 Task: Set up alerts for new listings in Washington, DC, that match specific criteria like 4 beds, a backyard, and an attached garage.
Action: Key pressed w<Key.caps_lock>ASHINGTON
Screenshot: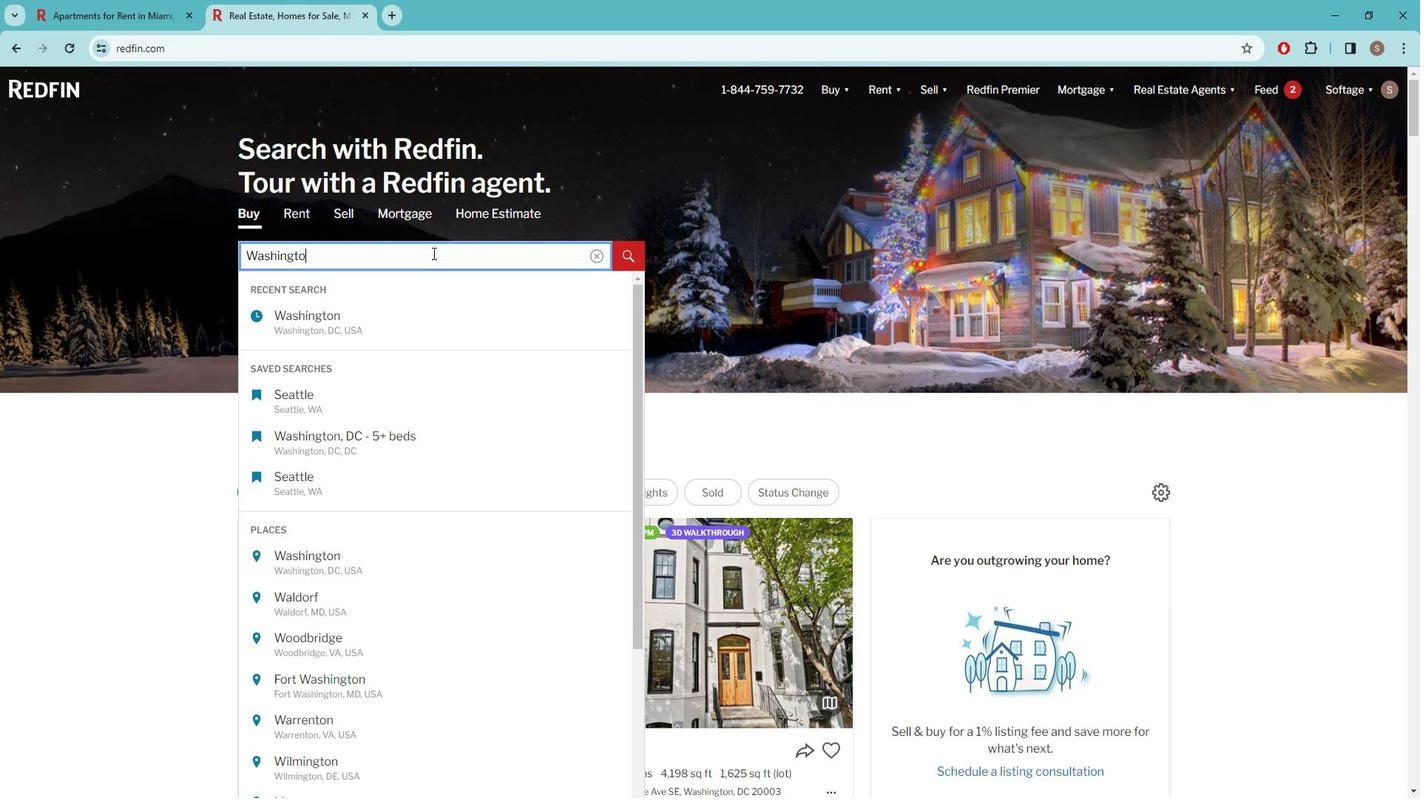 
Action: Mouse moved to (351, 315)
Screenshot: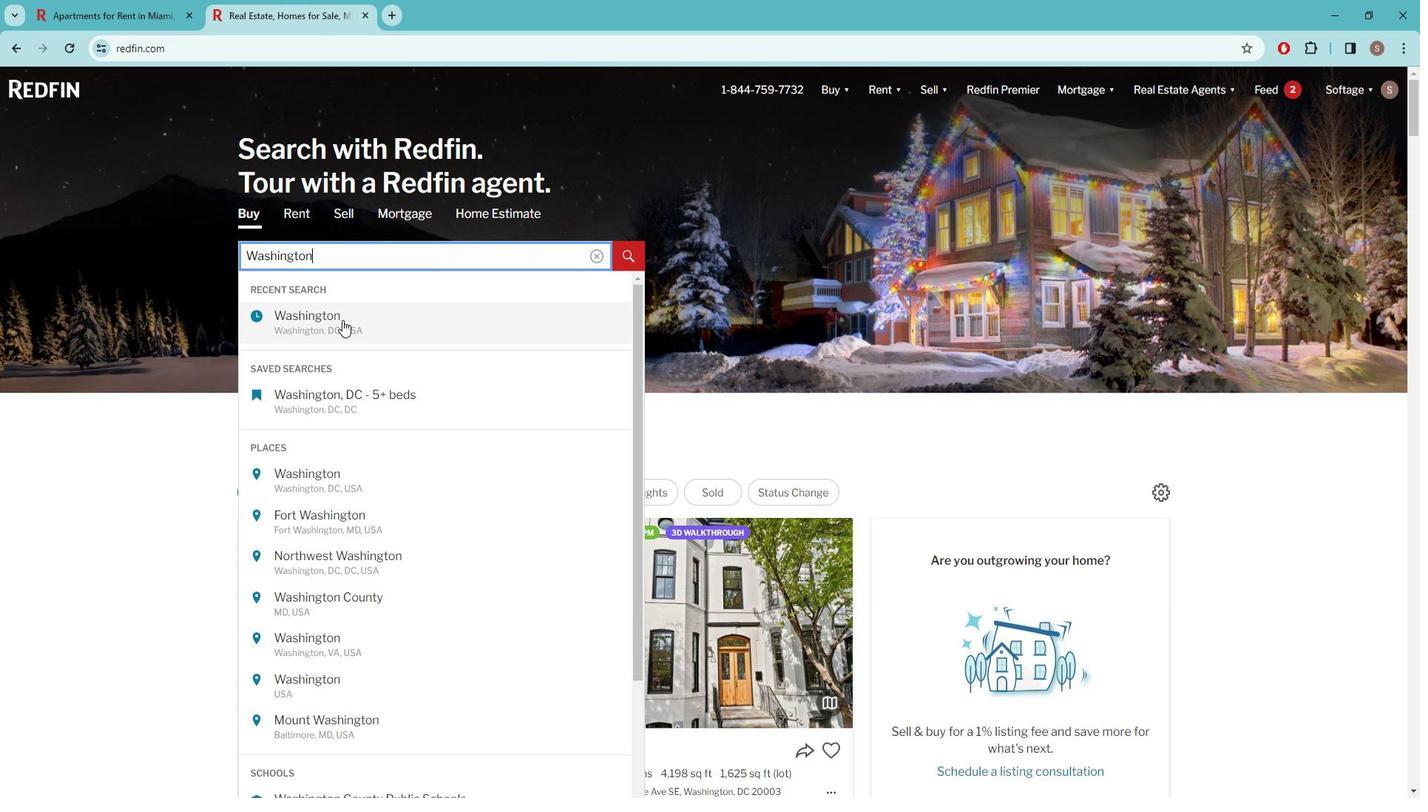 
Action: Mouse pressed left at (351, 315)
Screenshot: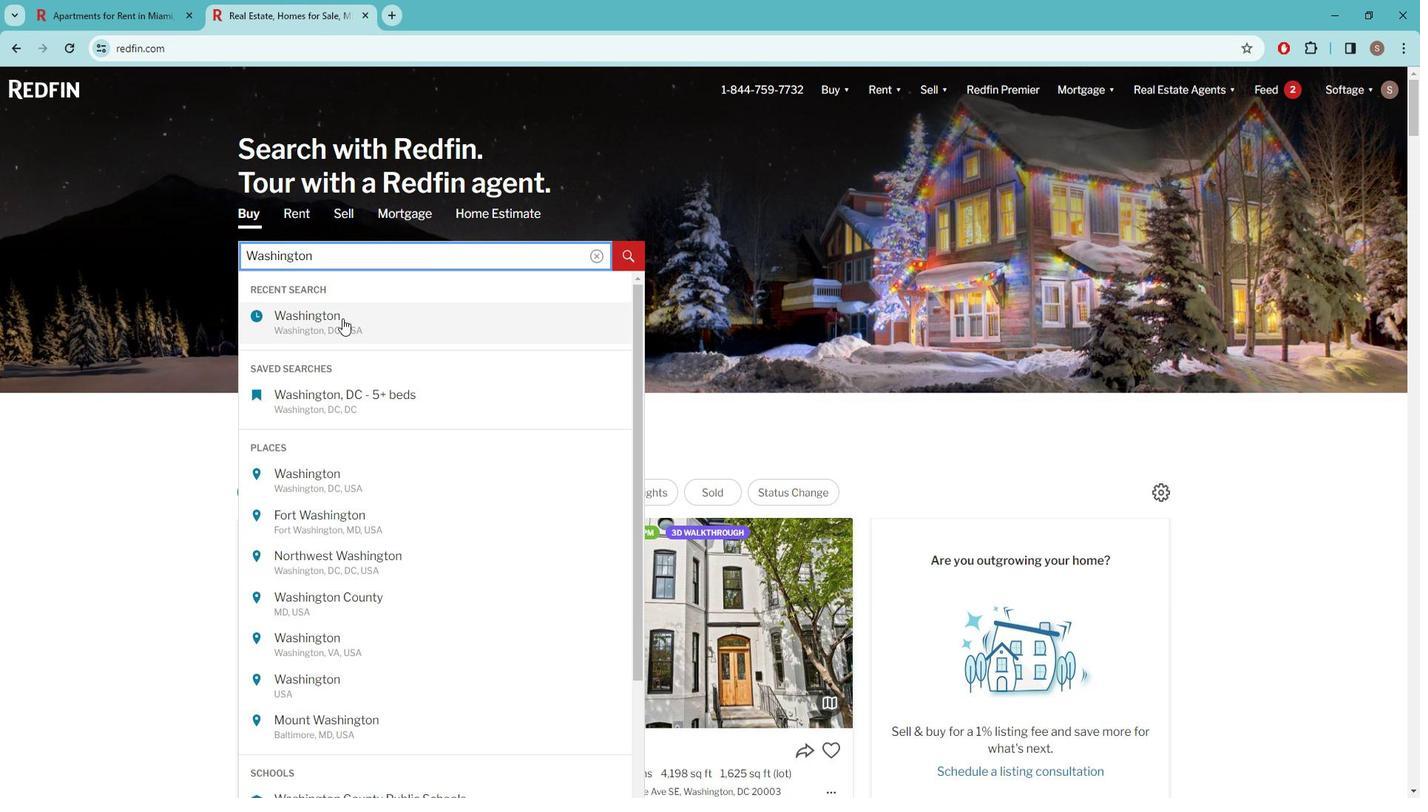 
Action: Mouse moved to (1249, 185)
Screenshot: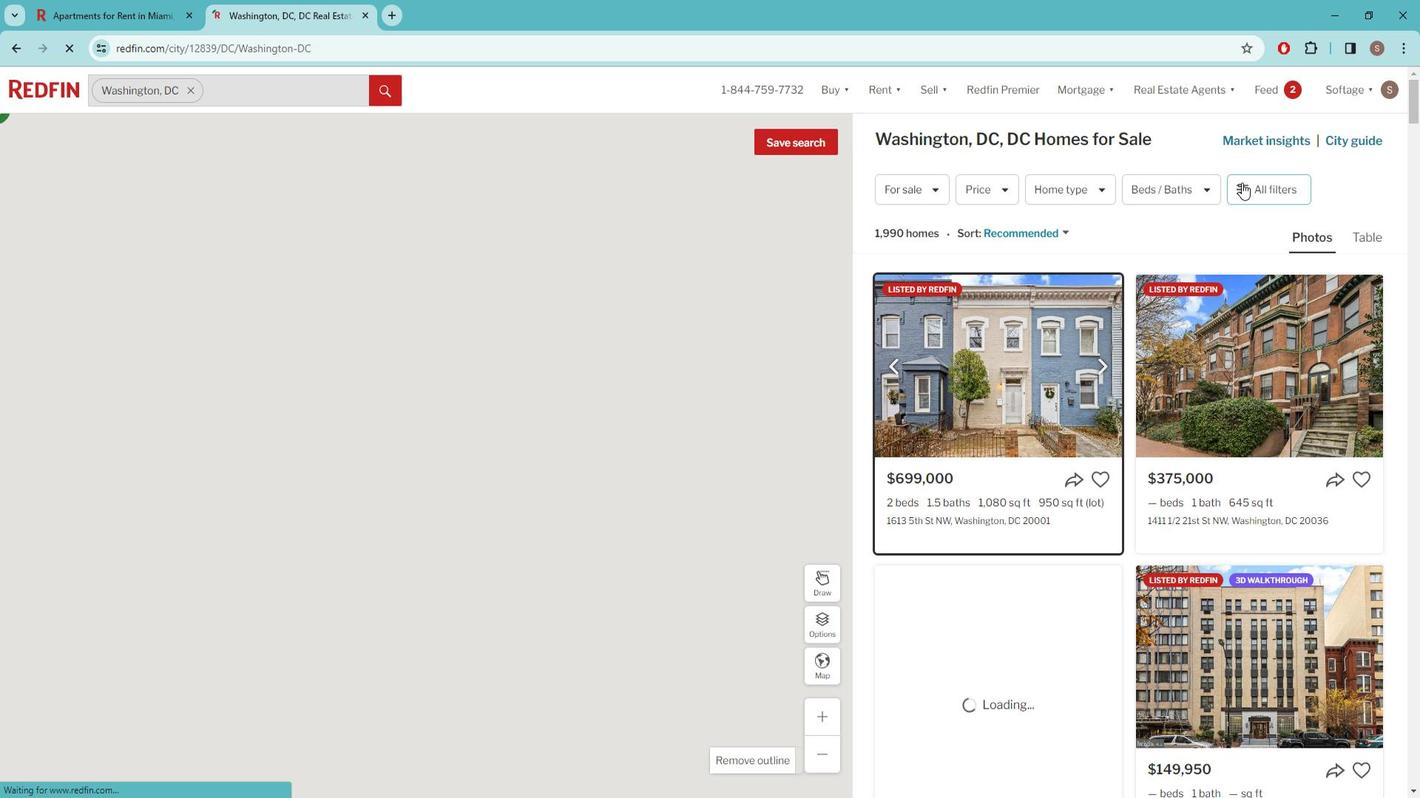 
Action: Mouse pressed left at (1249, 185)
Screenshot: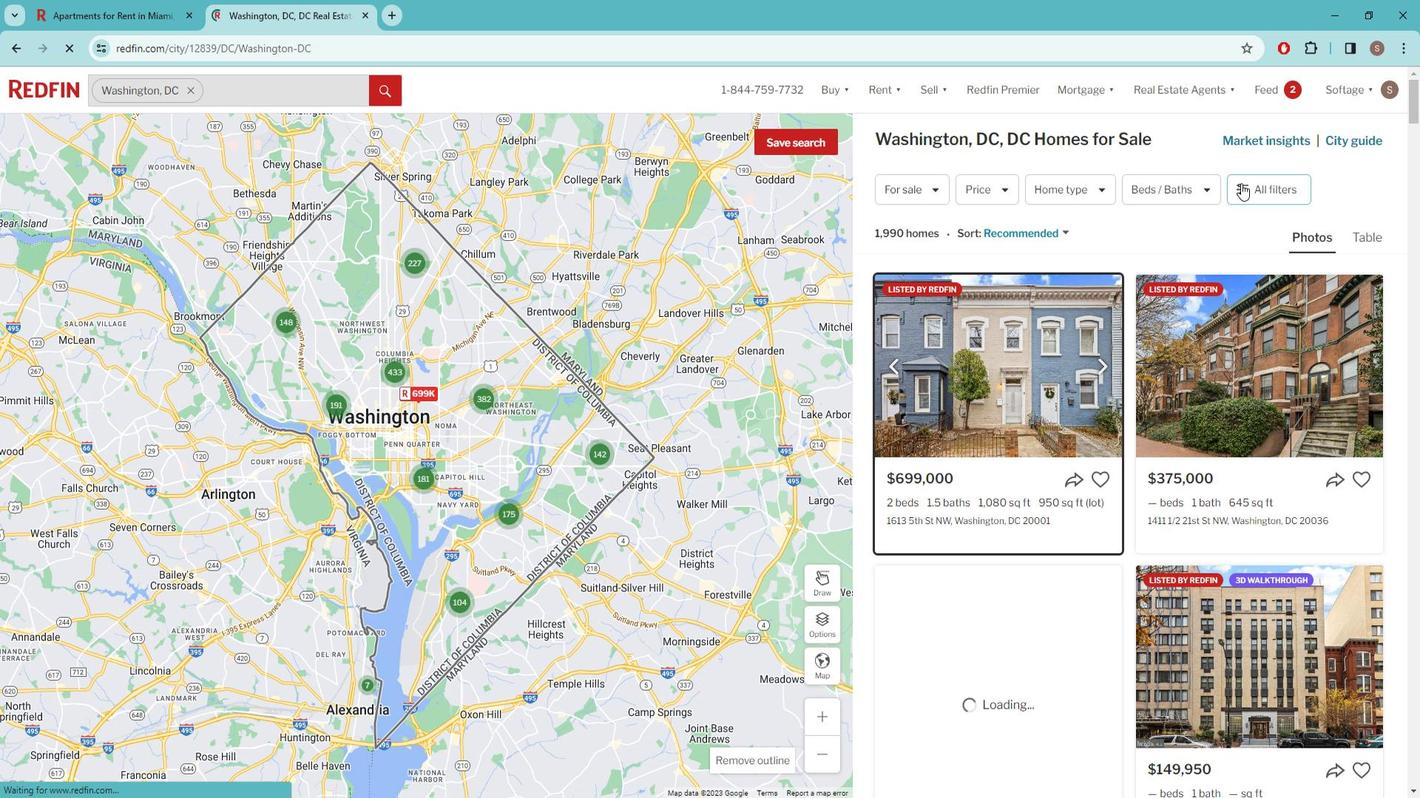 
Action: Mouse pressed left at (1249, 185)
Screenshot: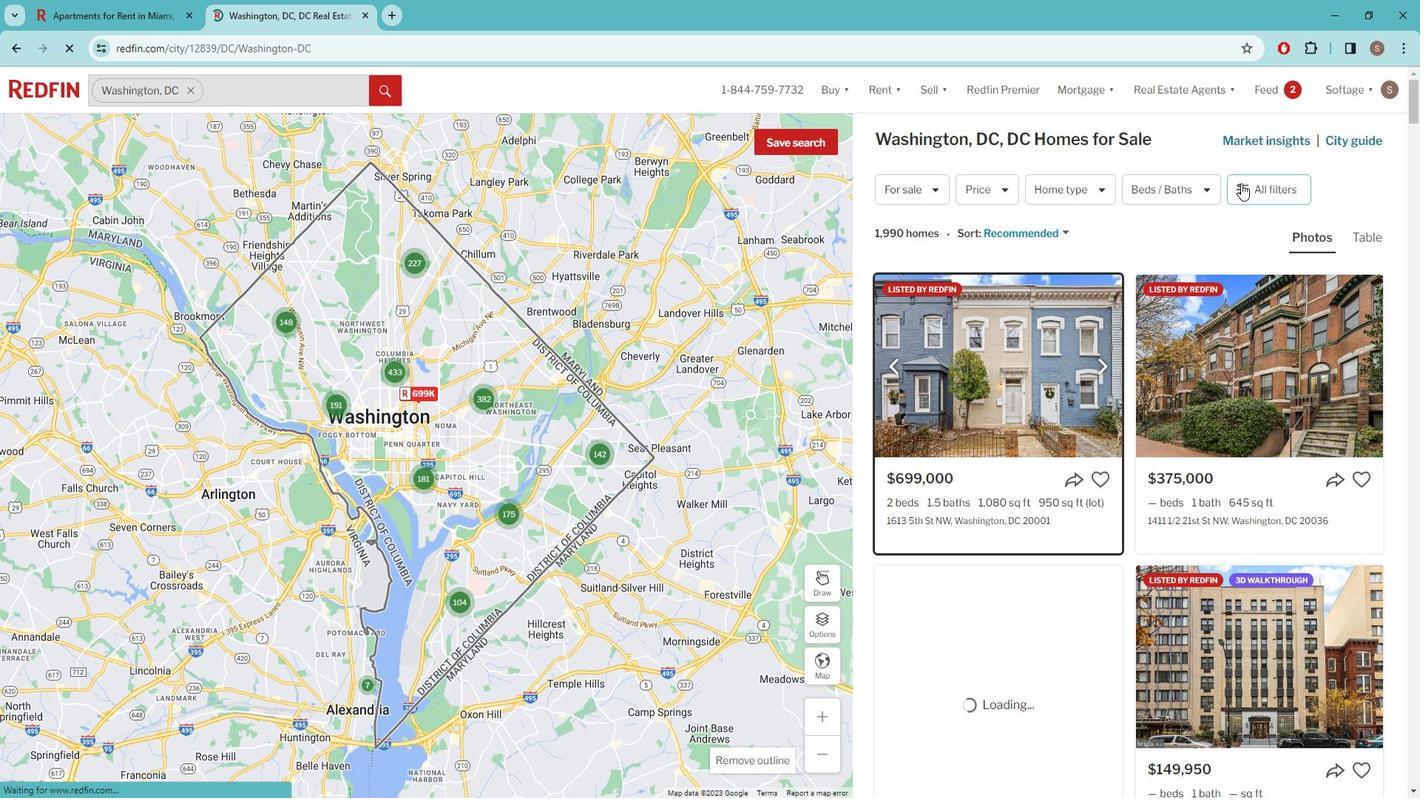 
Action: Mouse pressed left at (1249, 185)
Screenshot: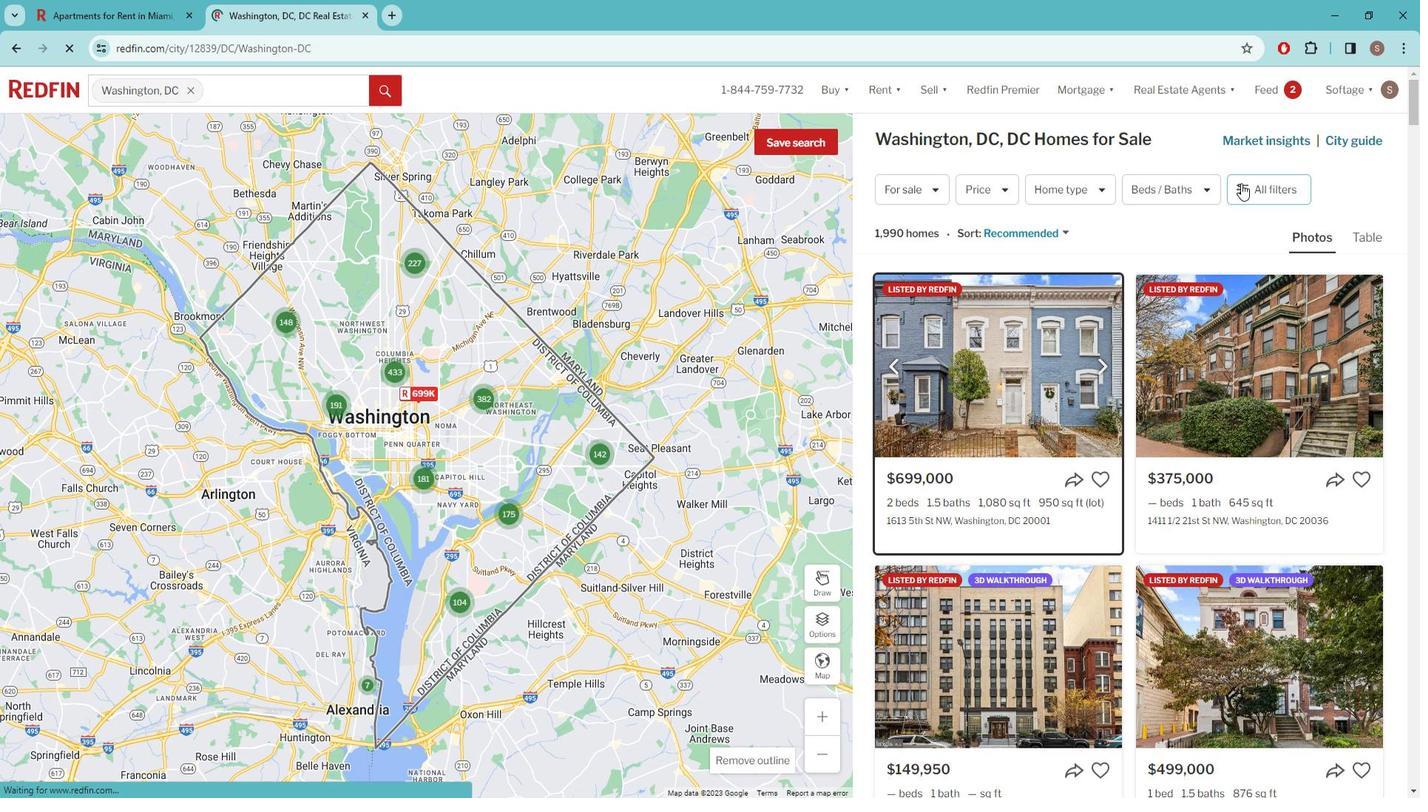 
Action: Mouse moved to (1266, 181)
Screenshot: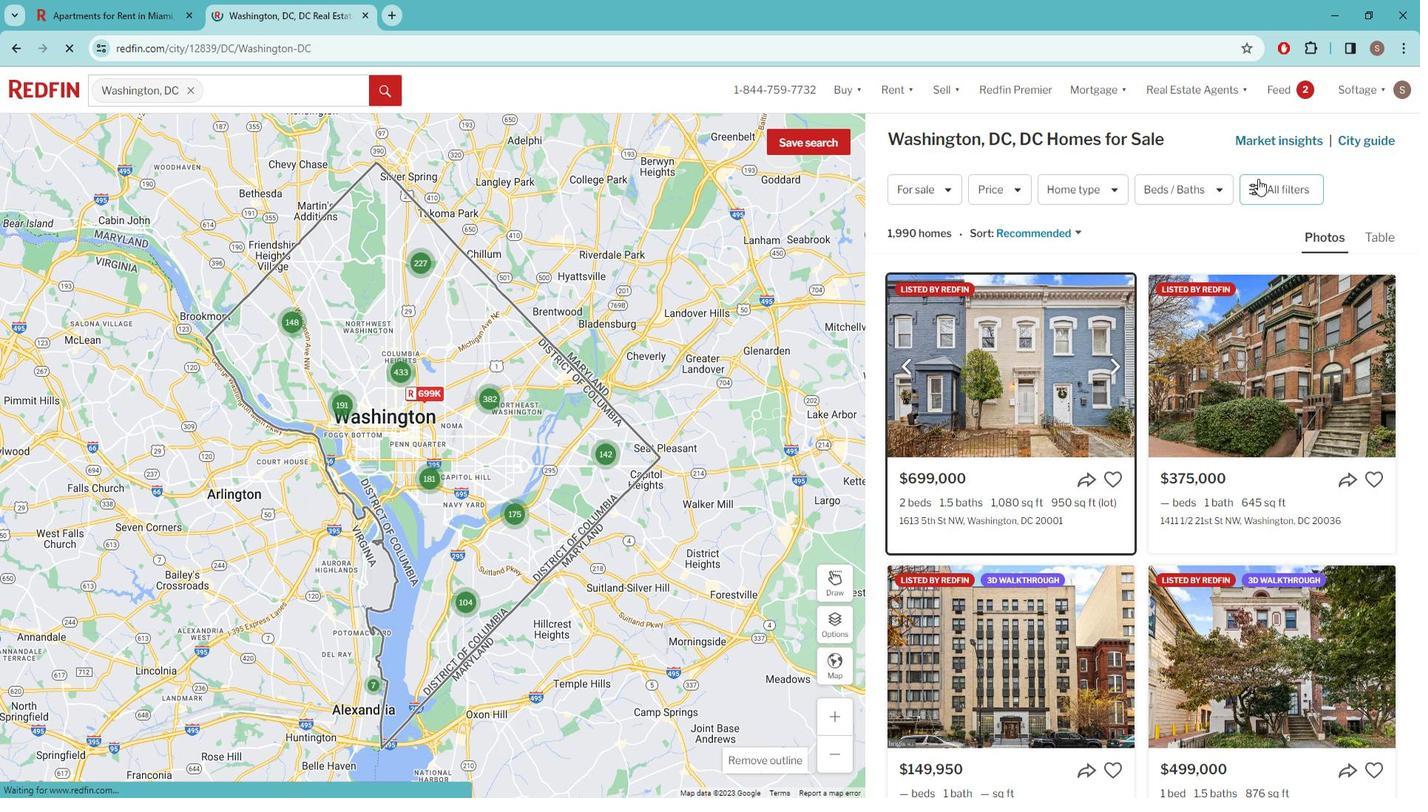 
Action: Mouse pressed left at (1266, 181)
Screenshot: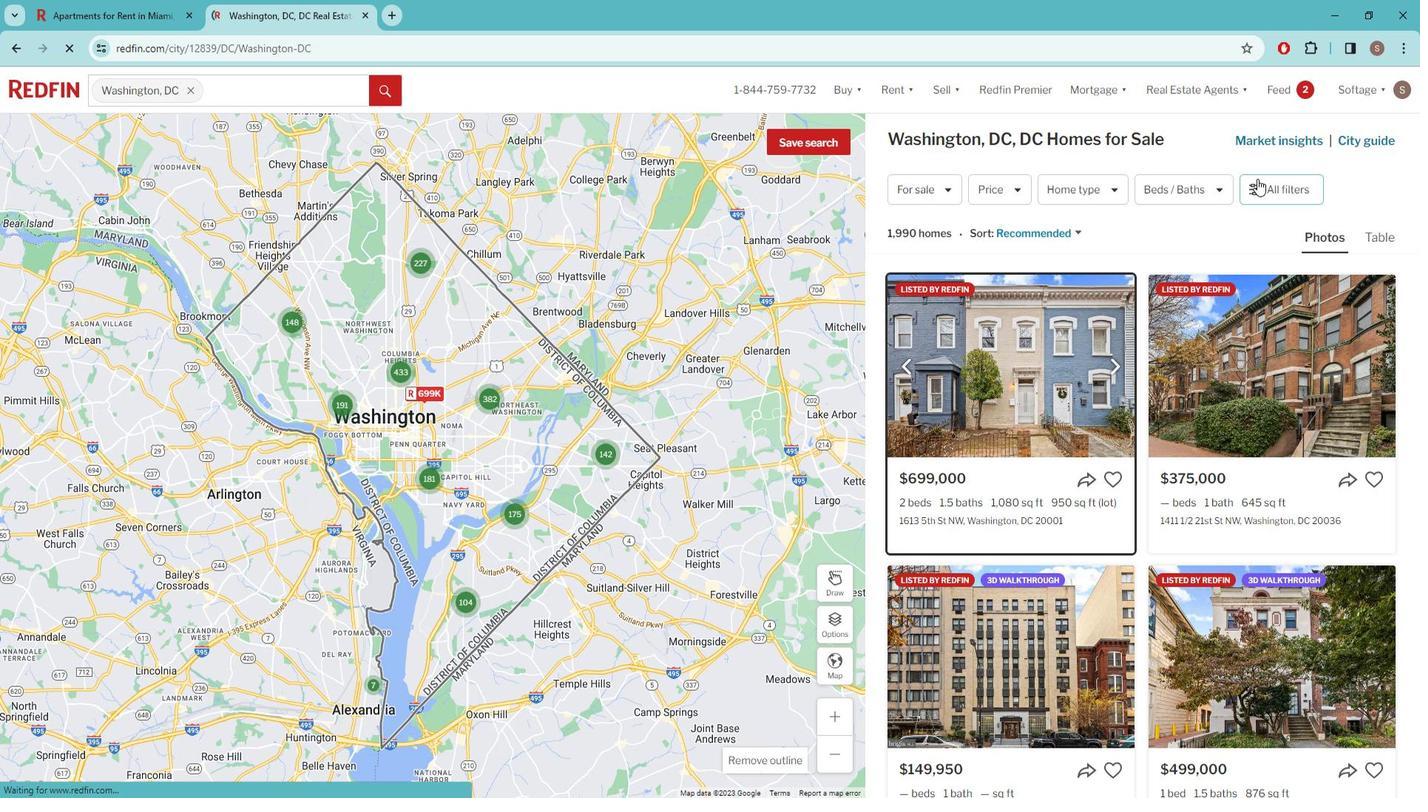 
Action: Mouse moved to (1178, 244)
Screenshot: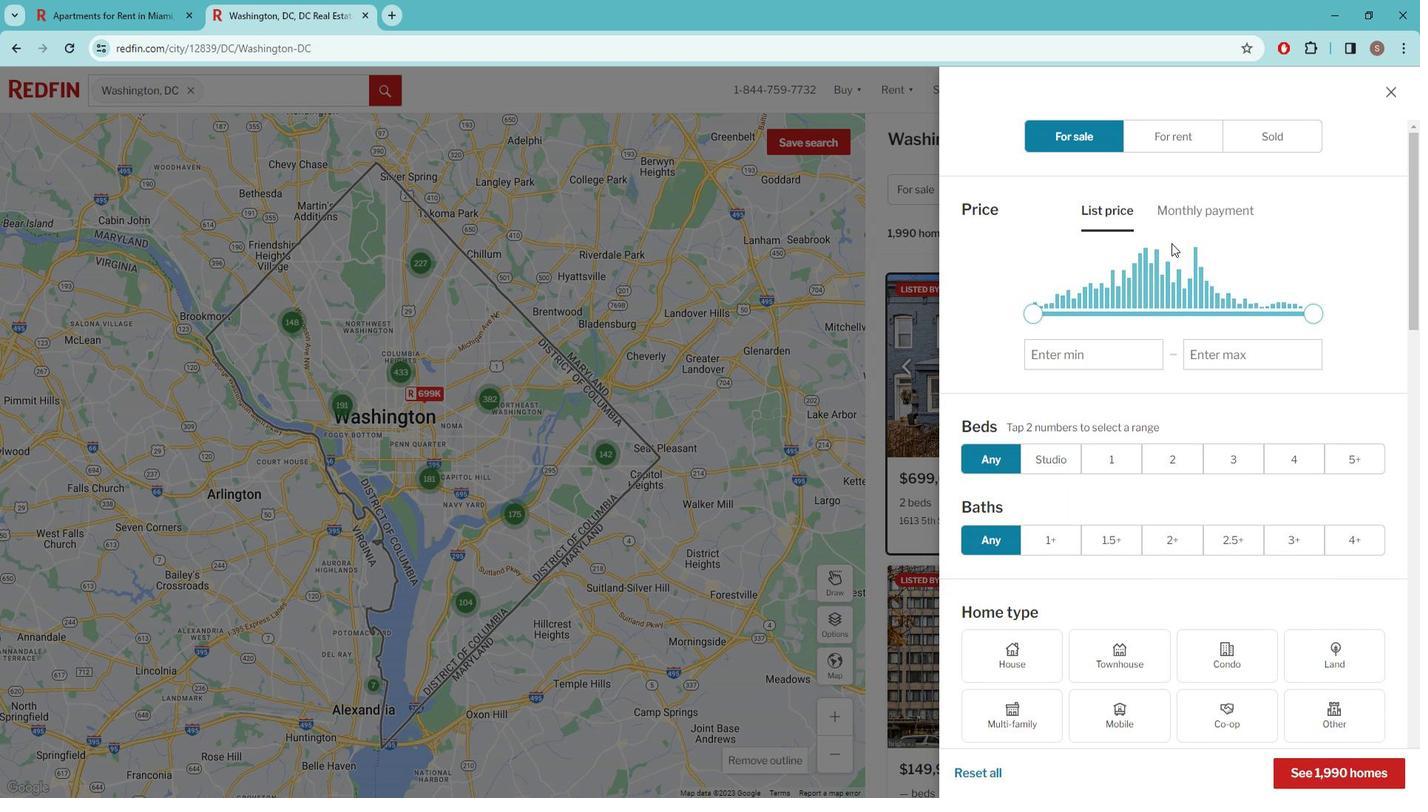 
Action: Mouse scrolled (1178, 243) with delta (0, 0)
Screenshot: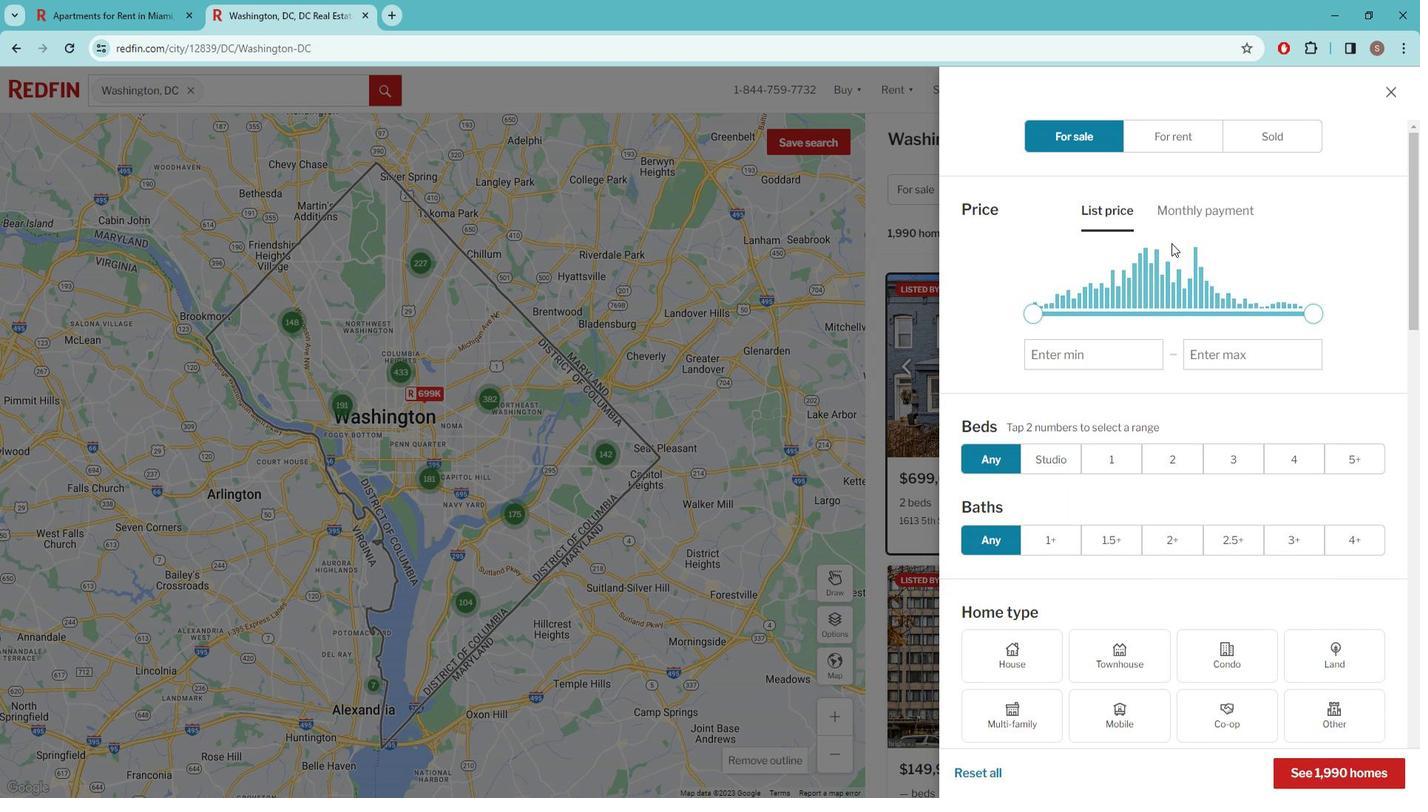 
Action: Mouse moved to (1174, 247)
Screenshot: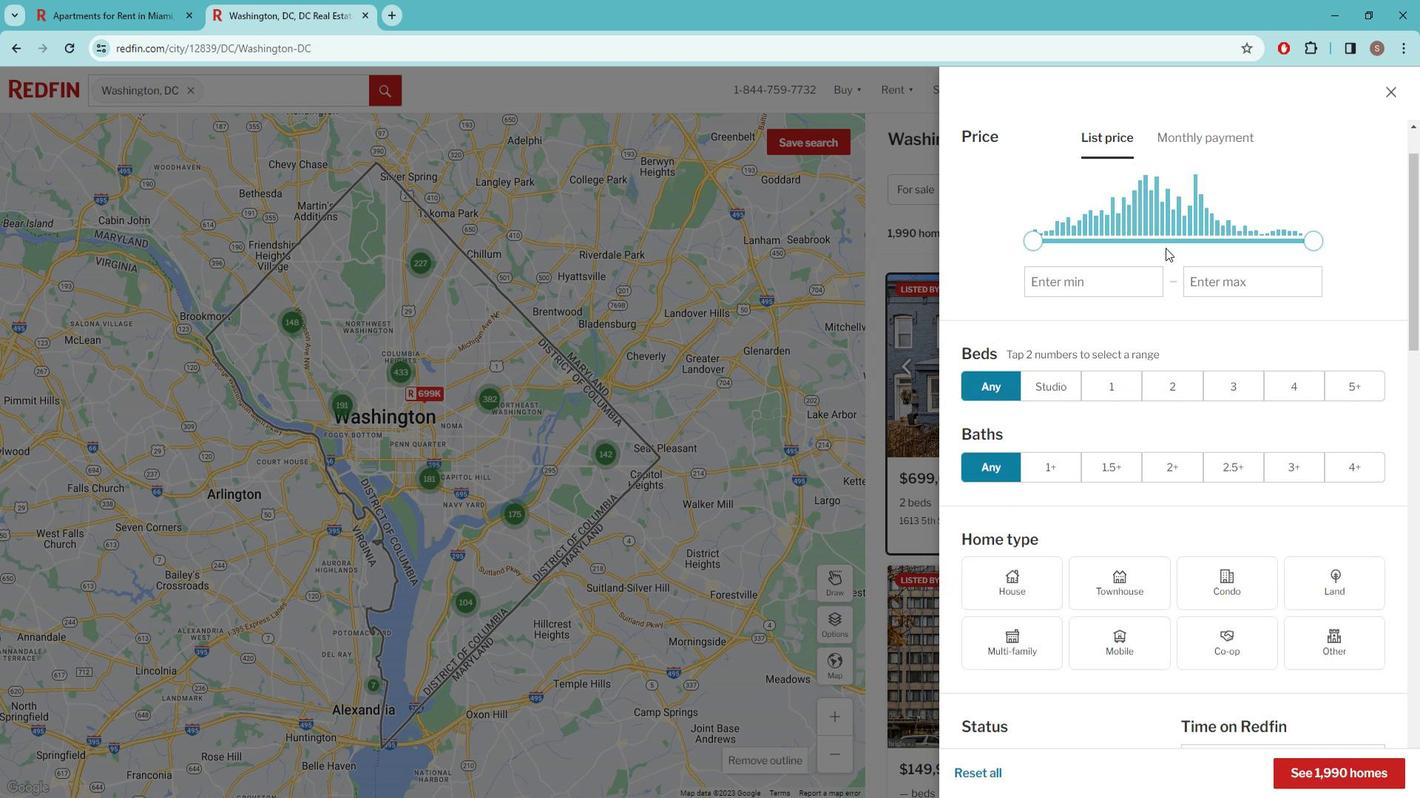 
Action: Mouse scrolled (1174, 247) with delta (0, 0)
Screenshot: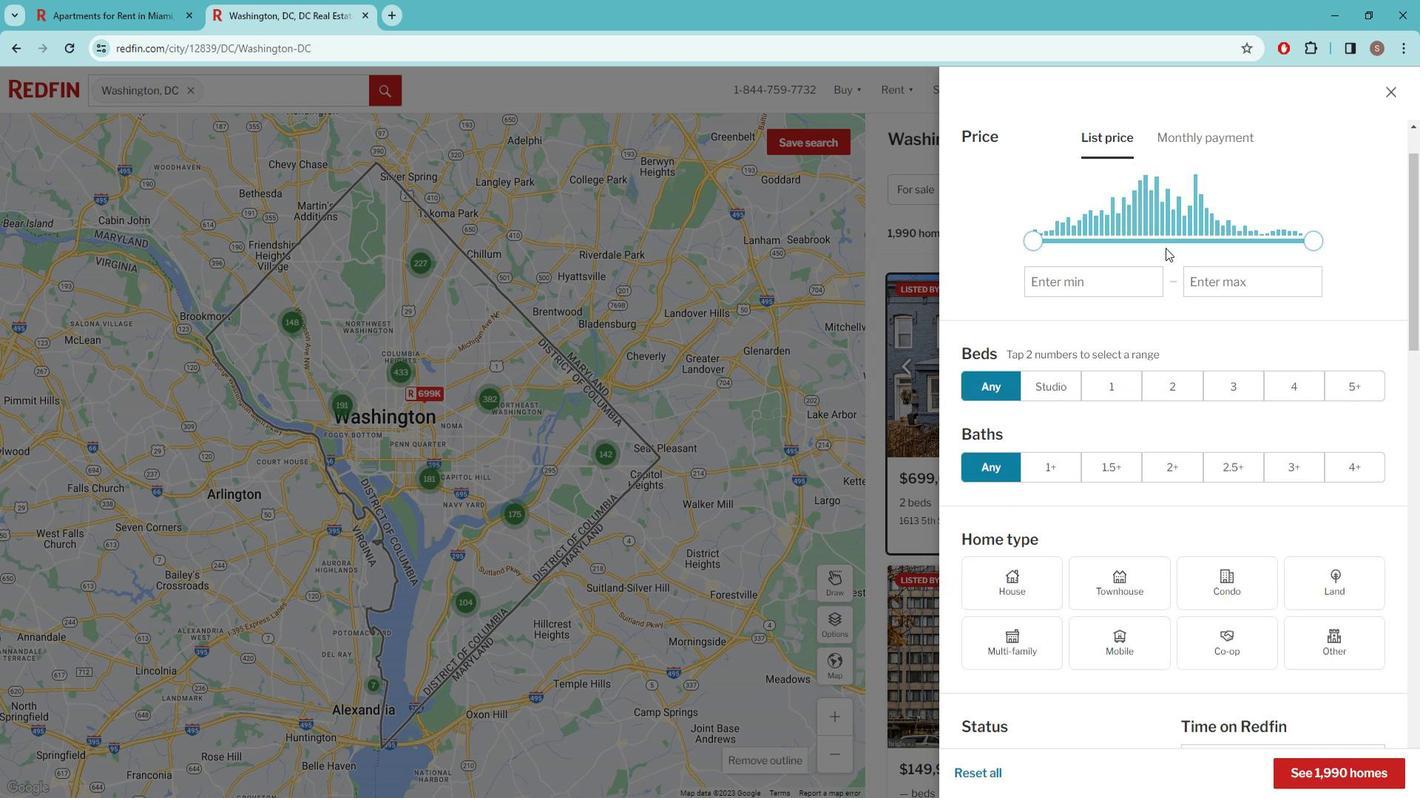 
Action: Mouse moved to (1292, 300)
Screenshot: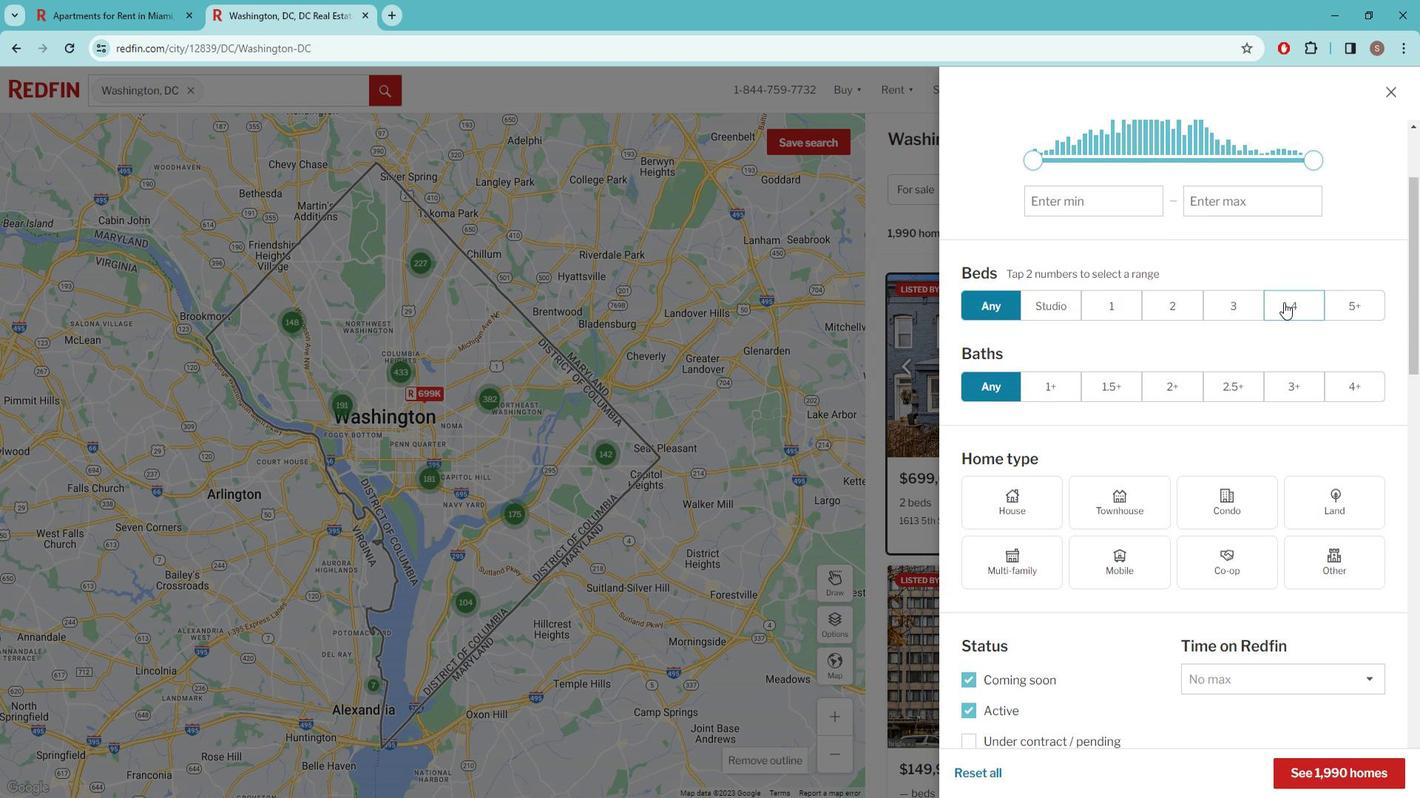 
Action: Mouse pressed left at (1292, 300)
Screenshot: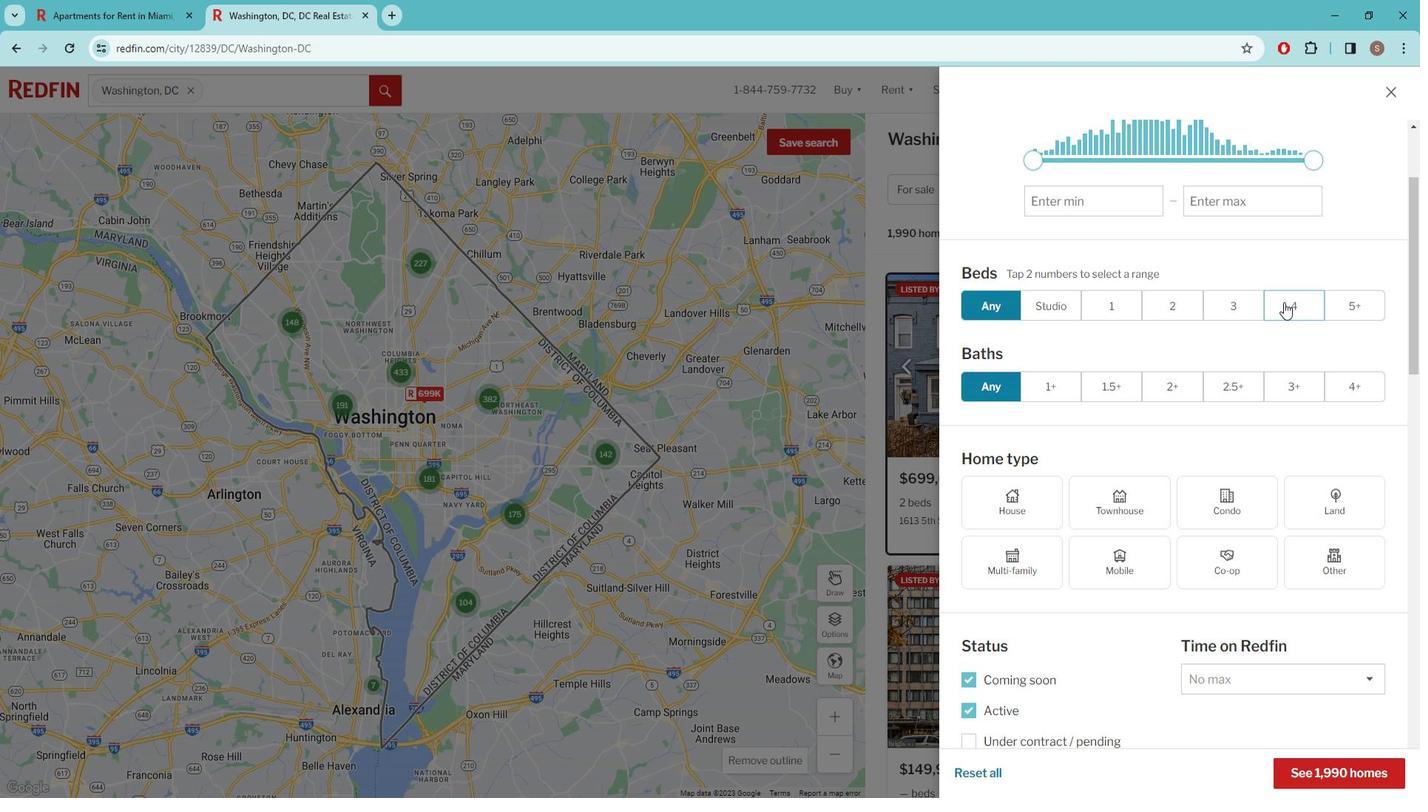 
Action: Mouse pressed left at (1292, 300)
Screenshot: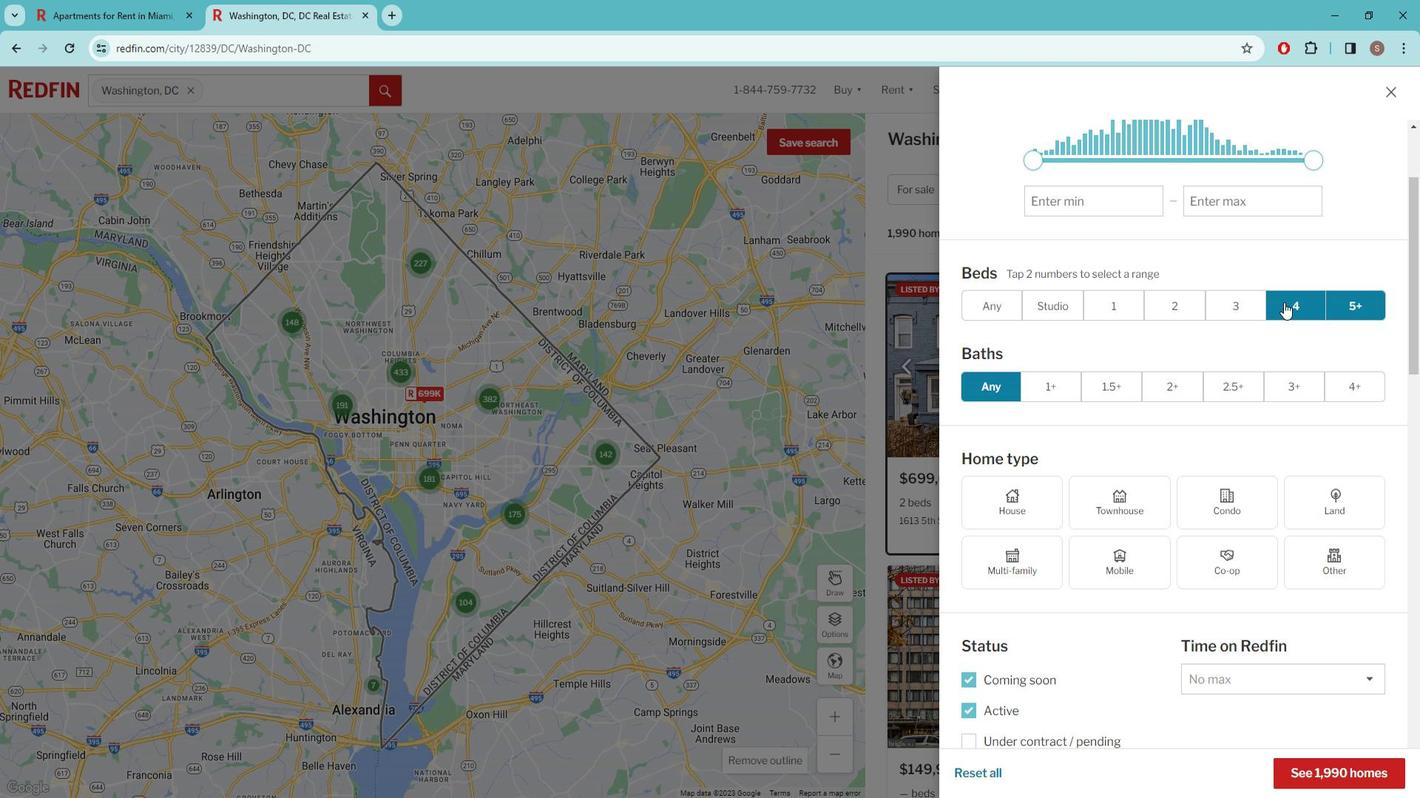 
Action: Mouse moved to (1275, 311)
Screenshot: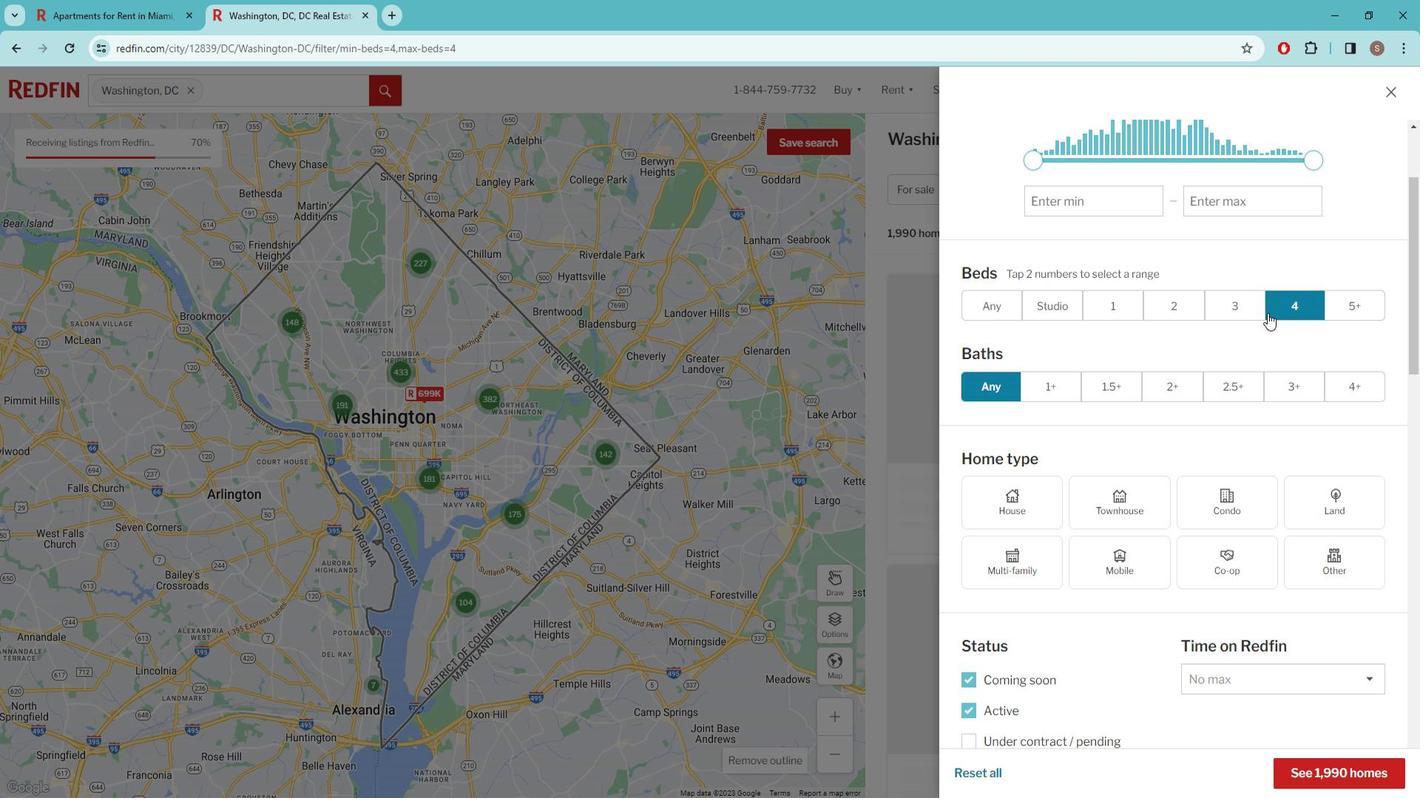 
Action: Mouse scrolled (1275, 310) with delta (0, 0)
Screenshot: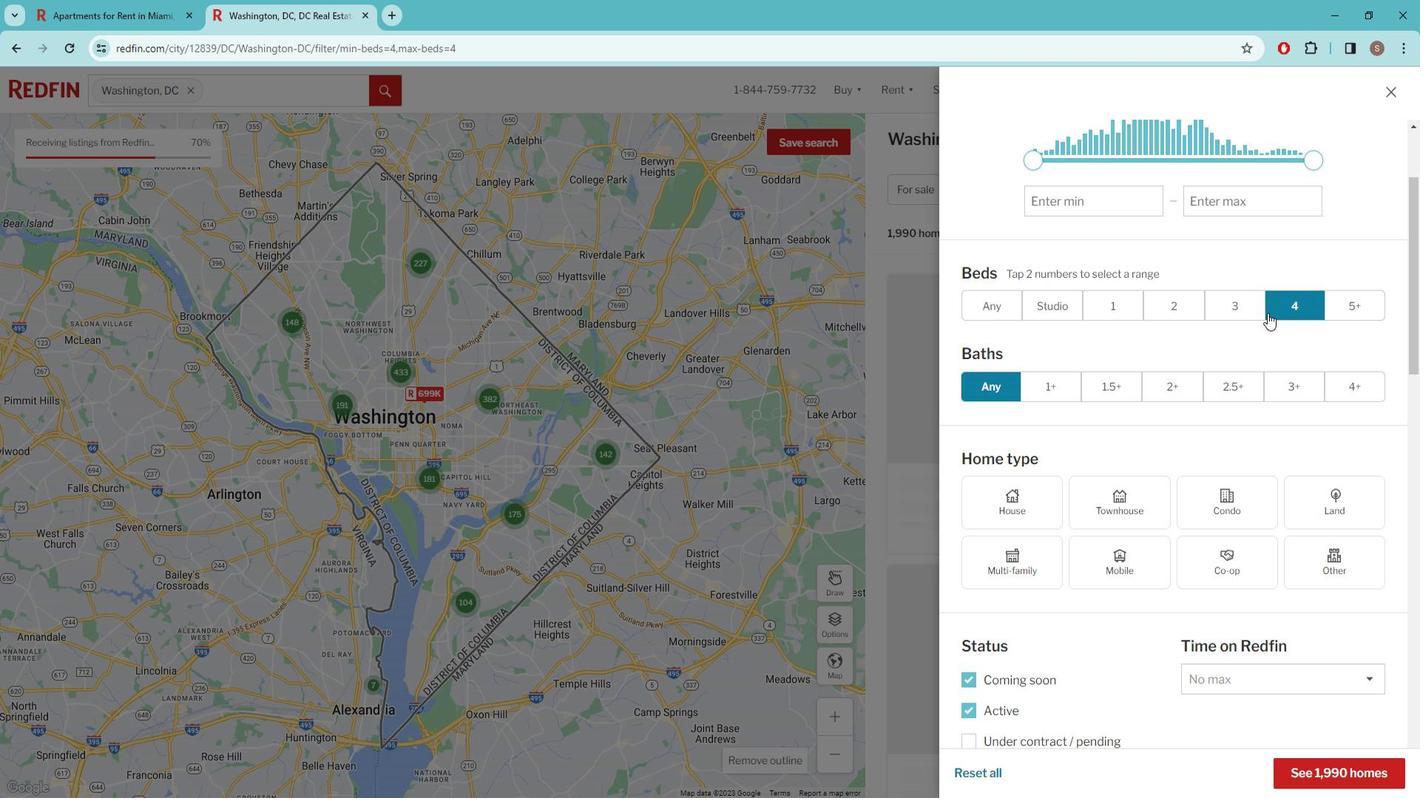 
Action: Mouse scrolled (1275, 310) with delta (0, 0)
Screenshot: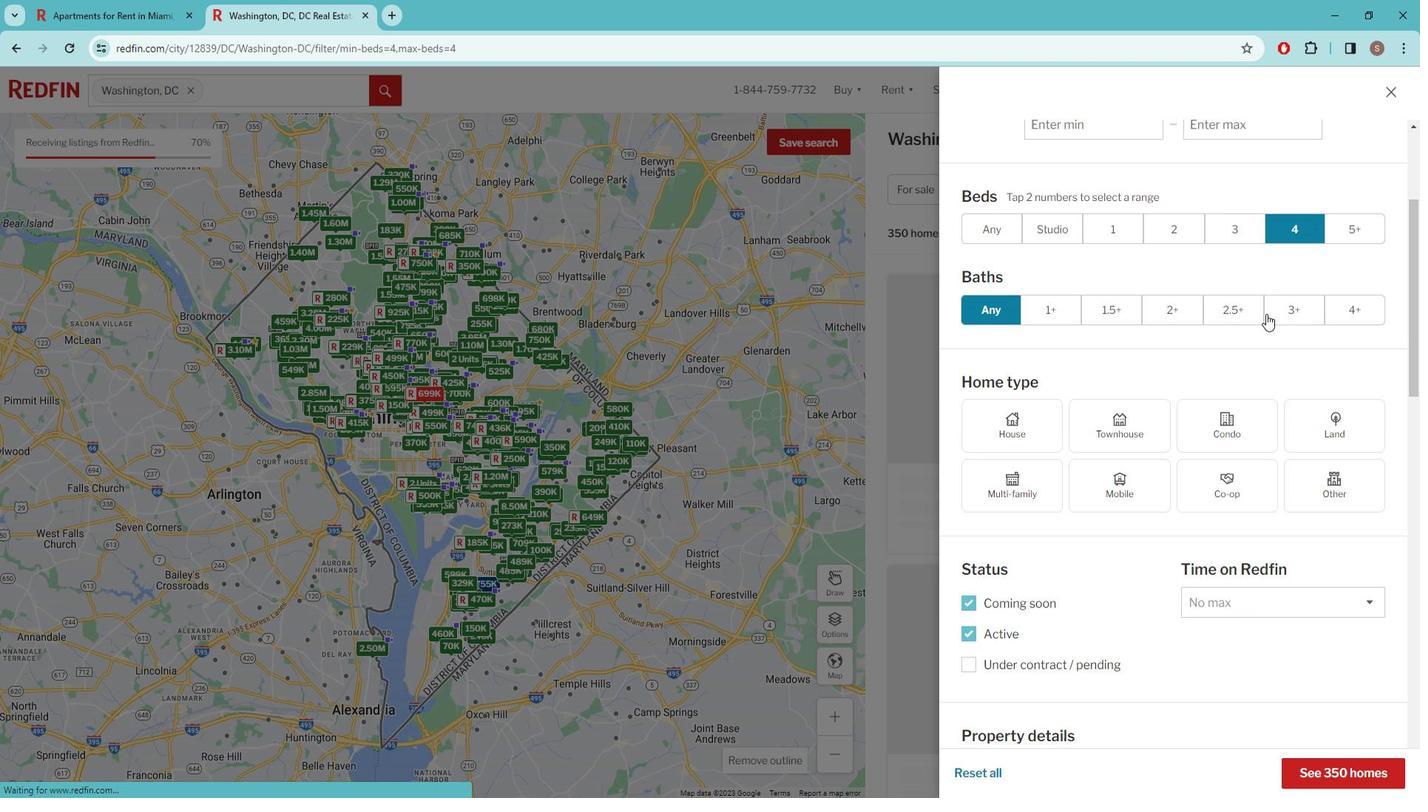 
Action: Mouse moved to (1269, 312)
Screenshot: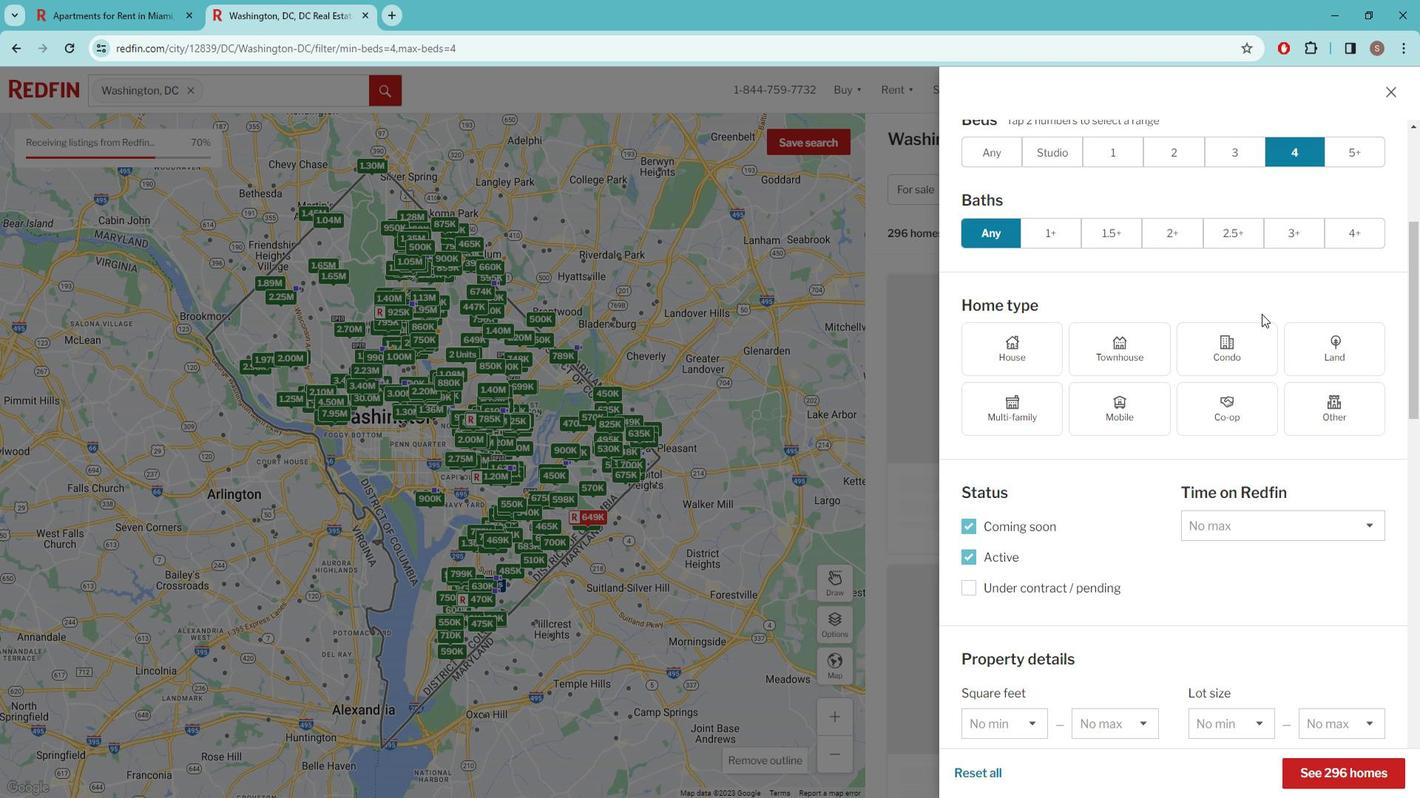 
Action: Mouse scrolled (1269, 311) with delta (0, 0)
Screenshot: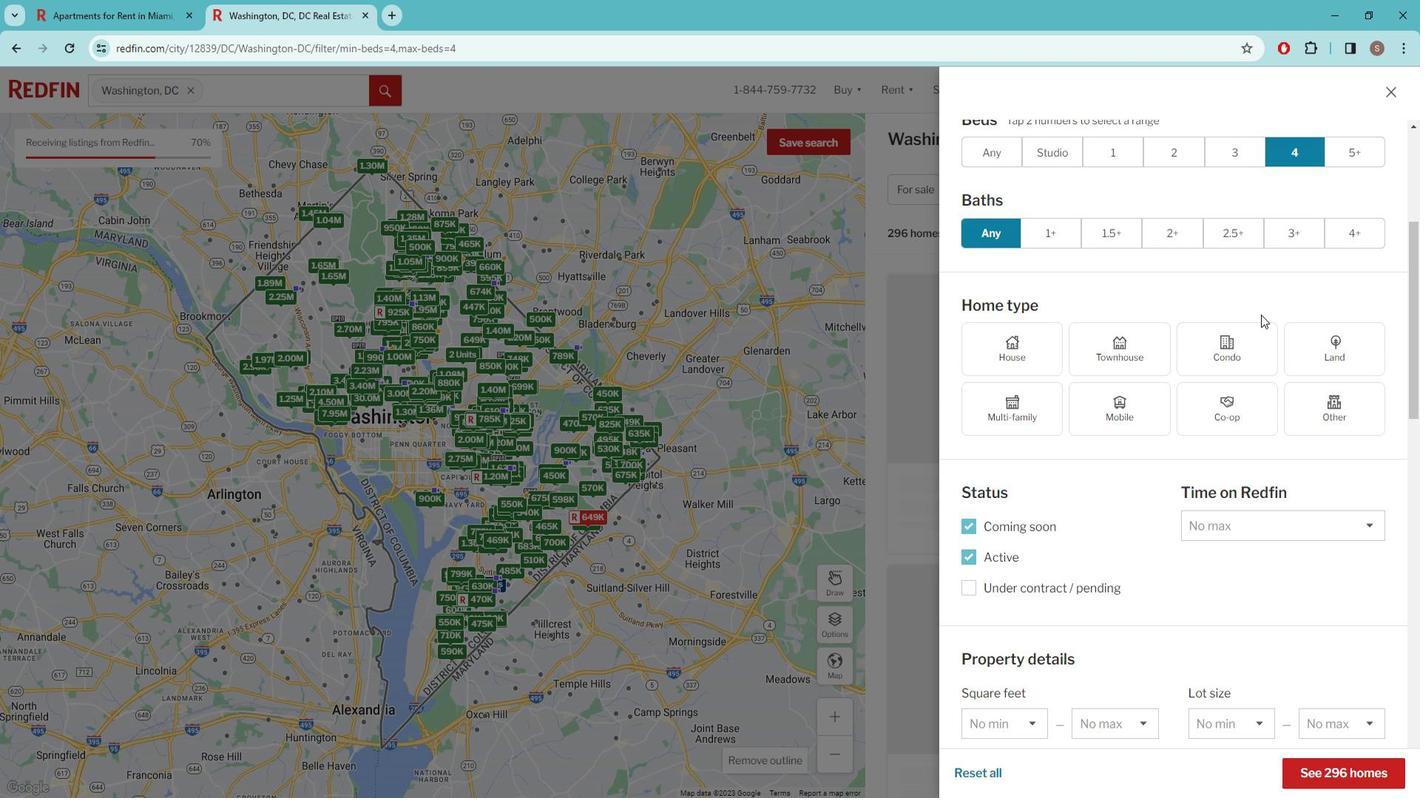 
Action: Mouse scrolled (1269, 311) with delta (0, 0)
Screenshot: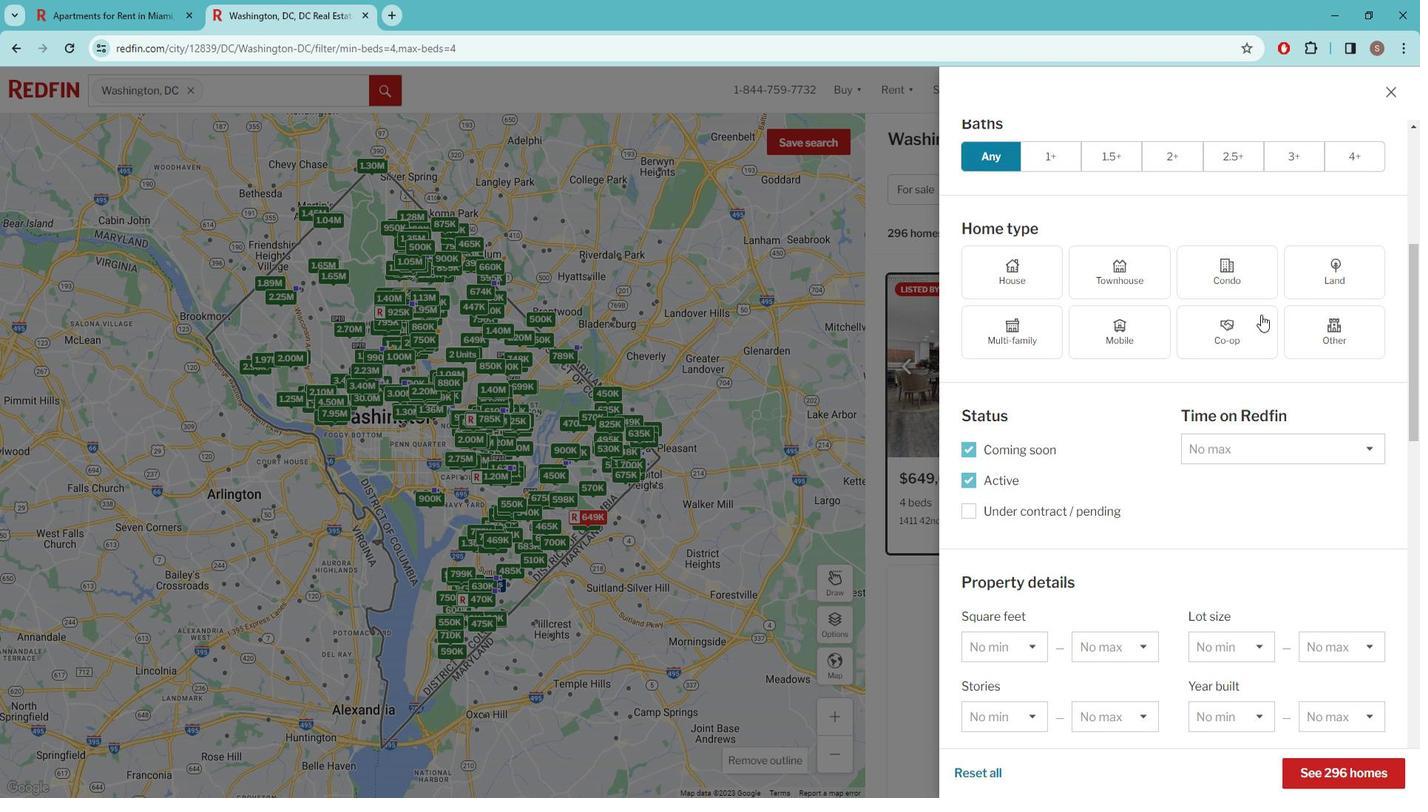 
Action: Mouse moved to (1249, 336)
Screenshot: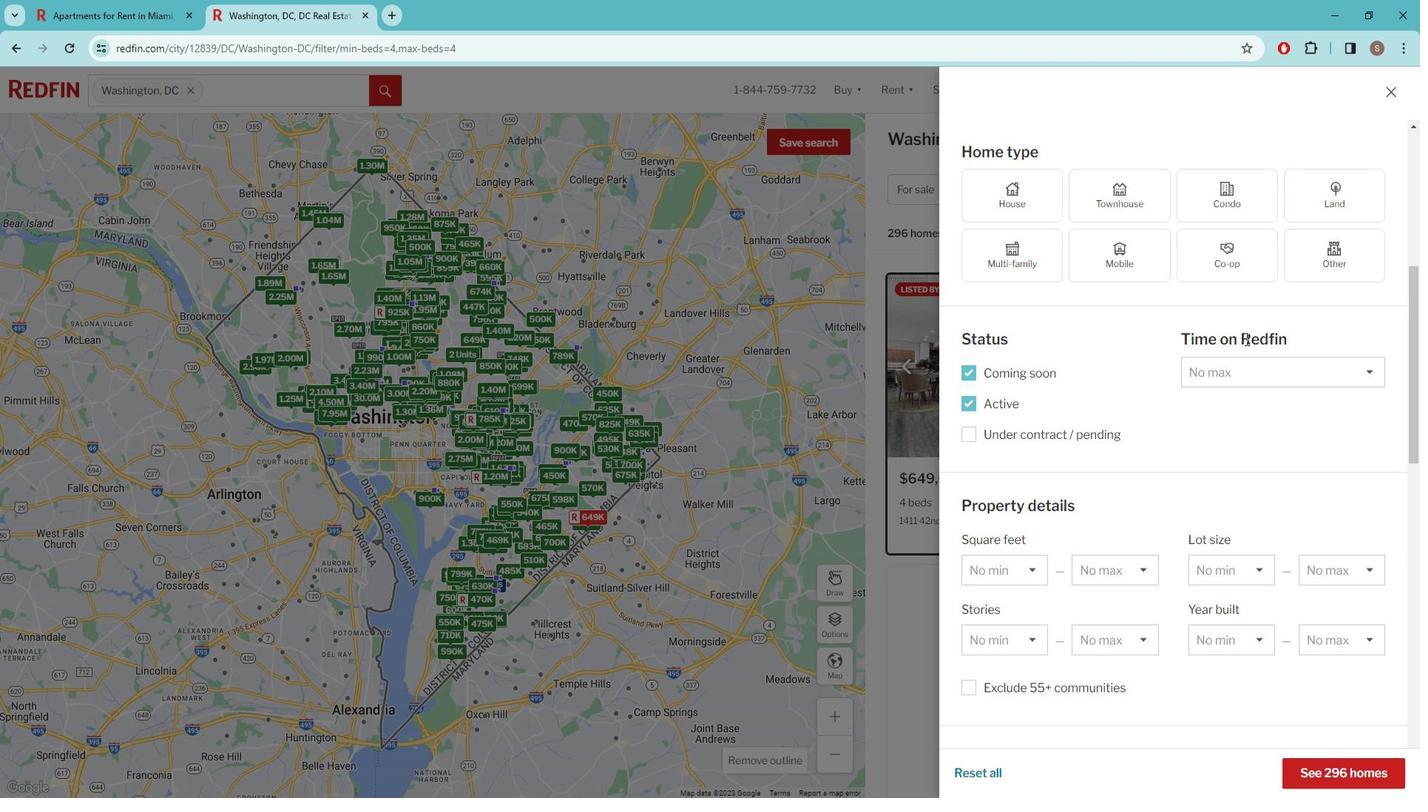 
Action: Mouse scrolled (1249, 335) with delta (0, 0)
Screenshot: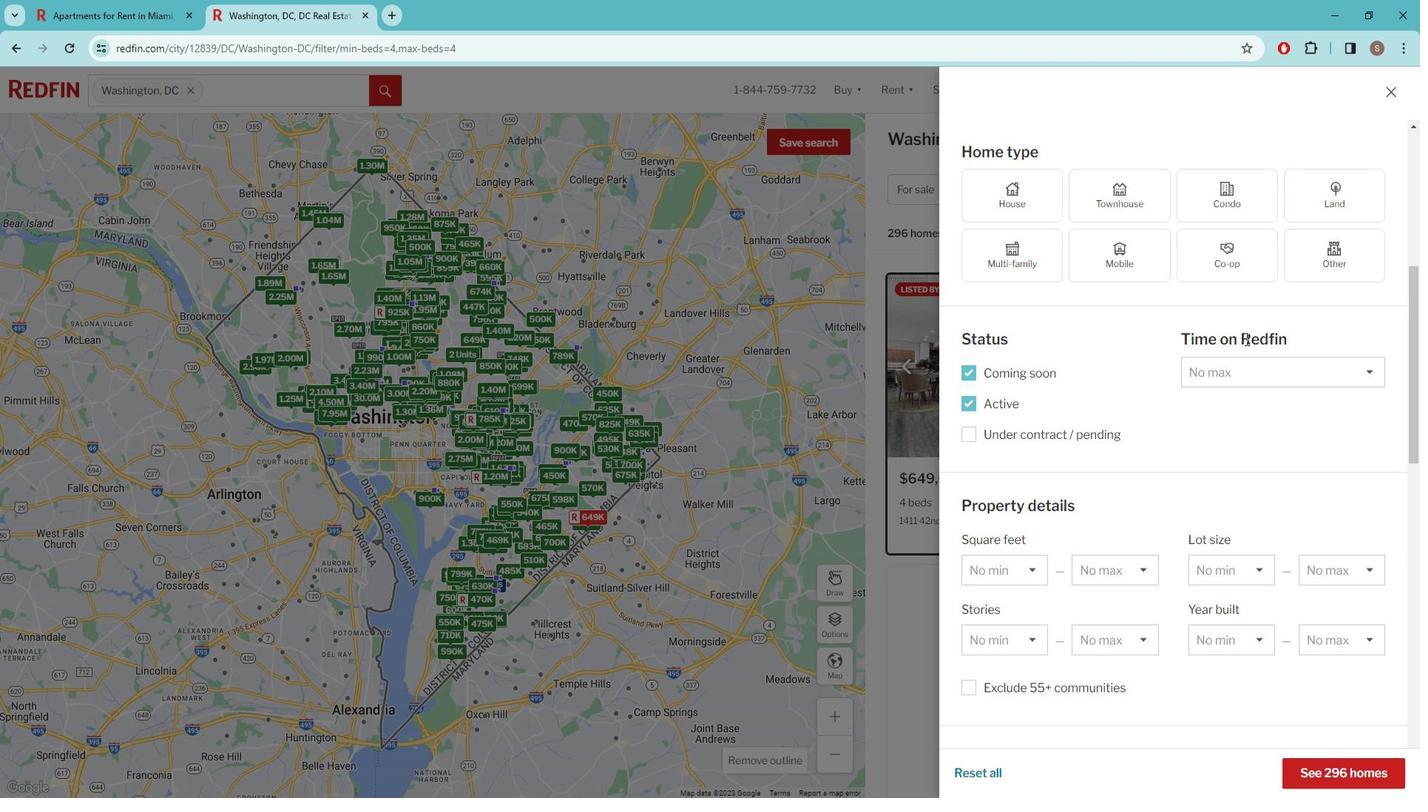 
Action: Mouse moved to (1135, 409)
Screenshot: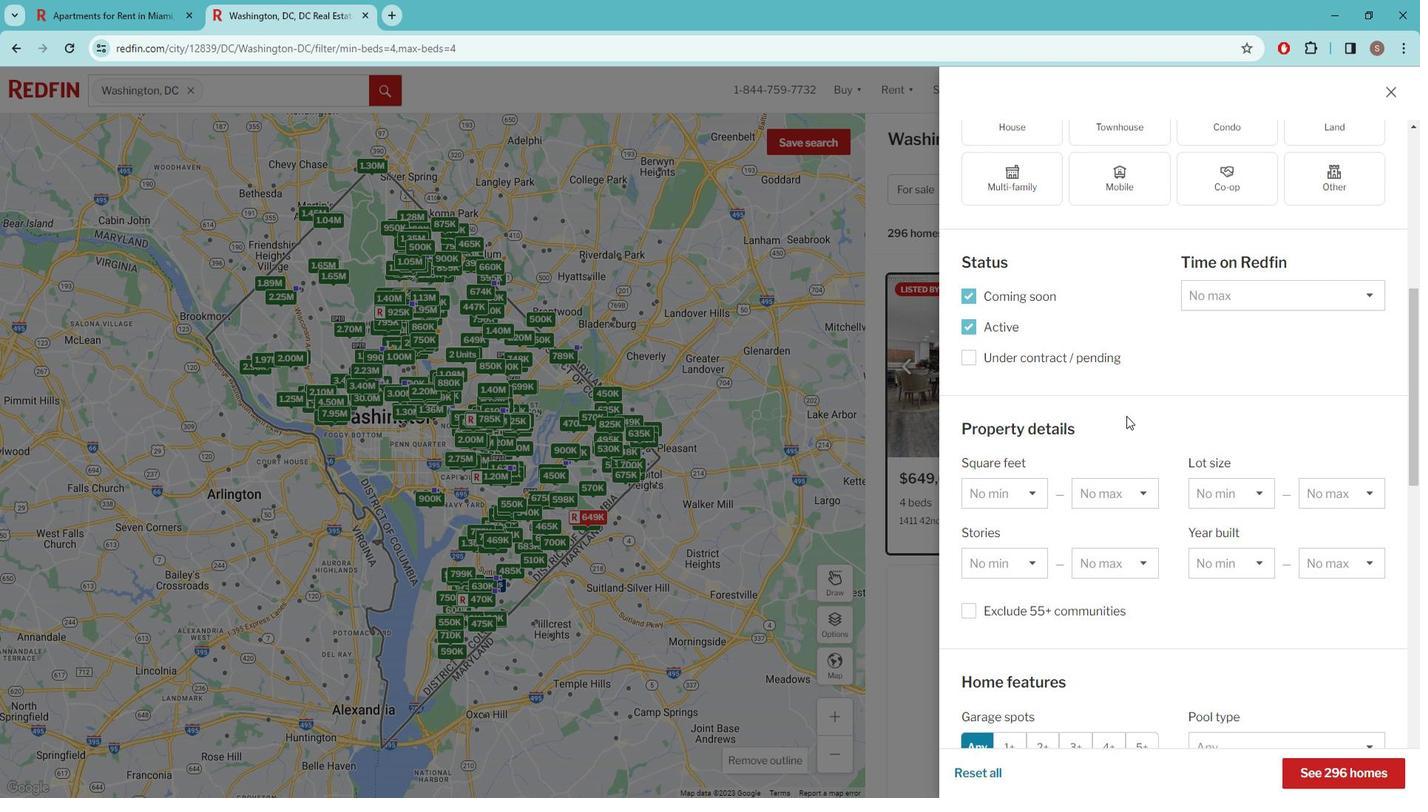 
Action: Mouse scrolled (1135, 409) with delta (0, 0)
Screenshot: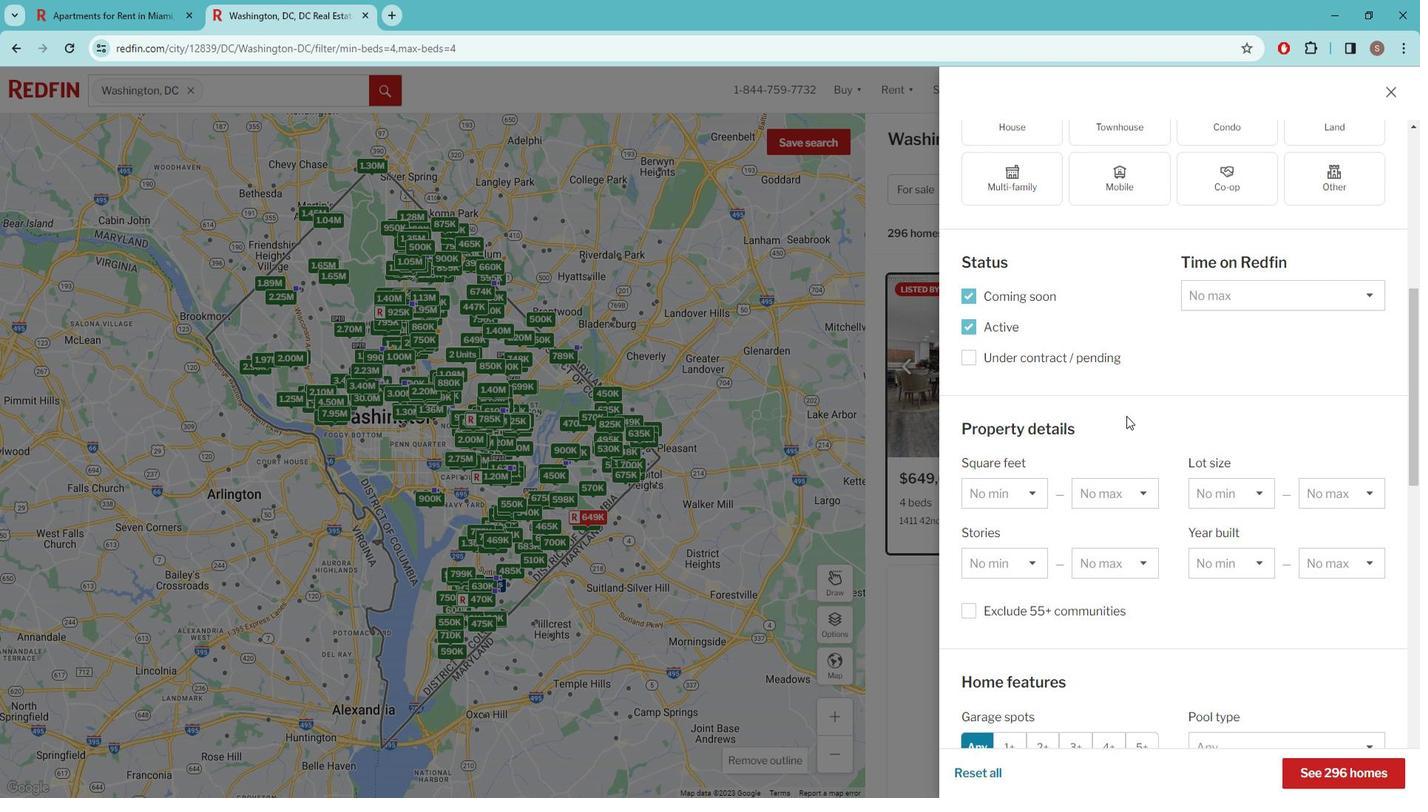 
Action: Mouse moved to (1130, 394)
Screenshot: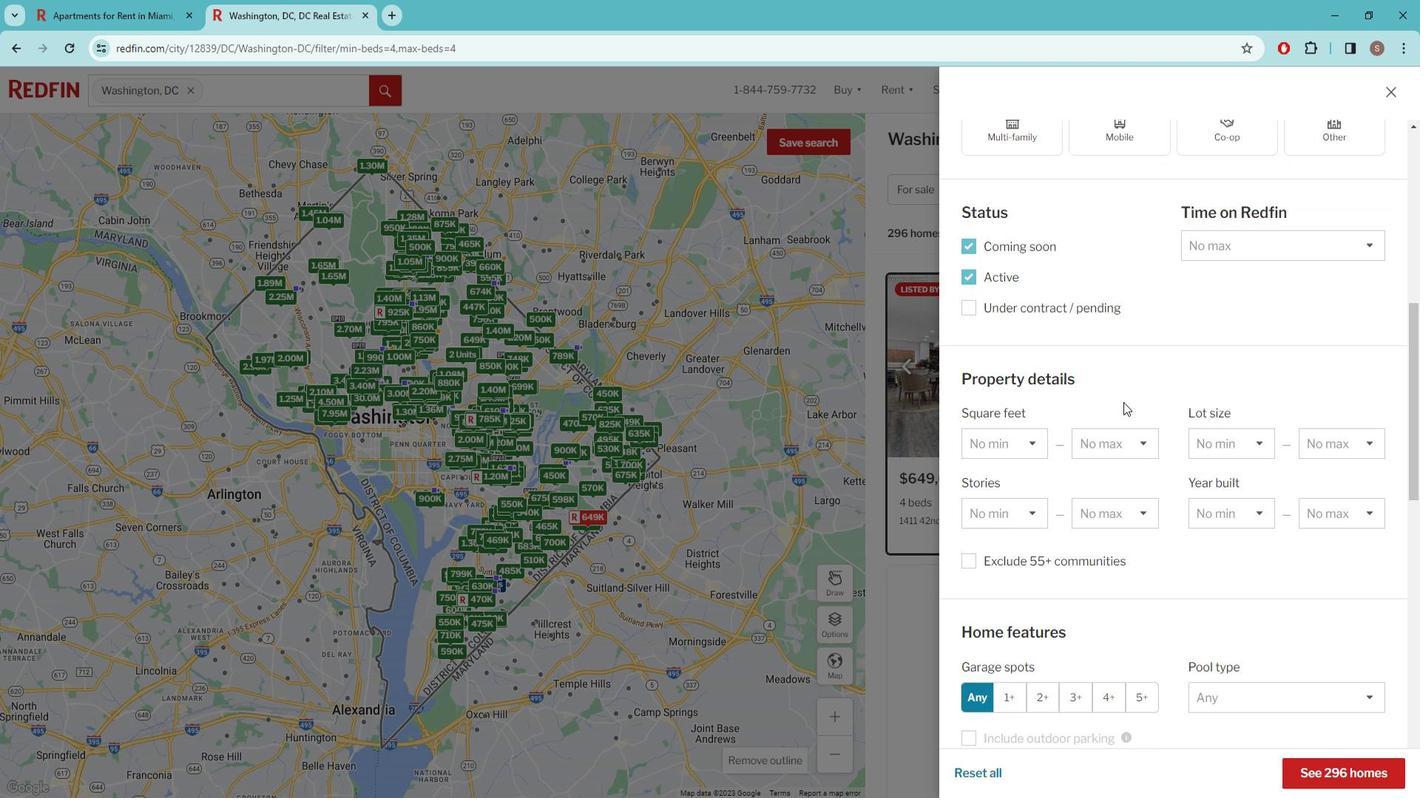 
Action: Mouse scrolled (1130, 394) with delta (0, 0)
Screenshot: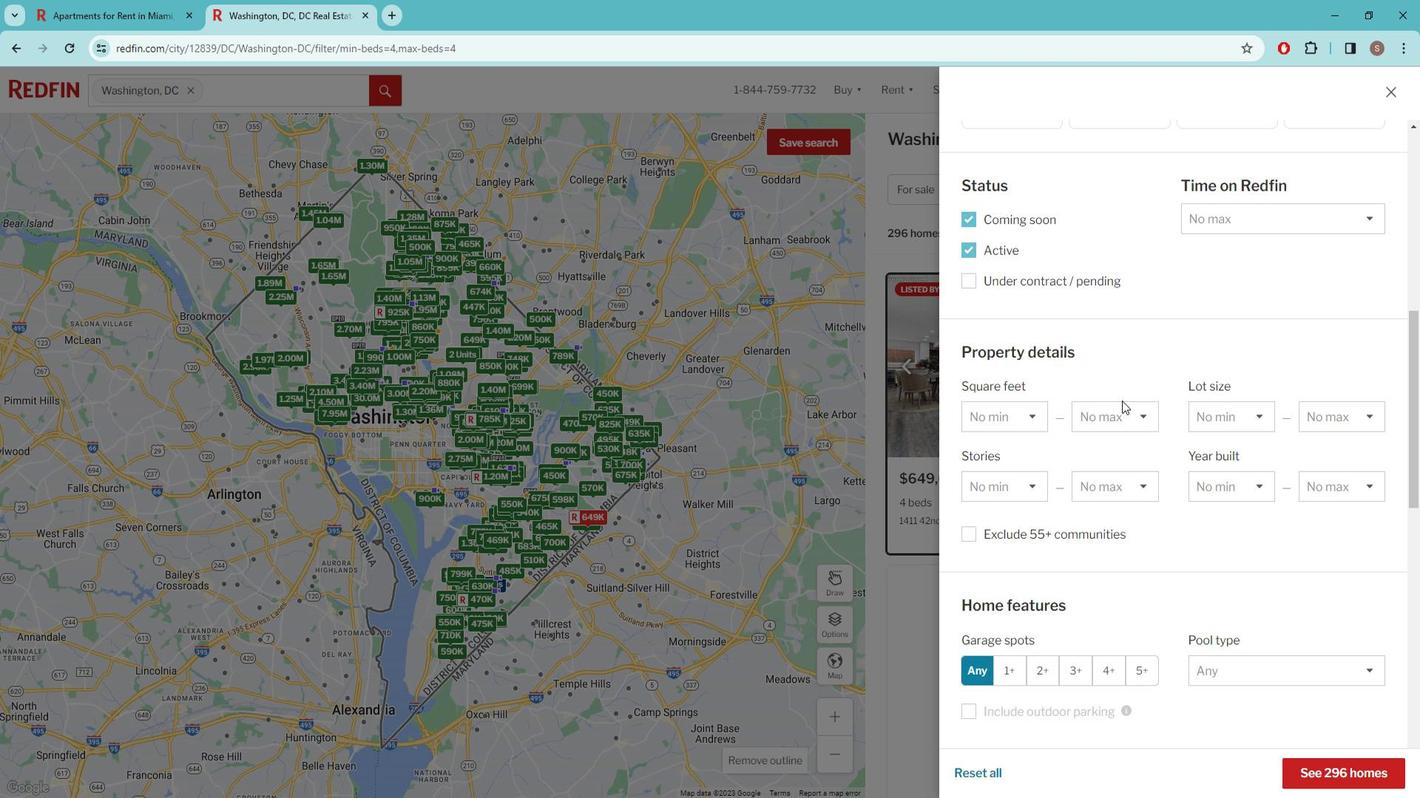 
Action: Mouse moved to (1015, 573)
Screenshot: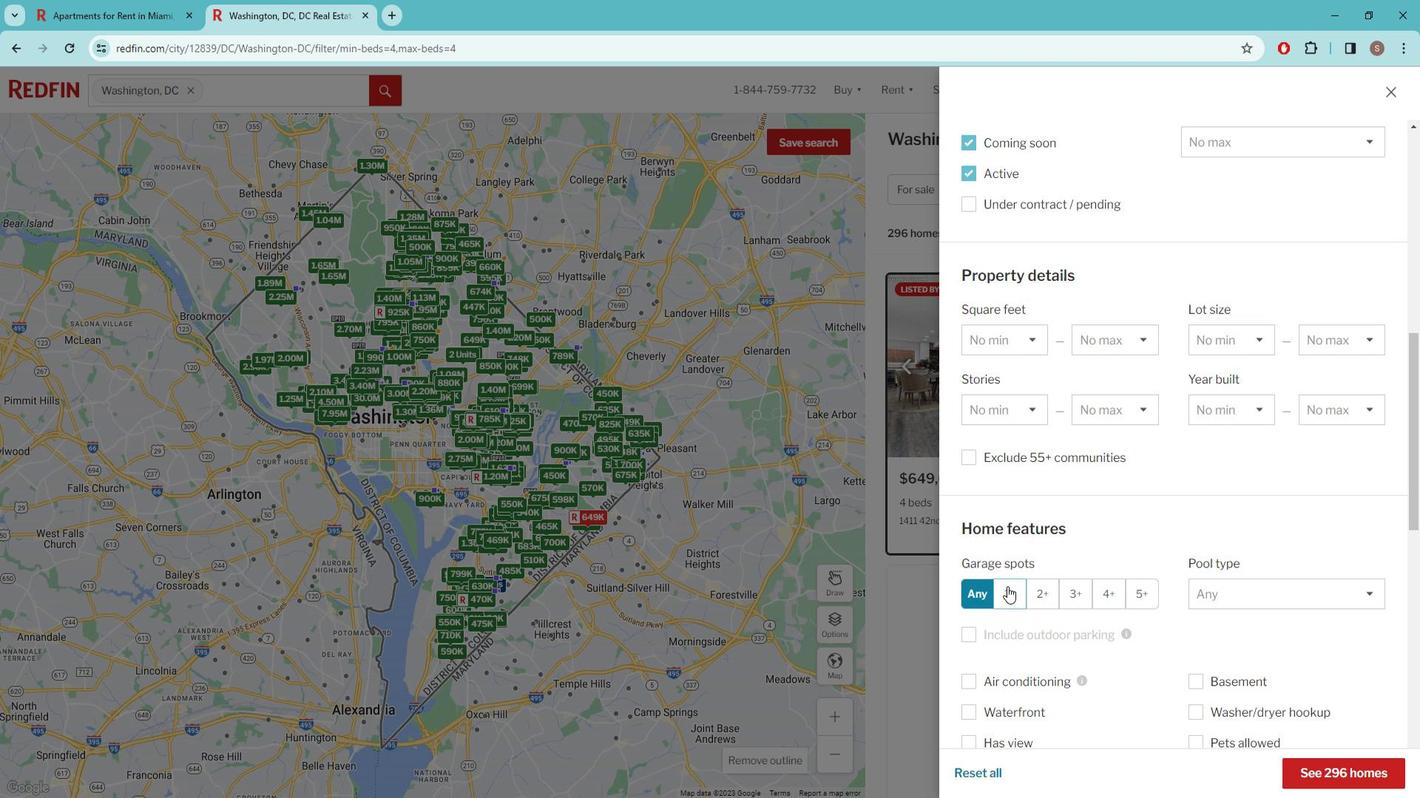 
Action: Mouse pressed left at (1015, 573)
Screenshot: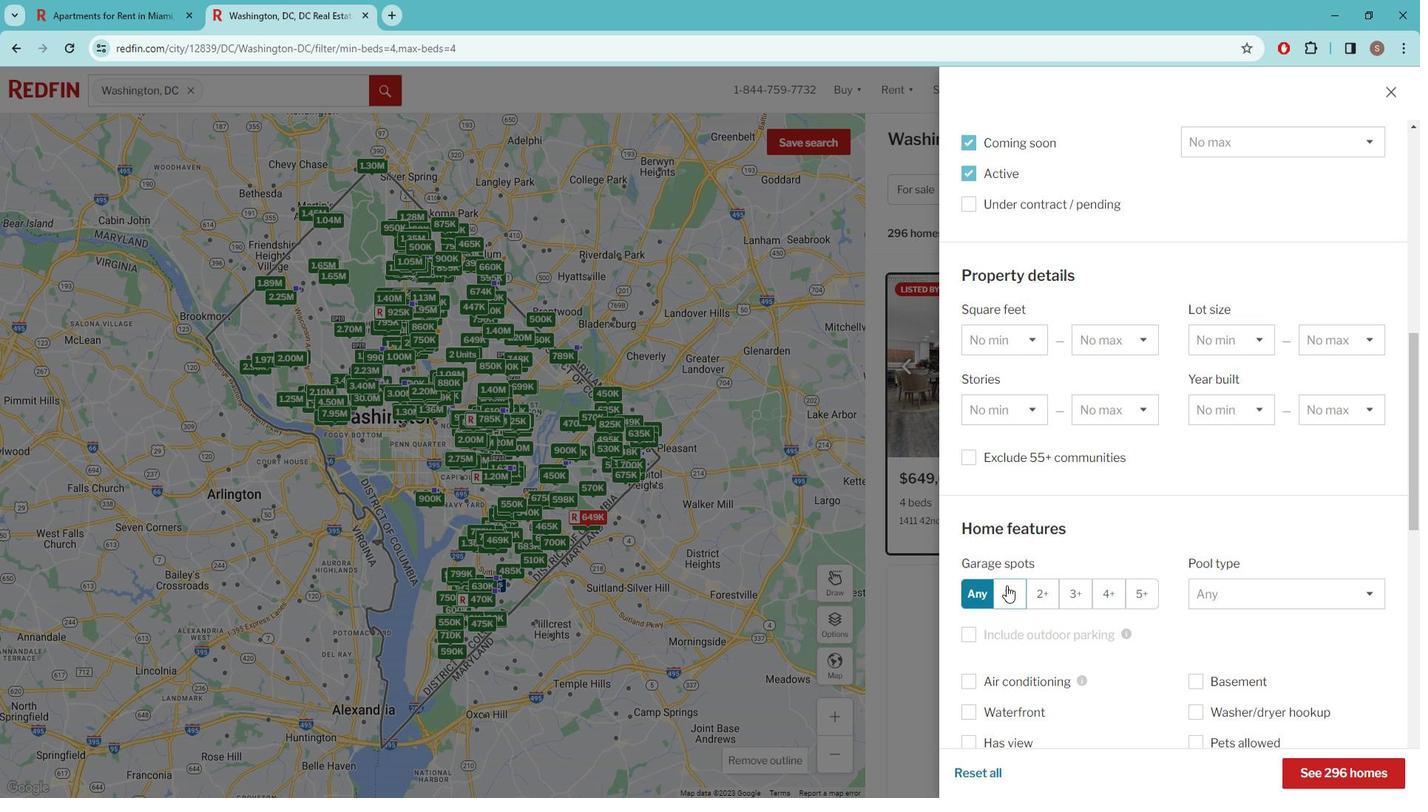
Action: Mouse moved to (1025, 542)
Screenshot: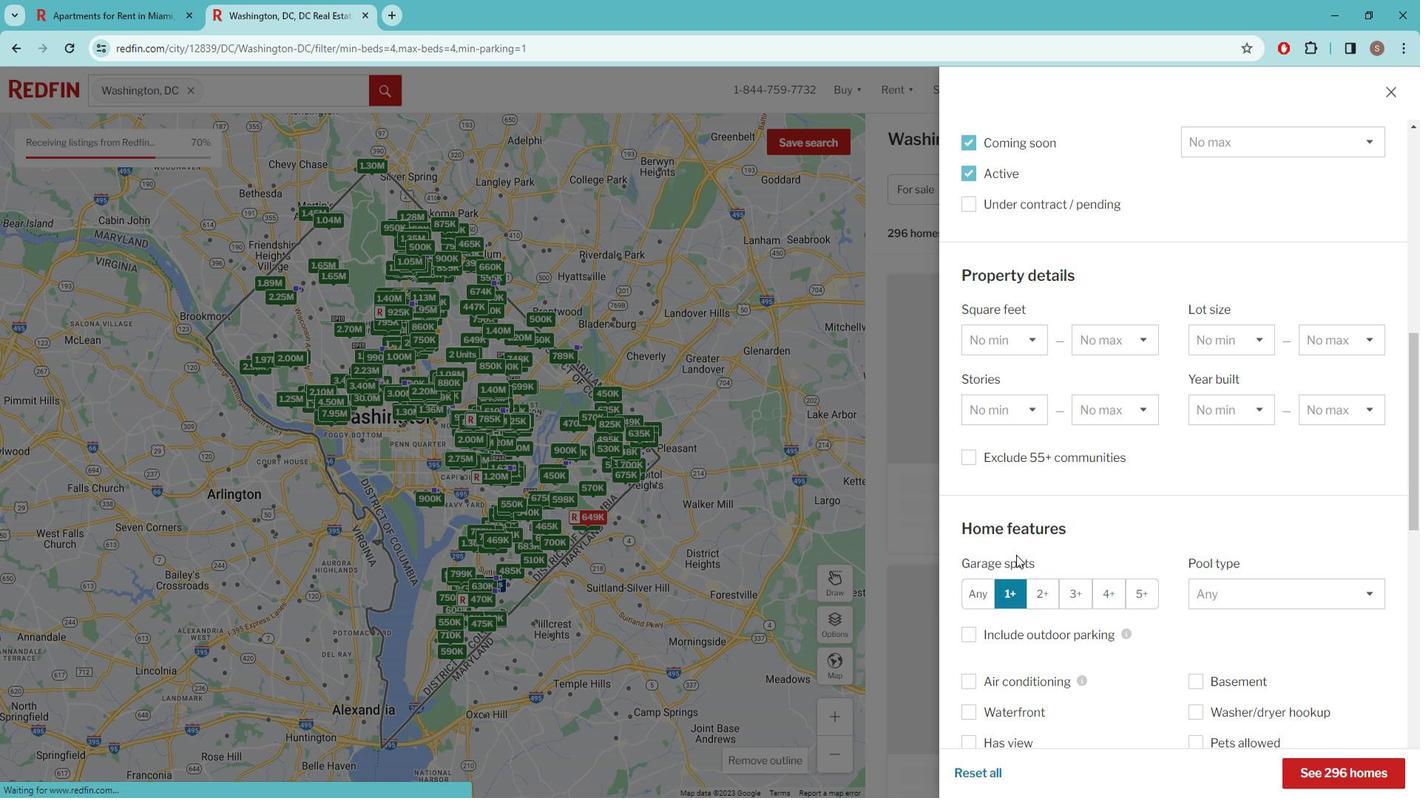 
Action: Mouse scrolled (1025, 542) with delta (0, 0)
Screenshot: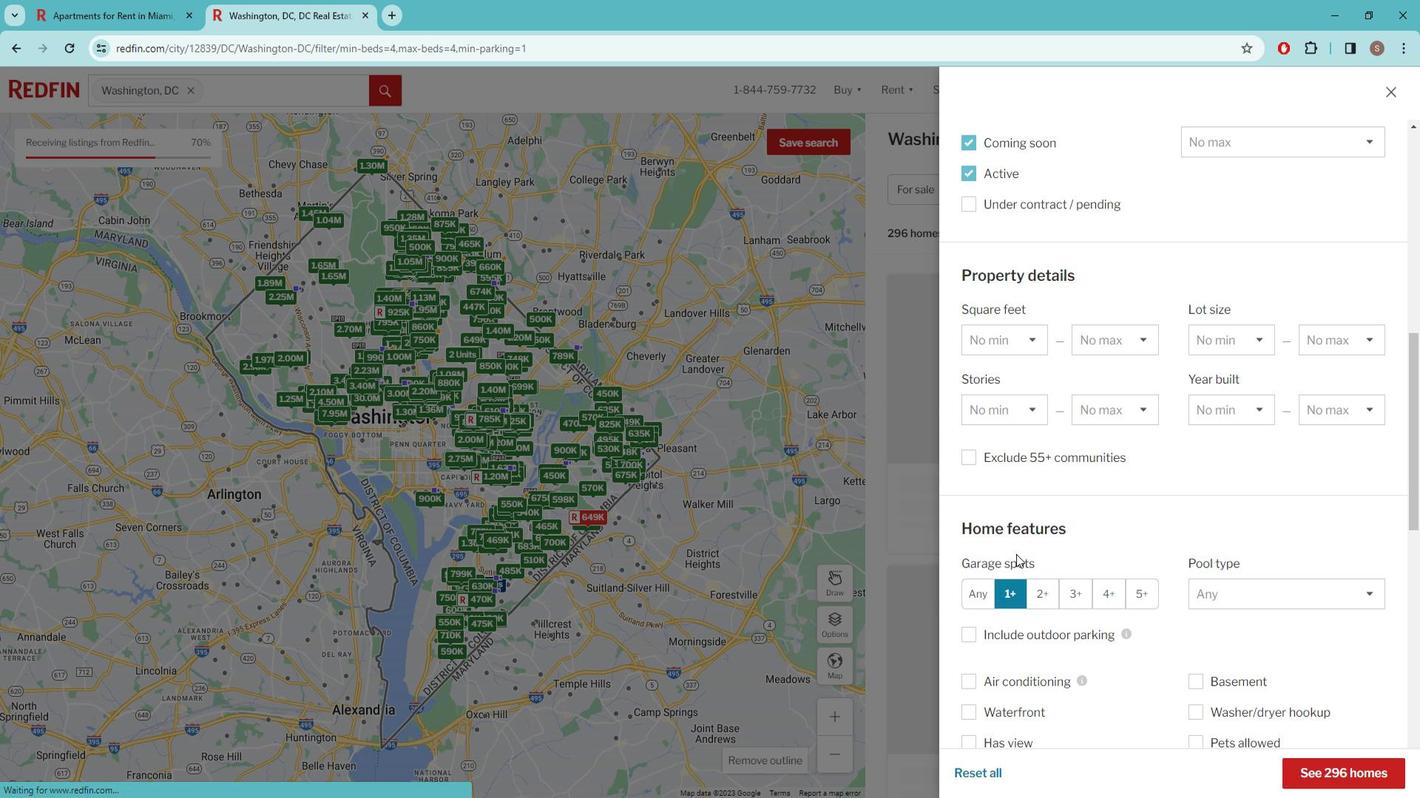
Action: Mouse moved to (1058, 484)
Screenshot: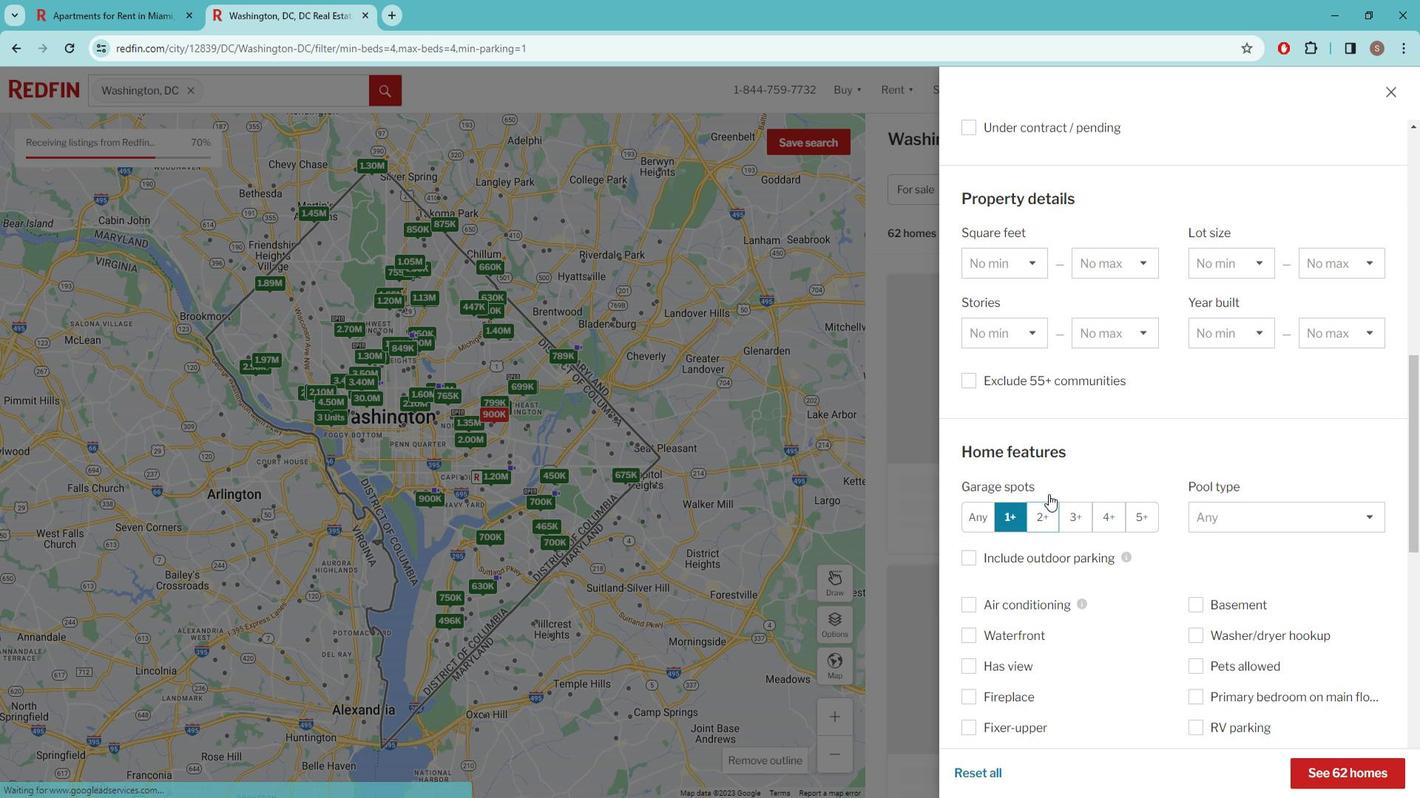 
Action: Mouse scrolled (1058, 483) with delta (0, 0)
Screenshot: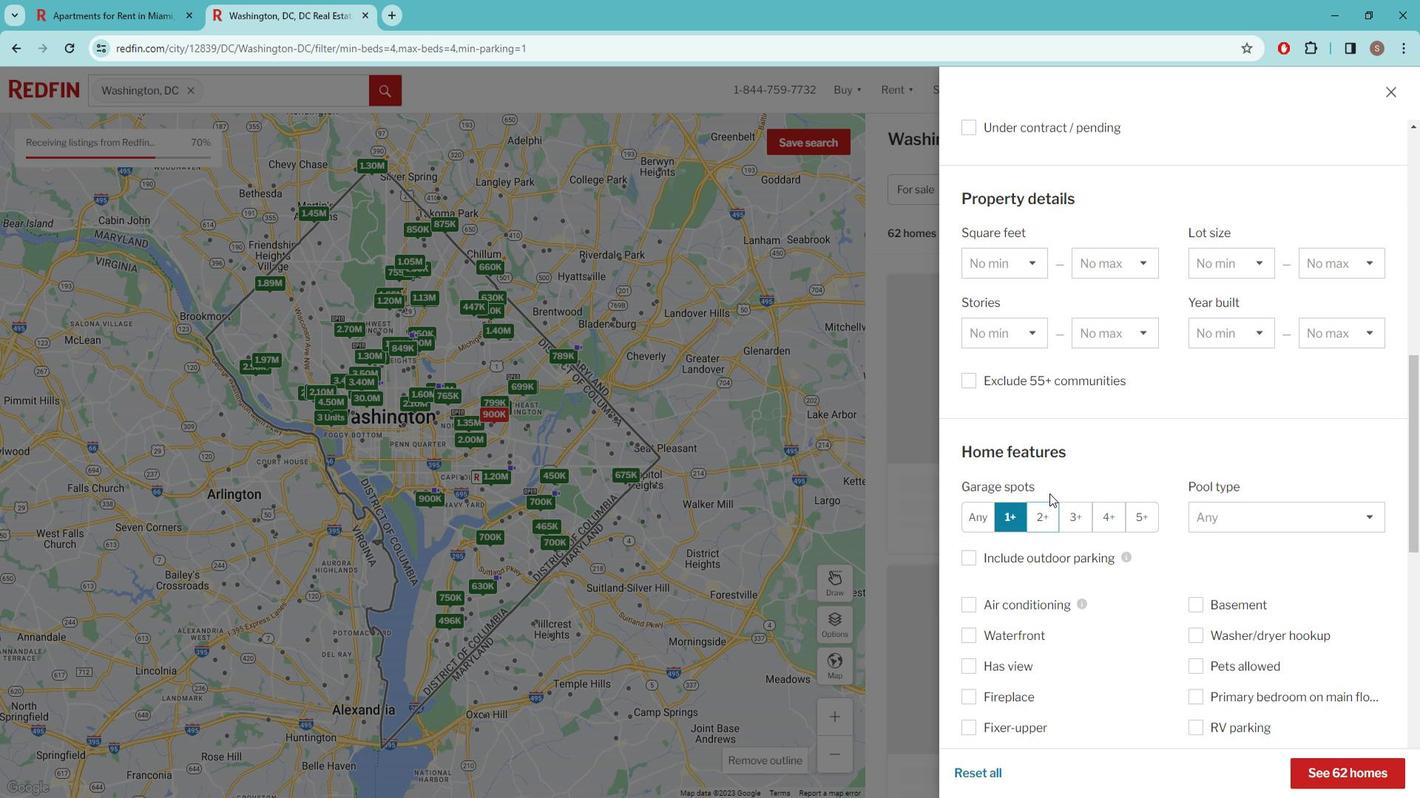 
Action: Mouse scrolled (1058, 483) with delta (0, 0)
Screenshot: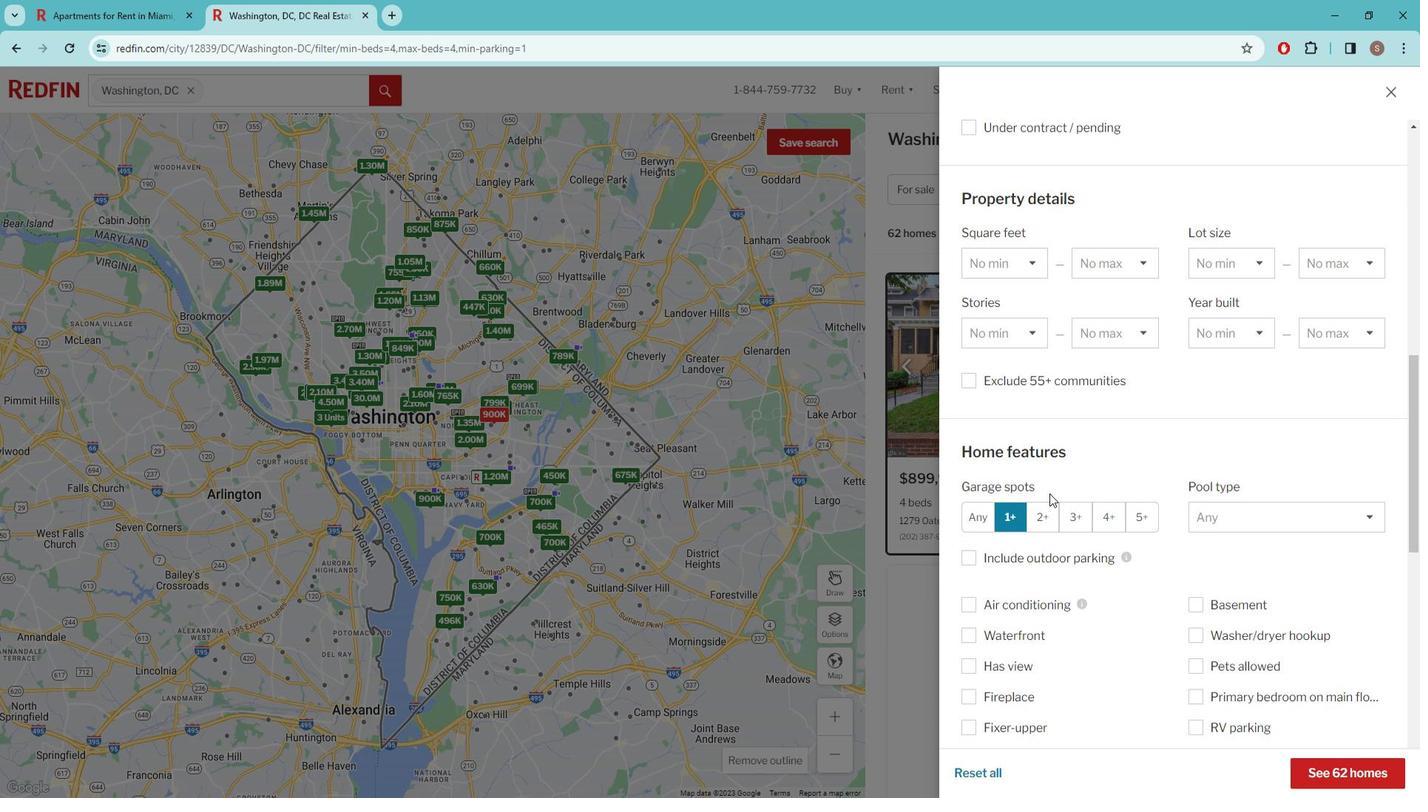 
Action: Mouse moved to (1060, 468)
Screenshot: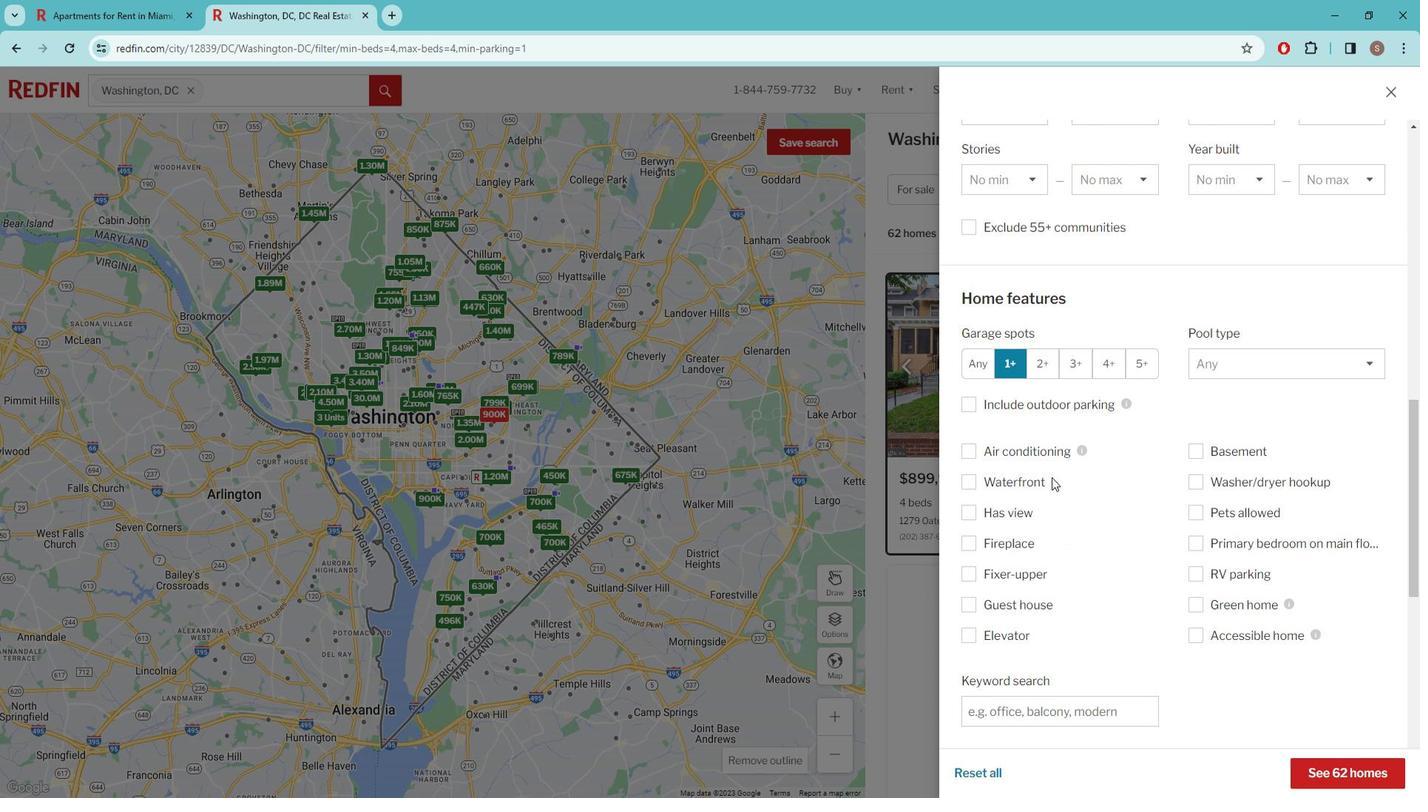 
Action: Mouse scrolled (1060, 468) with delta (0, 0)
Screenshot: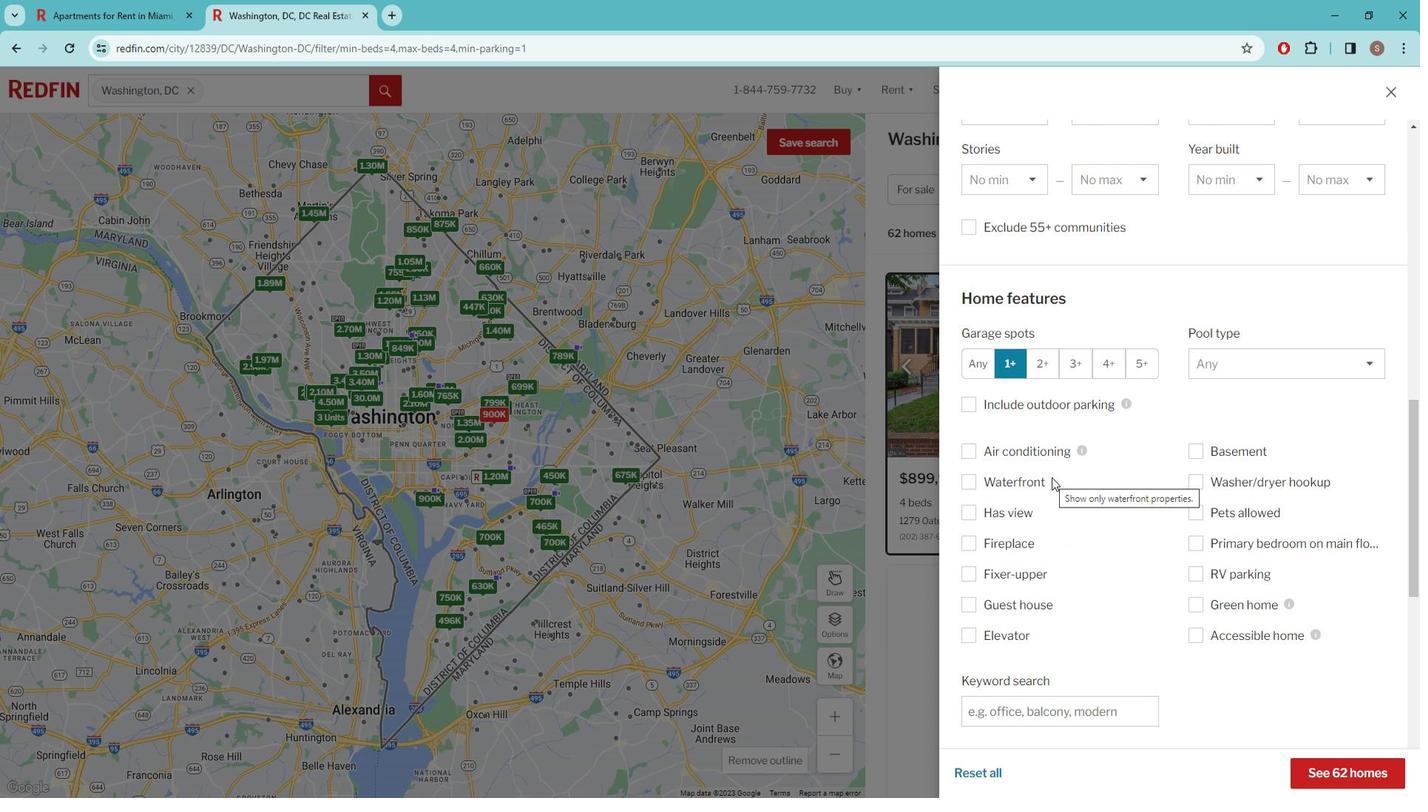 
Action: Mouse scrolled (1060, 468) with delta (0, 0)
Screenshot: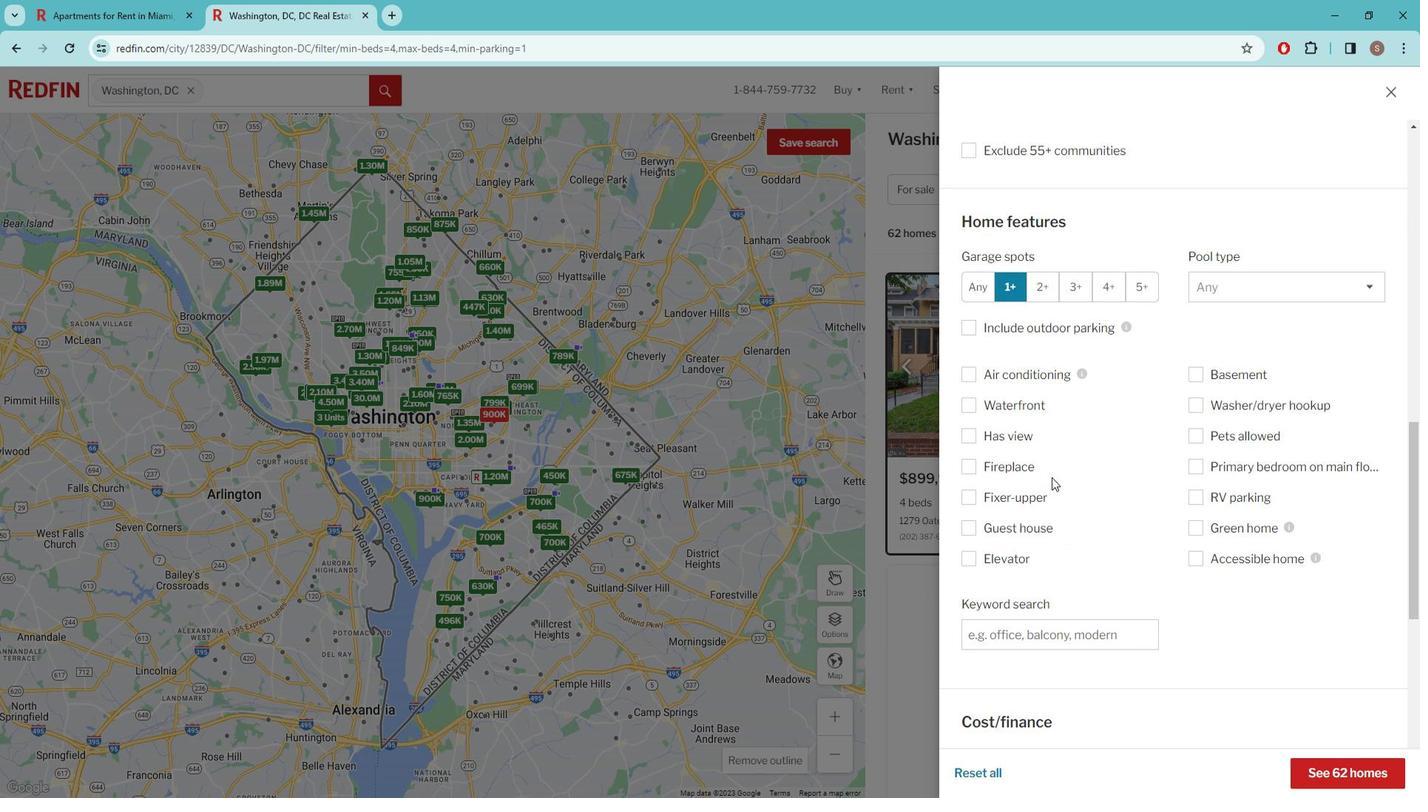 
Action: Mouse scrolled (1060, 468) with delta (0, 0)
Screenshot: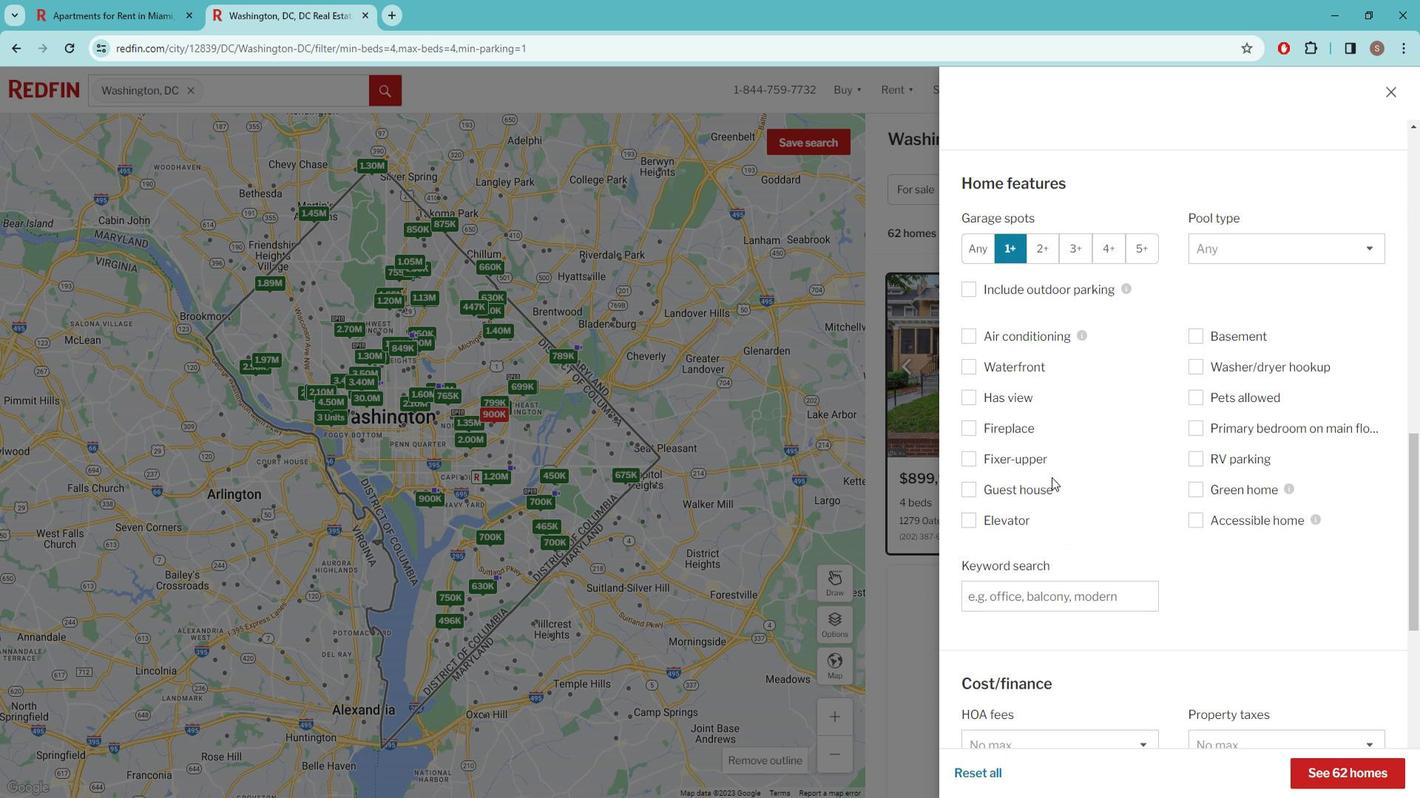 
Action: Mouse moved to (1041, 480)
Screenshot: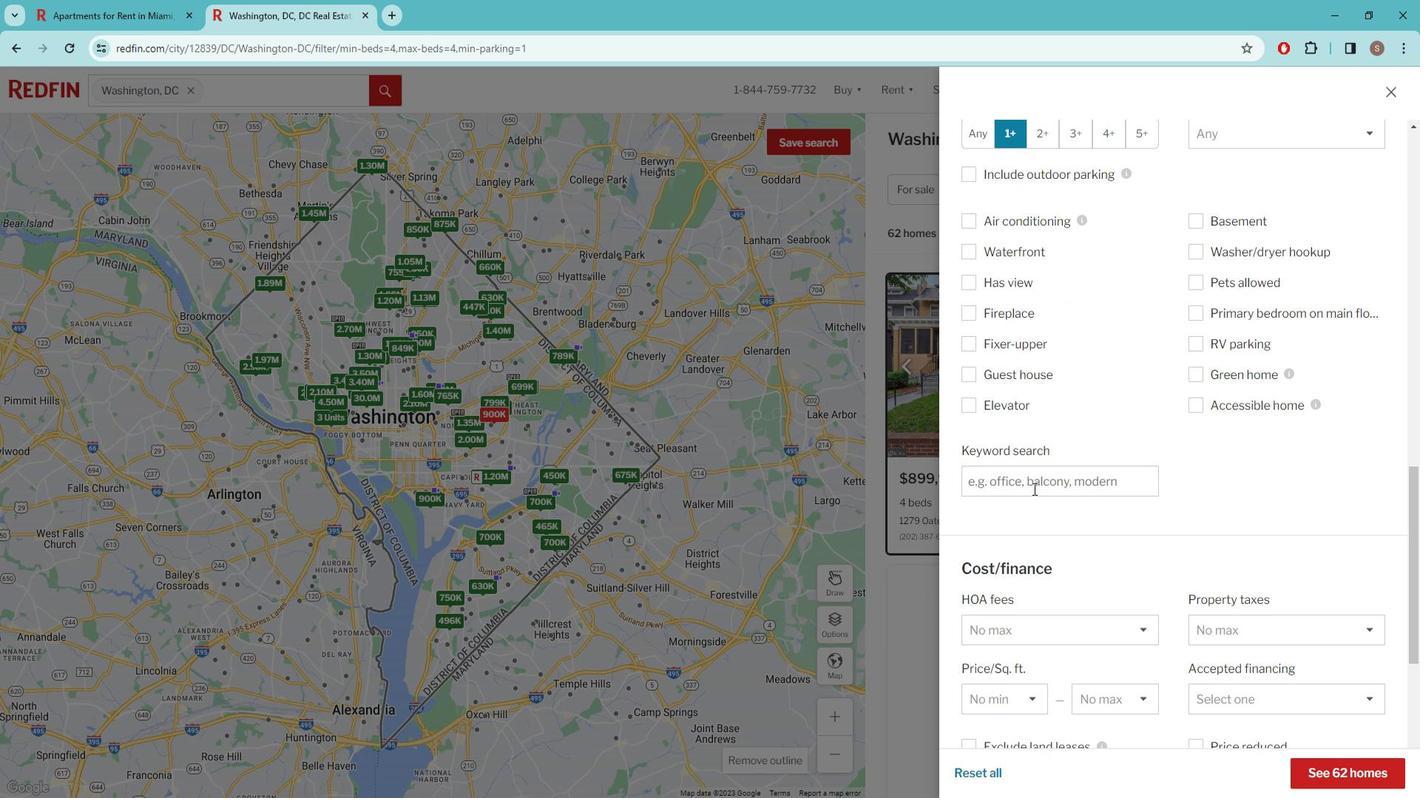 
Action: Mouse pressed left at (1041, 480)
Screenshot: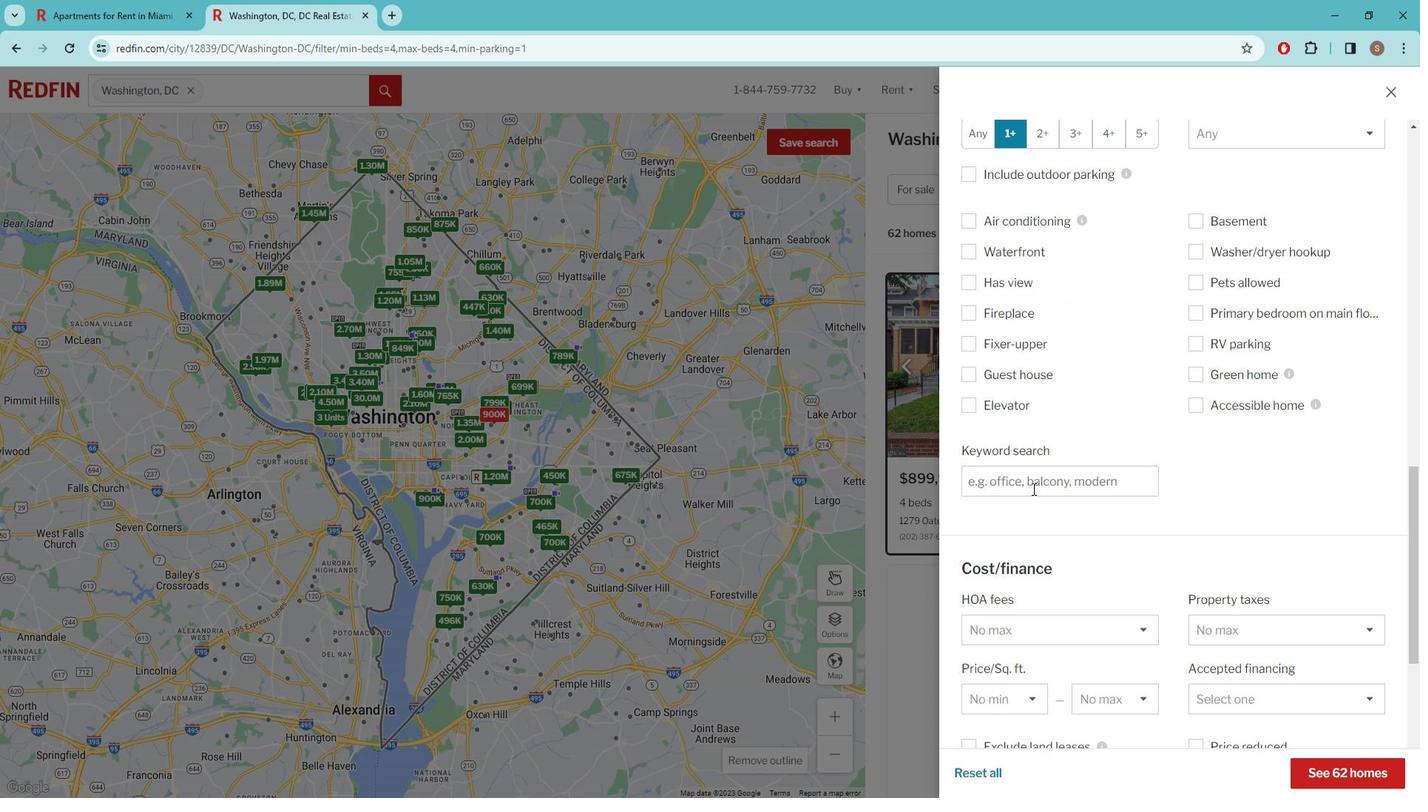 
Action: Key pressed A<Key.space>BACKYARD<Key.space>
Screenshot: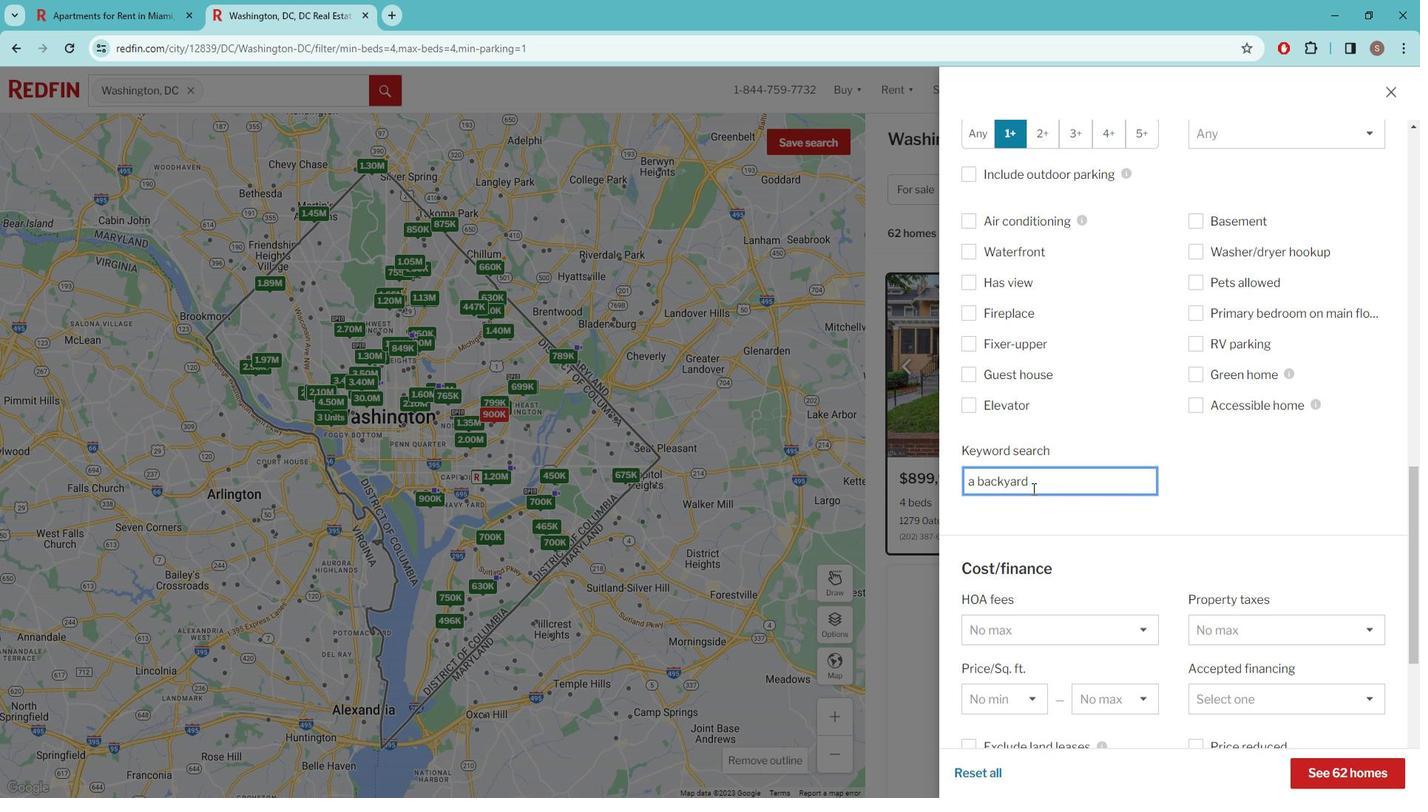 
Action: Mouse scrolled (1041, 479) with delta (0, 0)
Screenshot: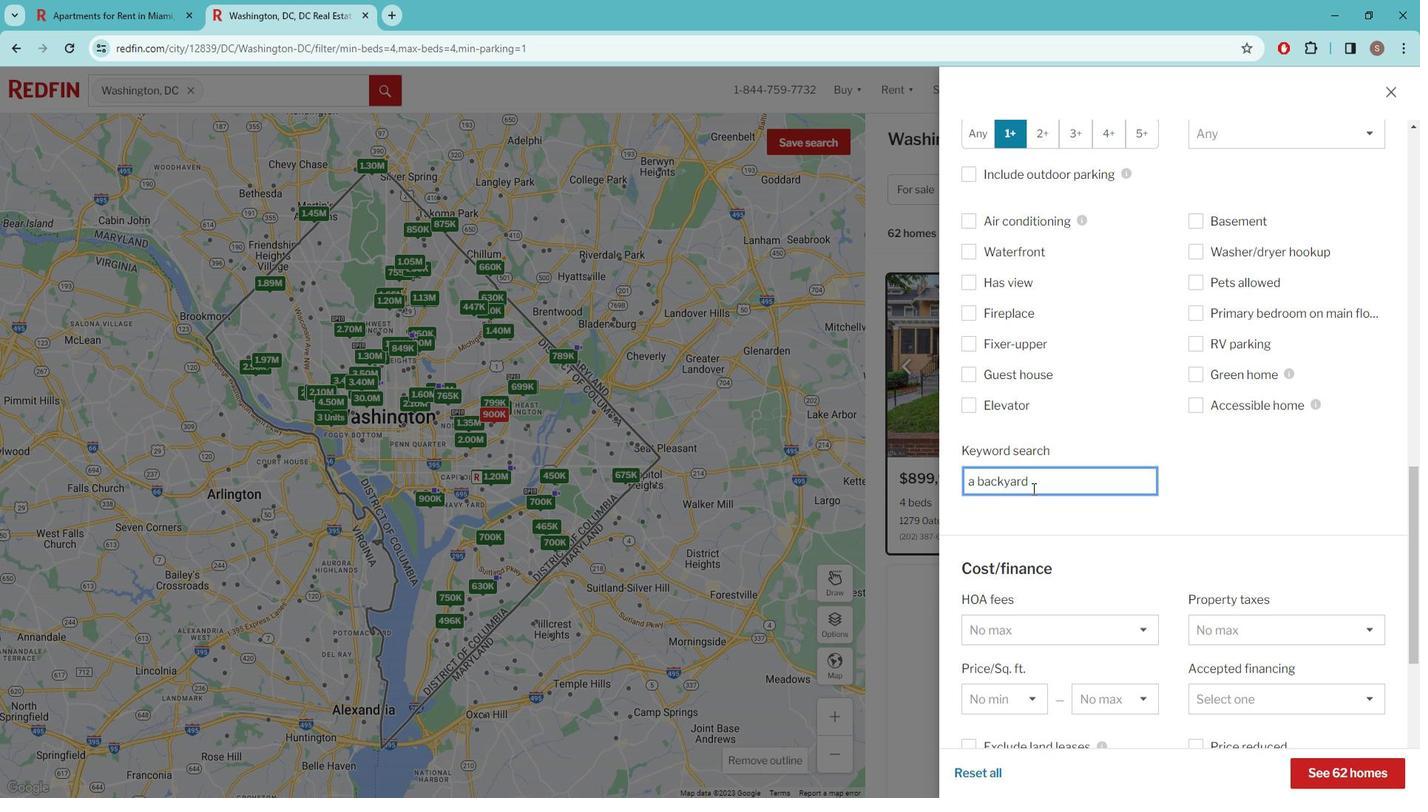 
Action: Mouse moved to (1041, 480)
Screenshot: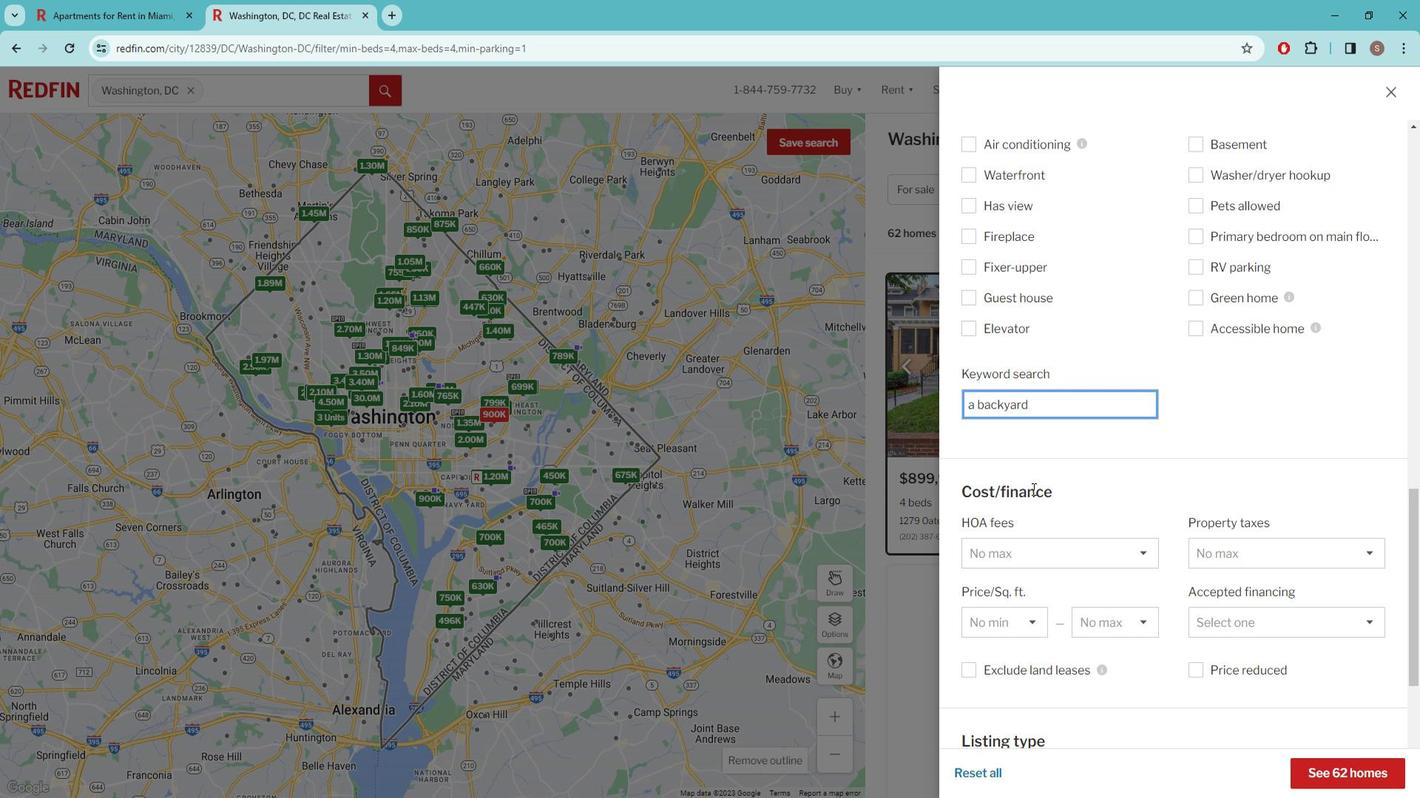
Action: Mouse scrolled (1041, 479) with delta (0, 0)
Screenshot: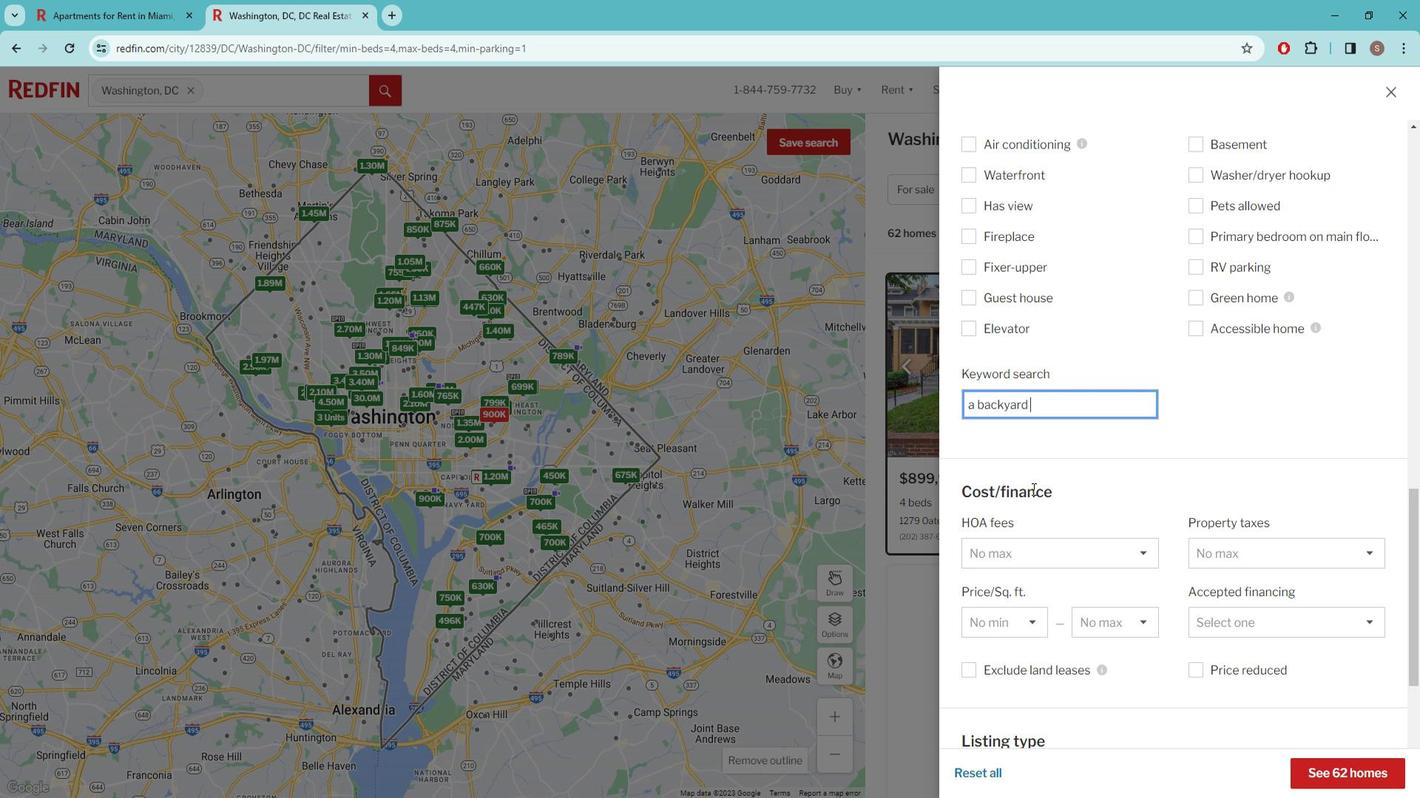
Action: Mouse scrolled (1041, 479) with delta (0, 0)
Screenshot: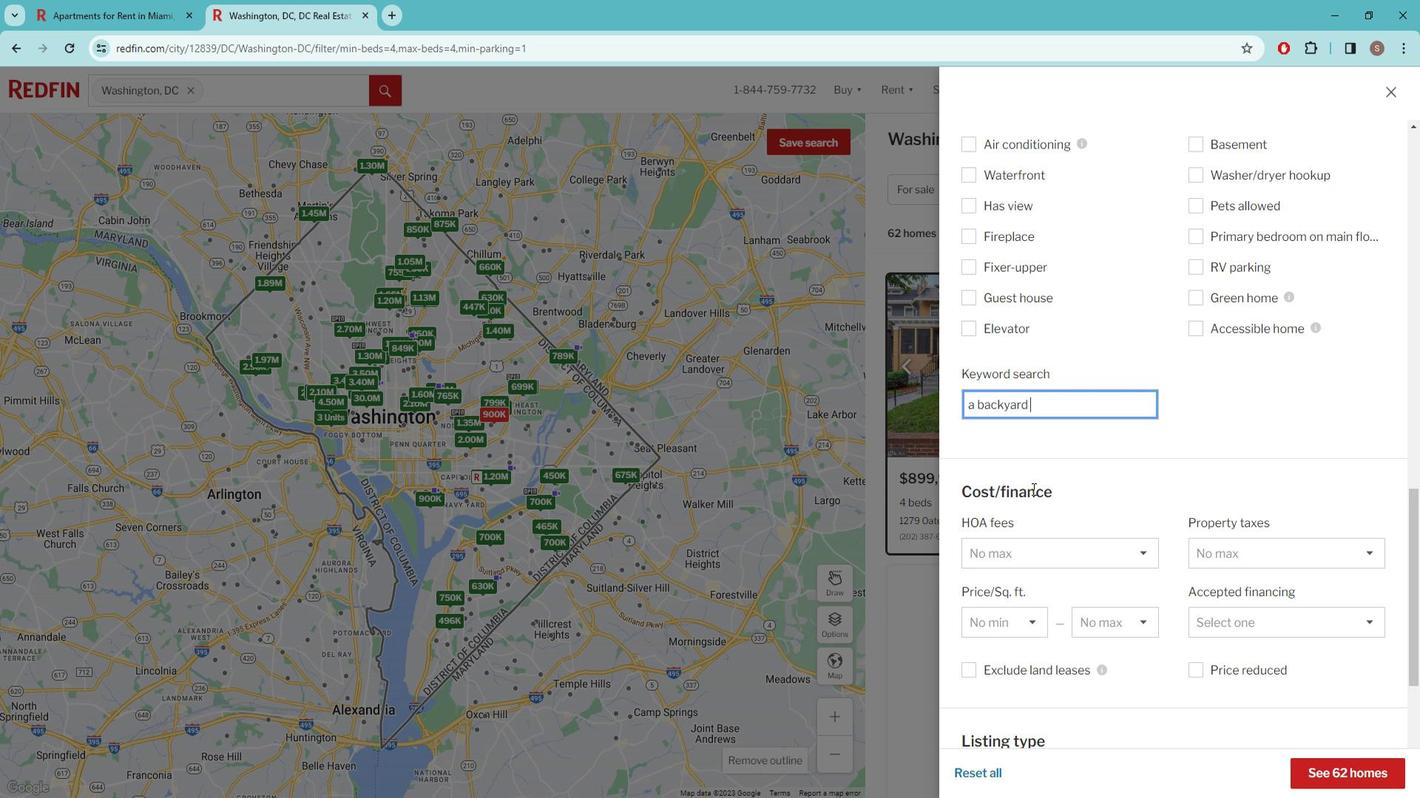 
Action: Mouse scrolled (1041, 479) with delta (0, 0)
Screenshot: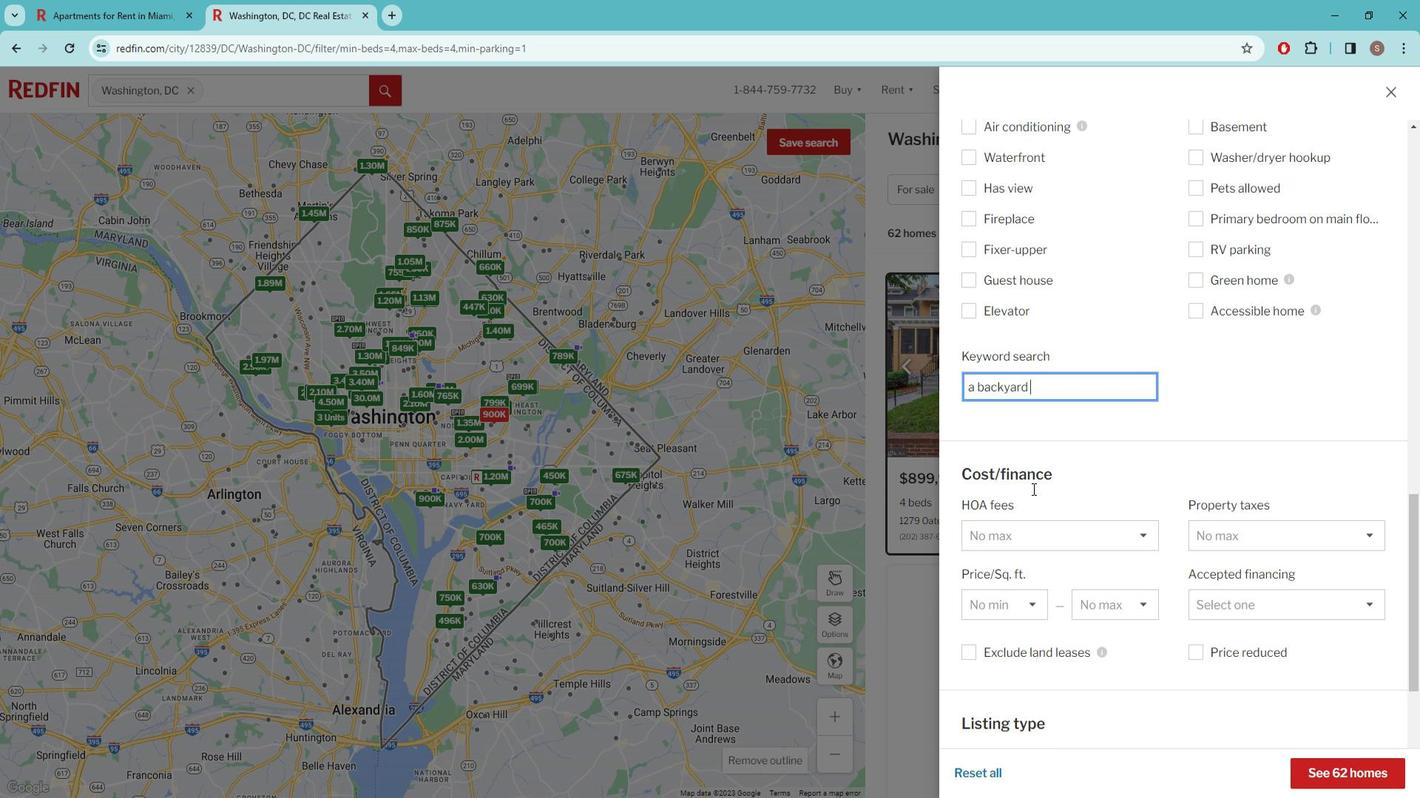 
Action: Mouse scrolled (1041, 479) with delta (0, 0)
Screenshot: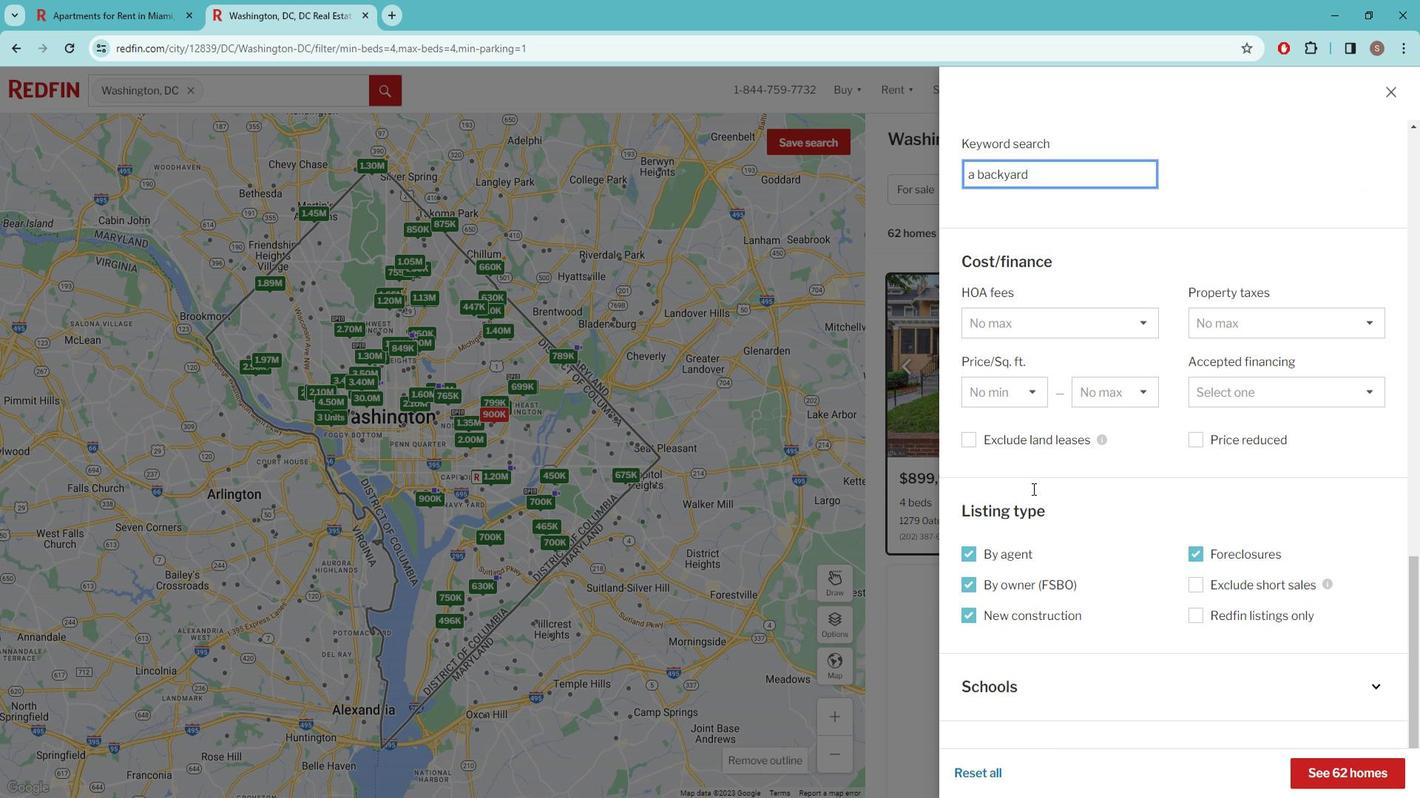 
Action: Mouse scrolled (1041, 479) with delta (0, 0)
Screenshot: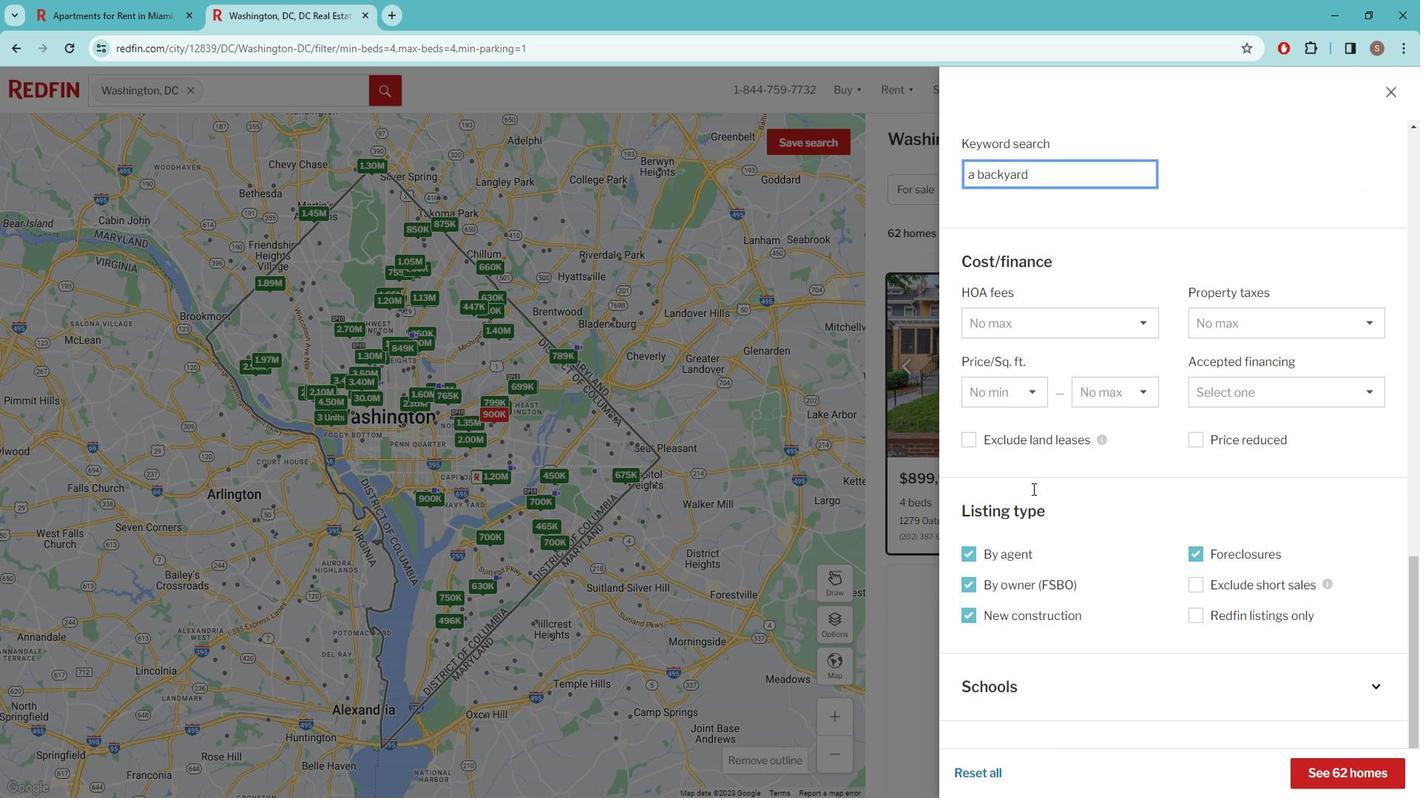 
Action: Mouse moved to (1044, 483)
Screenshot: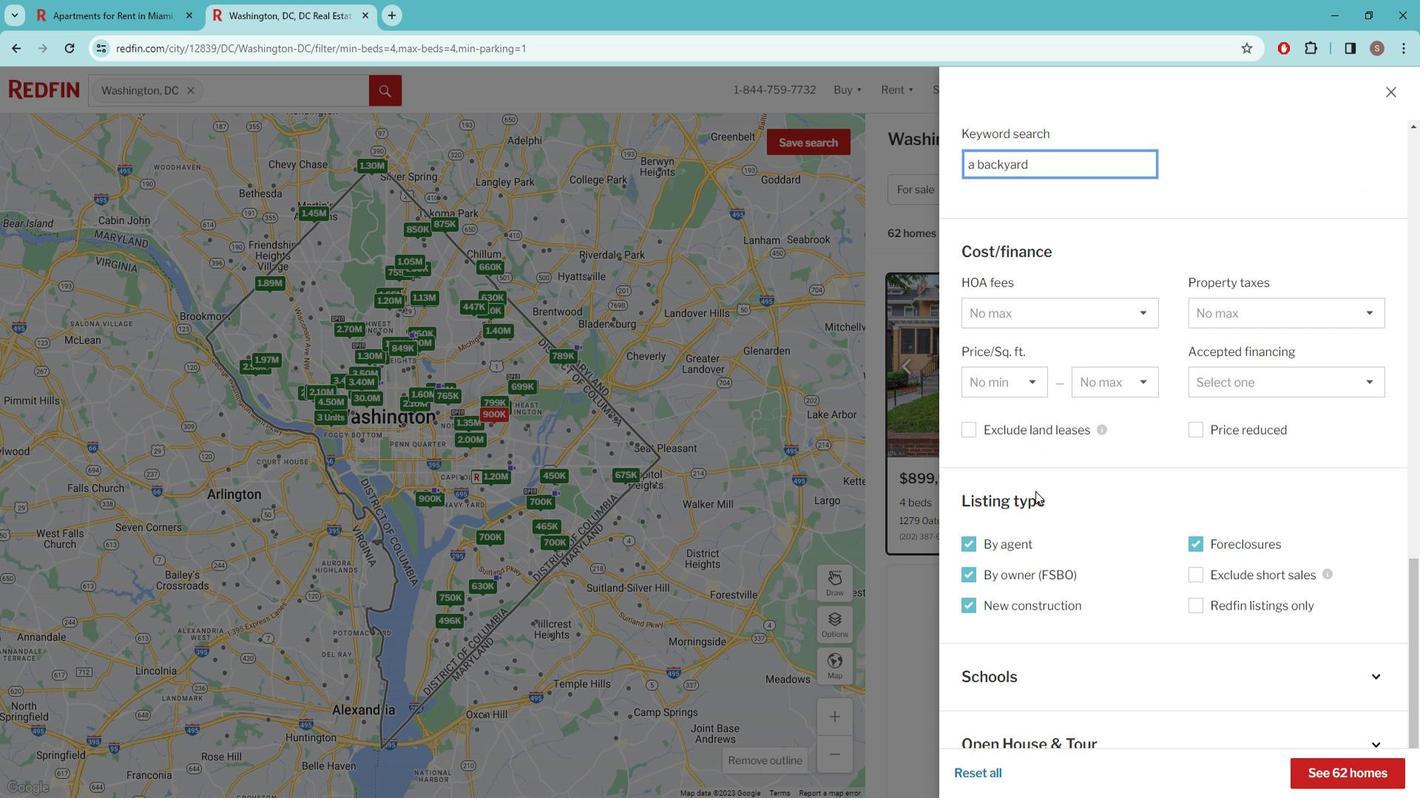 
Action: Mouse scrolled (1044, 482) with delta (0, 0)
Screenshot: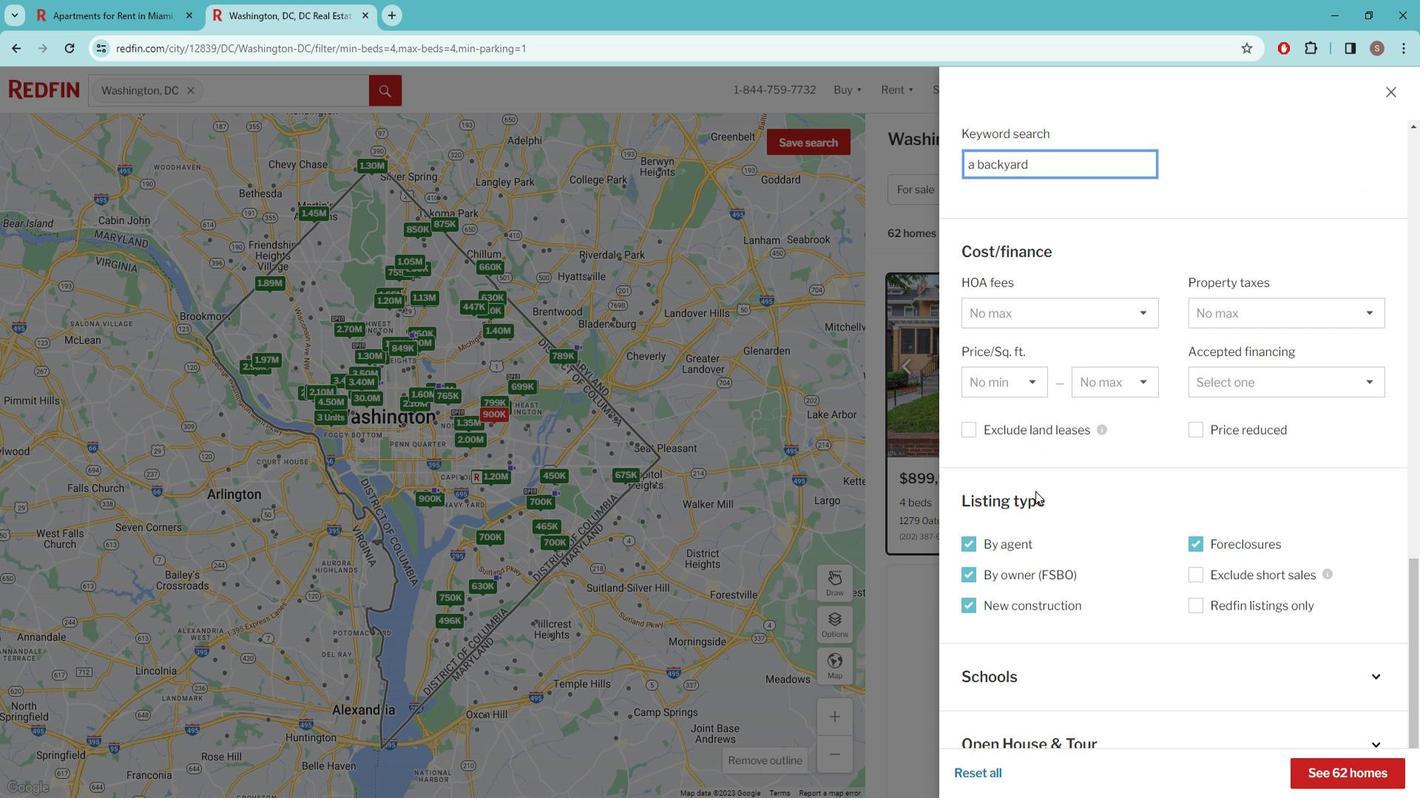 
Action: Mouse moved to (1045, 485)
Screenshot: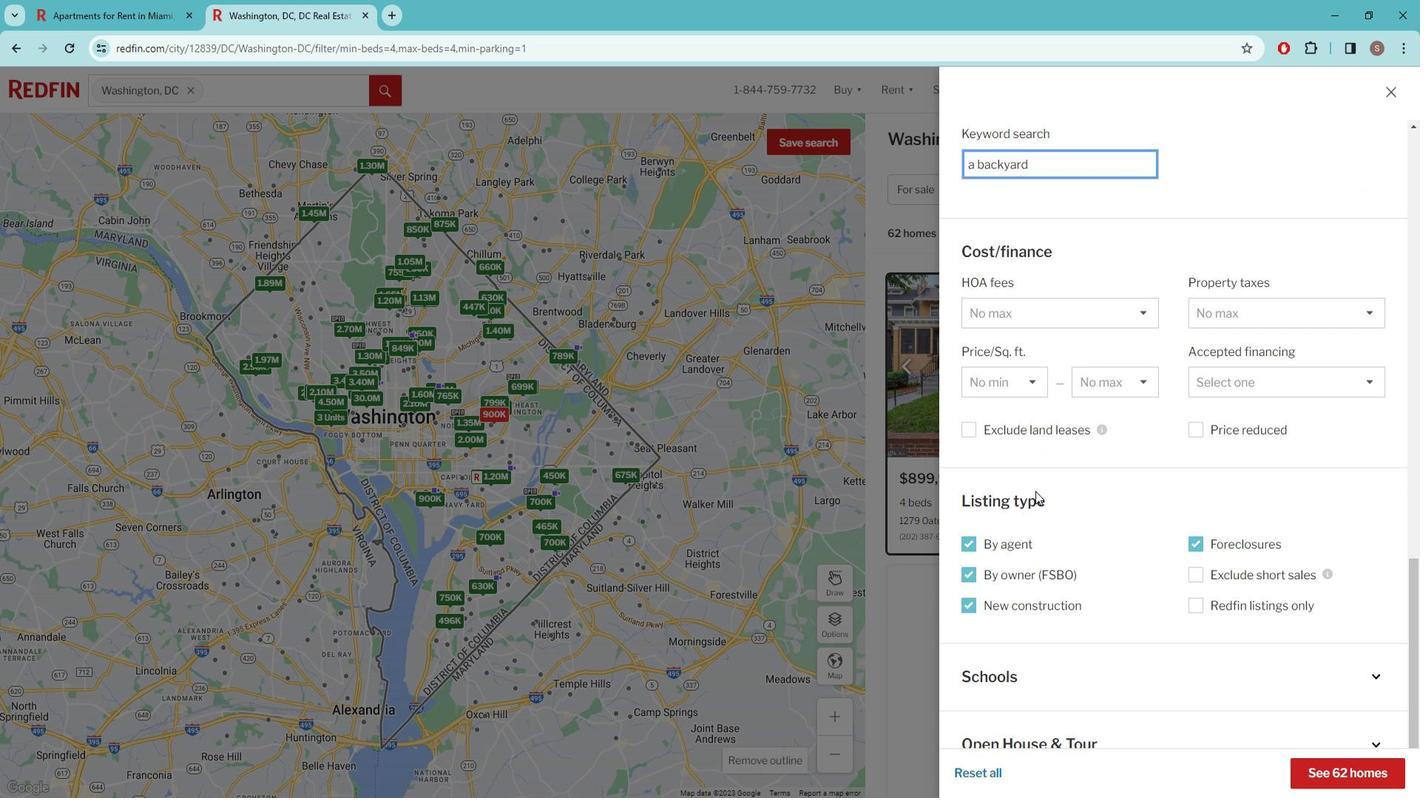 
Action: Mouse scrolled (1045, 485) with delta (0, 0)
Screenshot: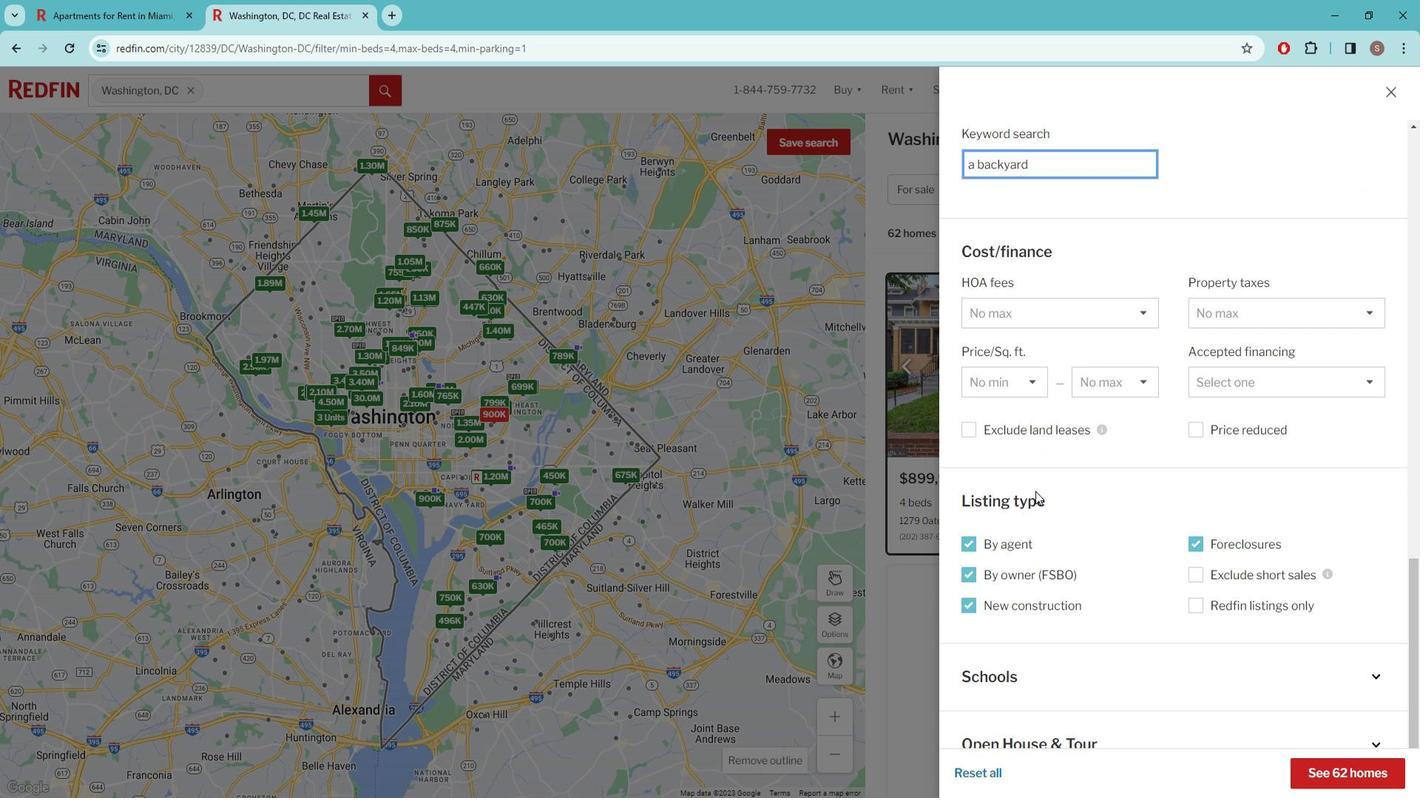 
Action: Mouse moved to (1343, 752)
Screenshot: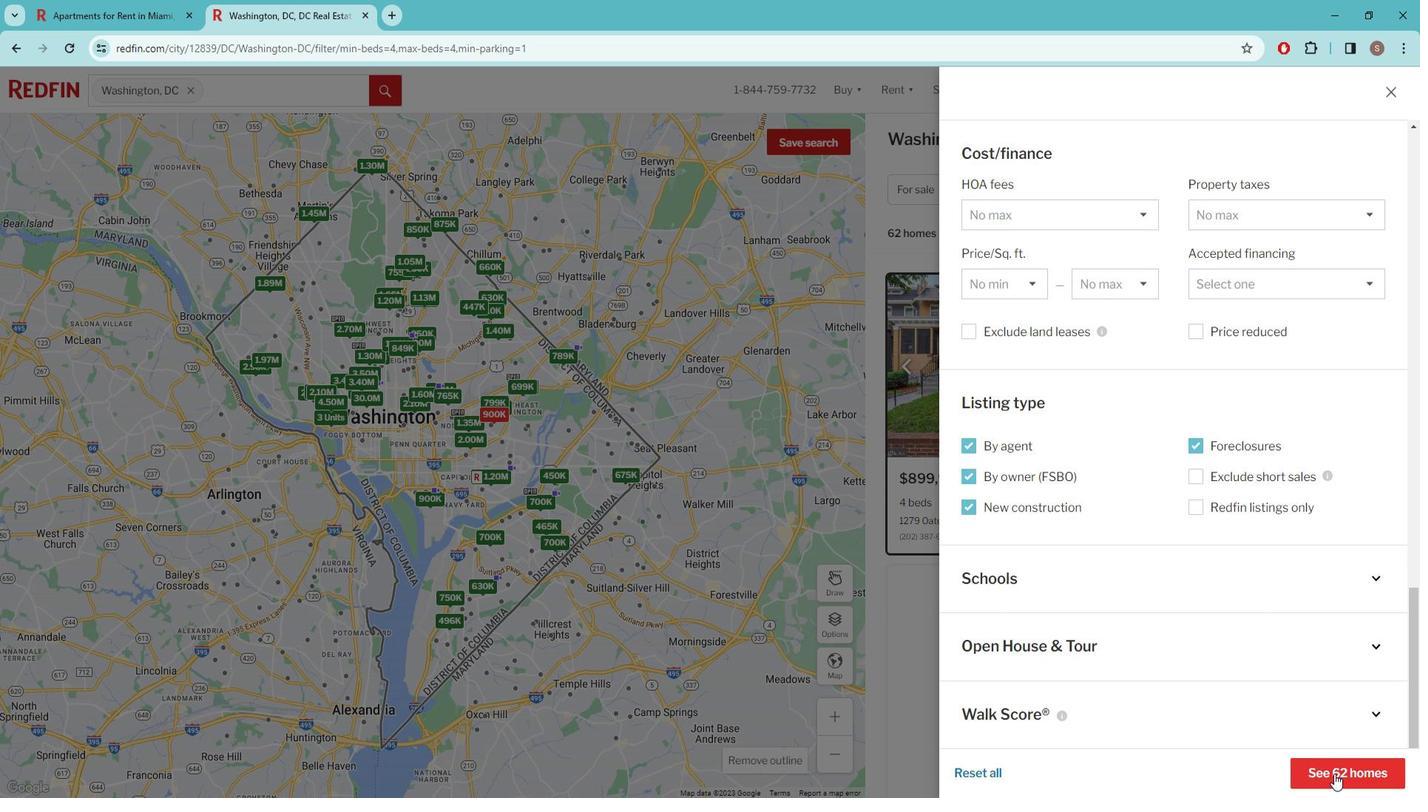 
Action: Mouse pressed left at (1343, 752)
Screenshot: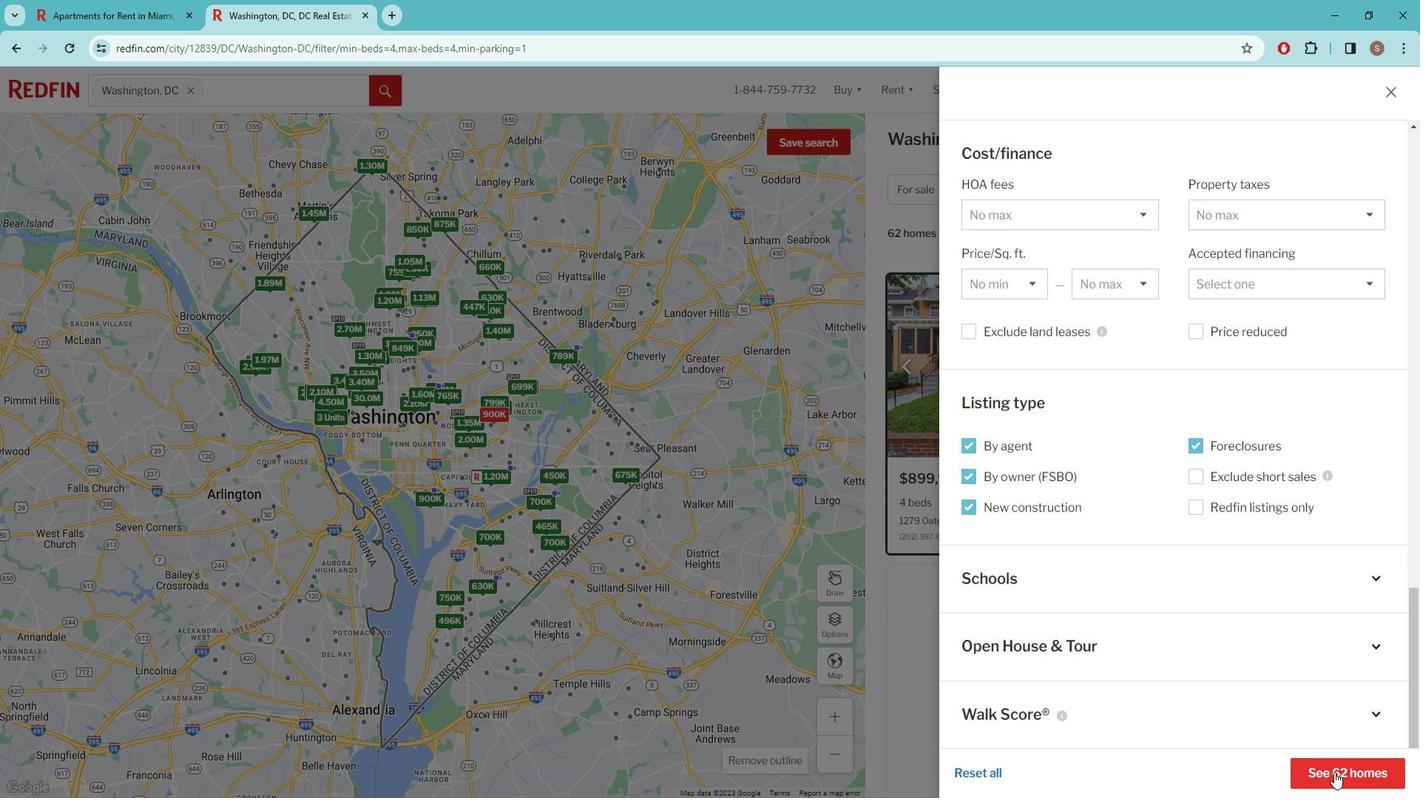 
Action: Mouse moved to (821, 144)
Screenshot: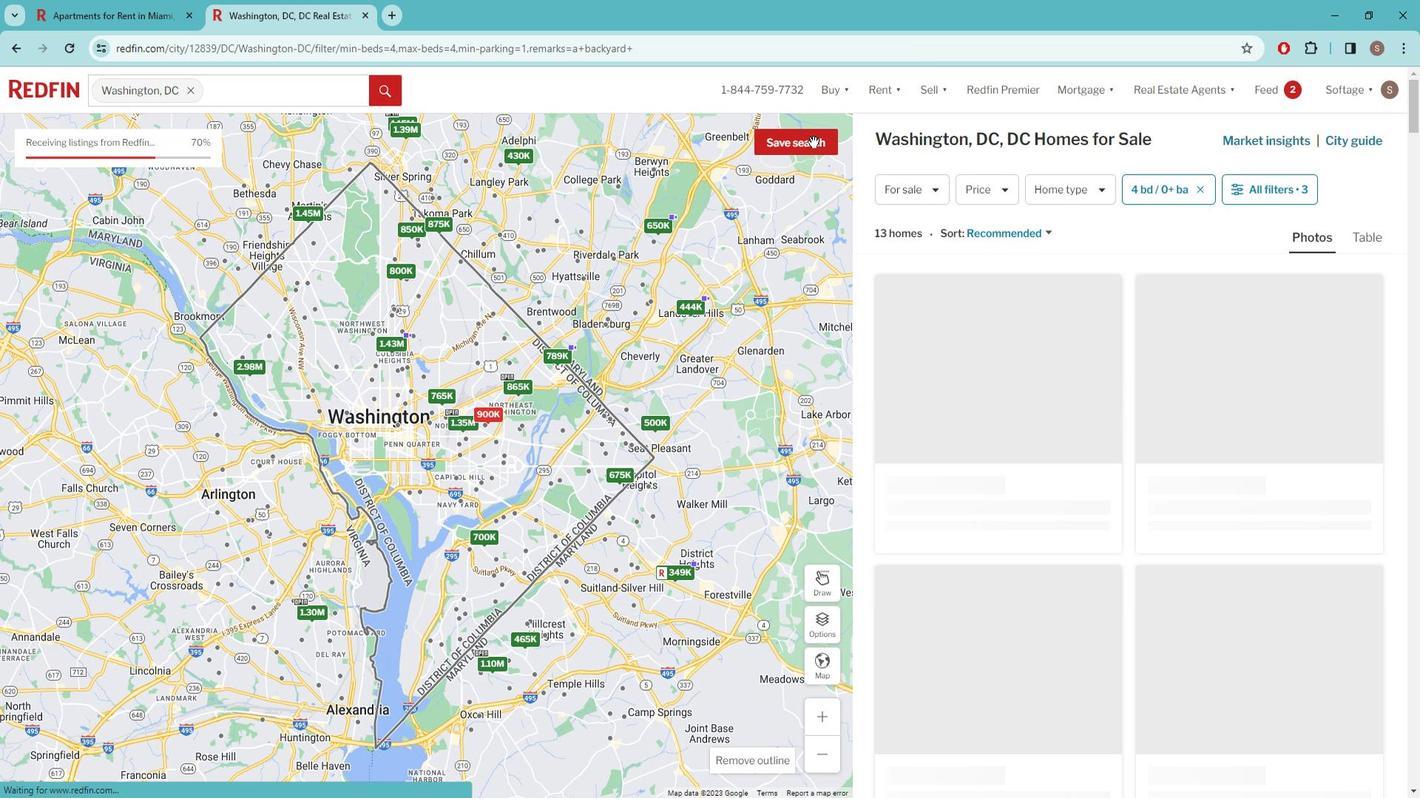 
Action: Mouse pressed left at (821, 144)
Screenshot: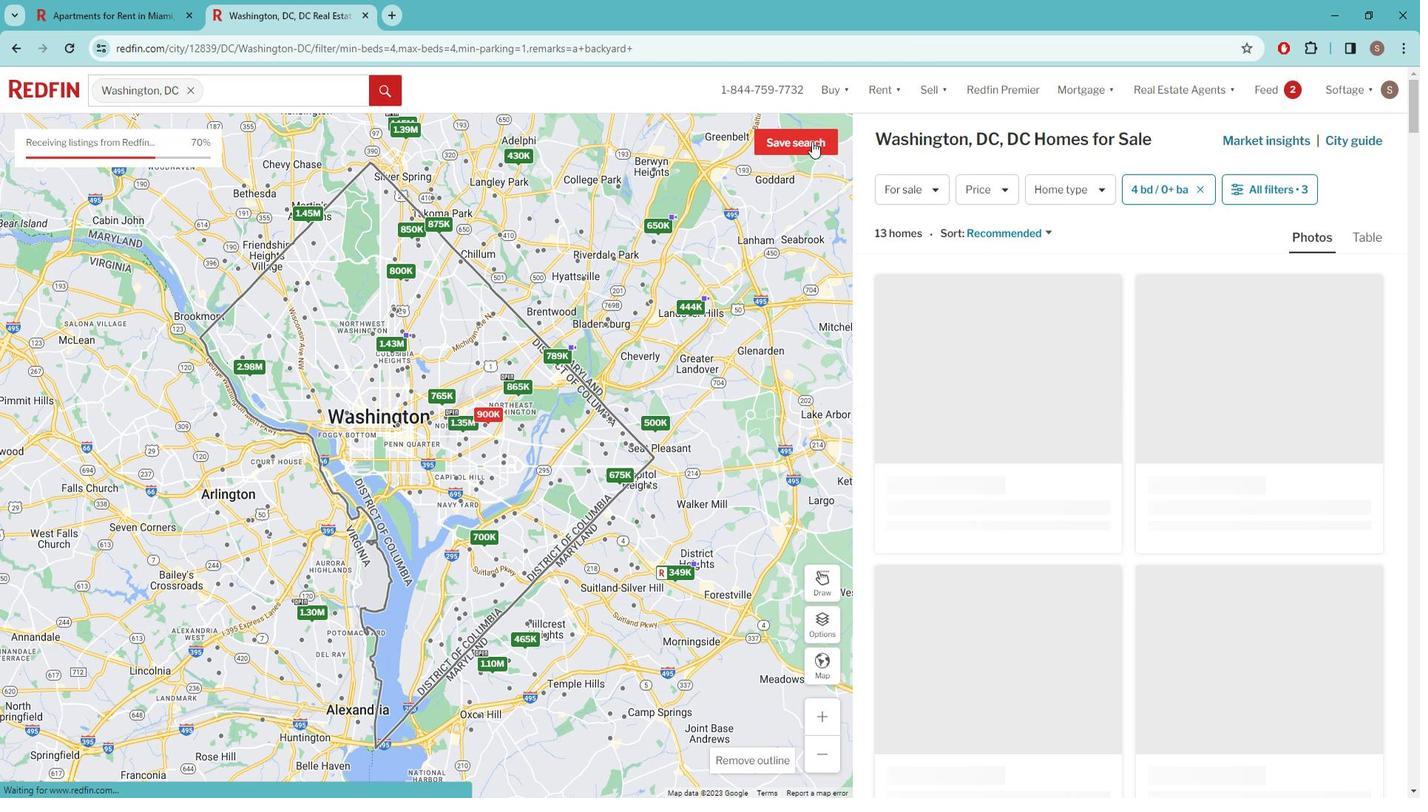 
Action: Mouse moved to (684, 362)
Screenshot: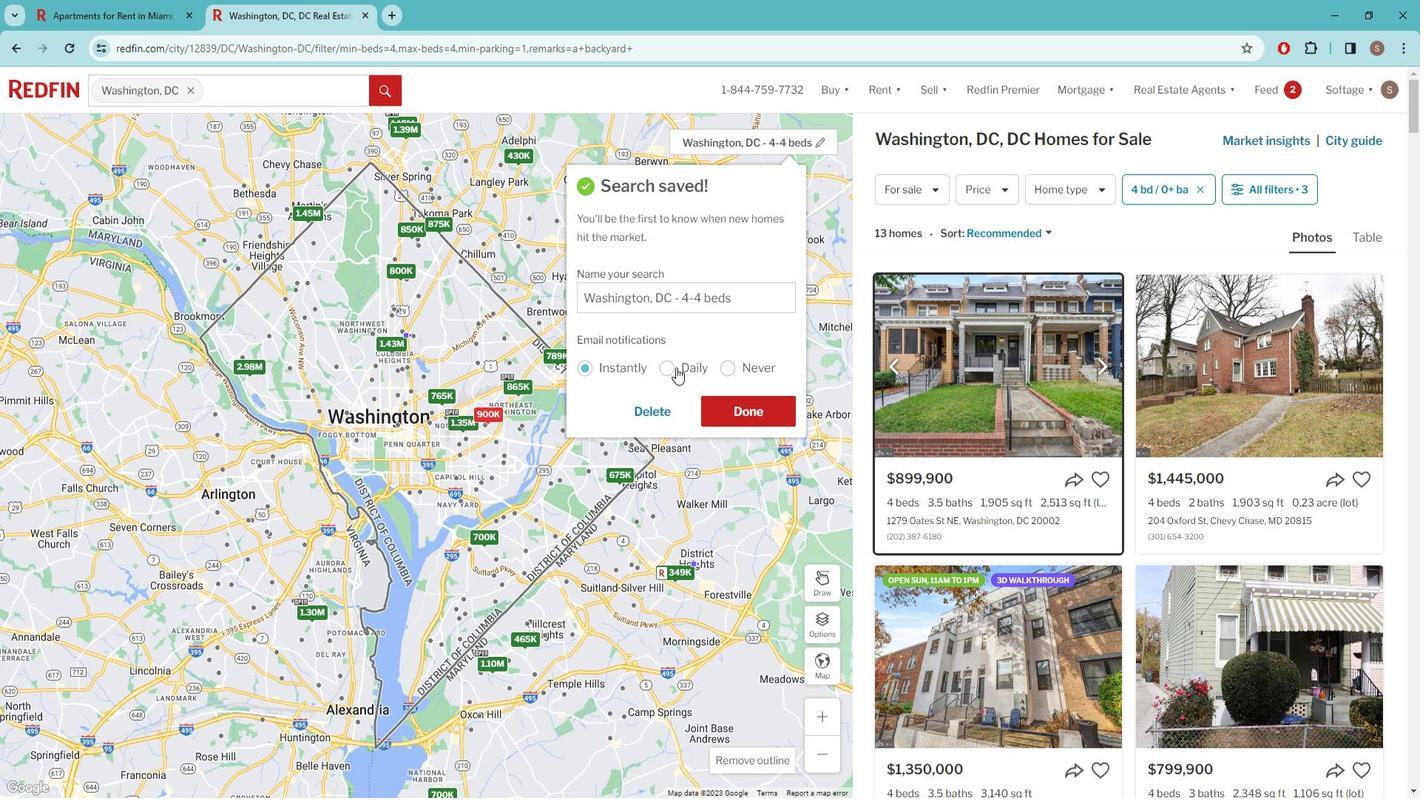 
Action: Mouse pressed left at (684, 362)
Screenshot: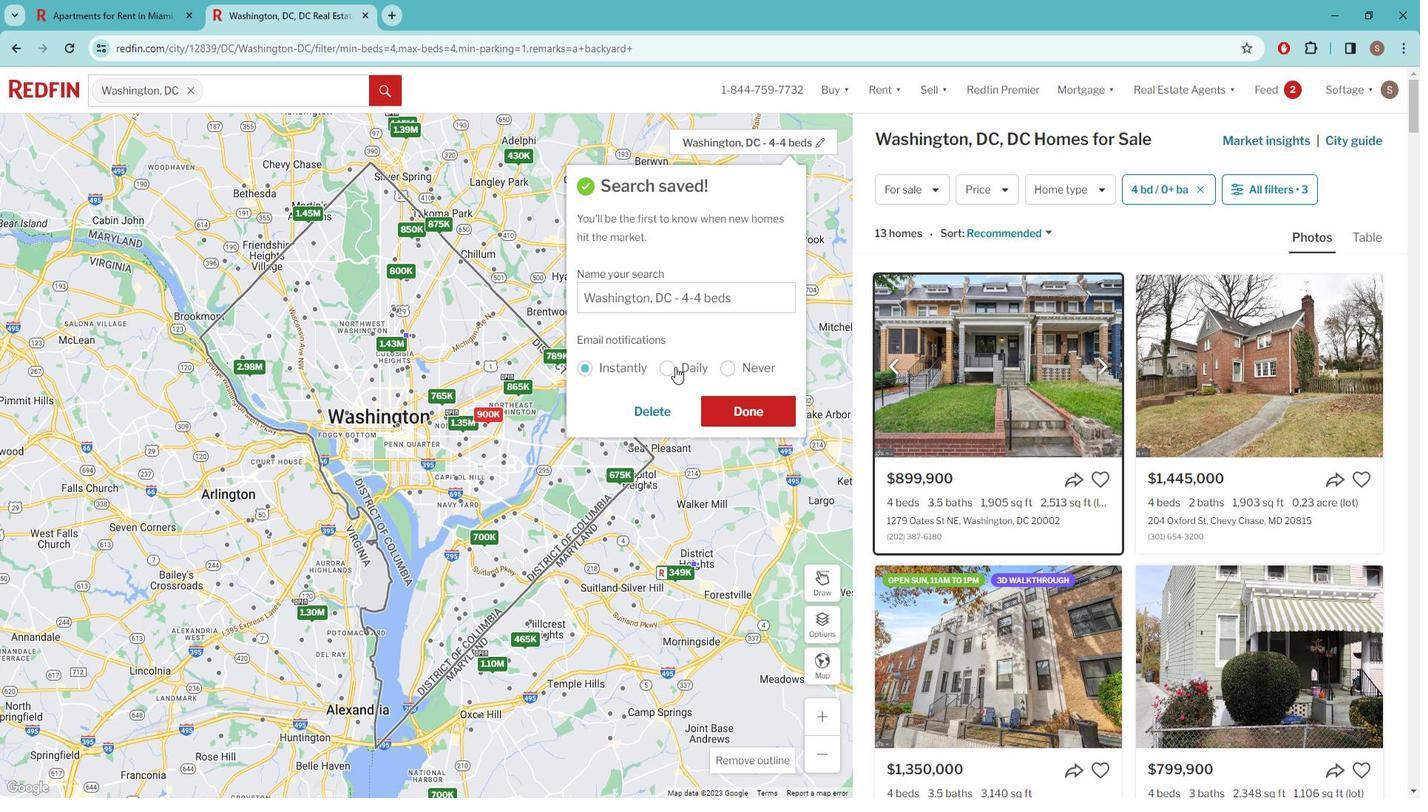 
Action: Mouse moved to (741, 398)
Screenshot: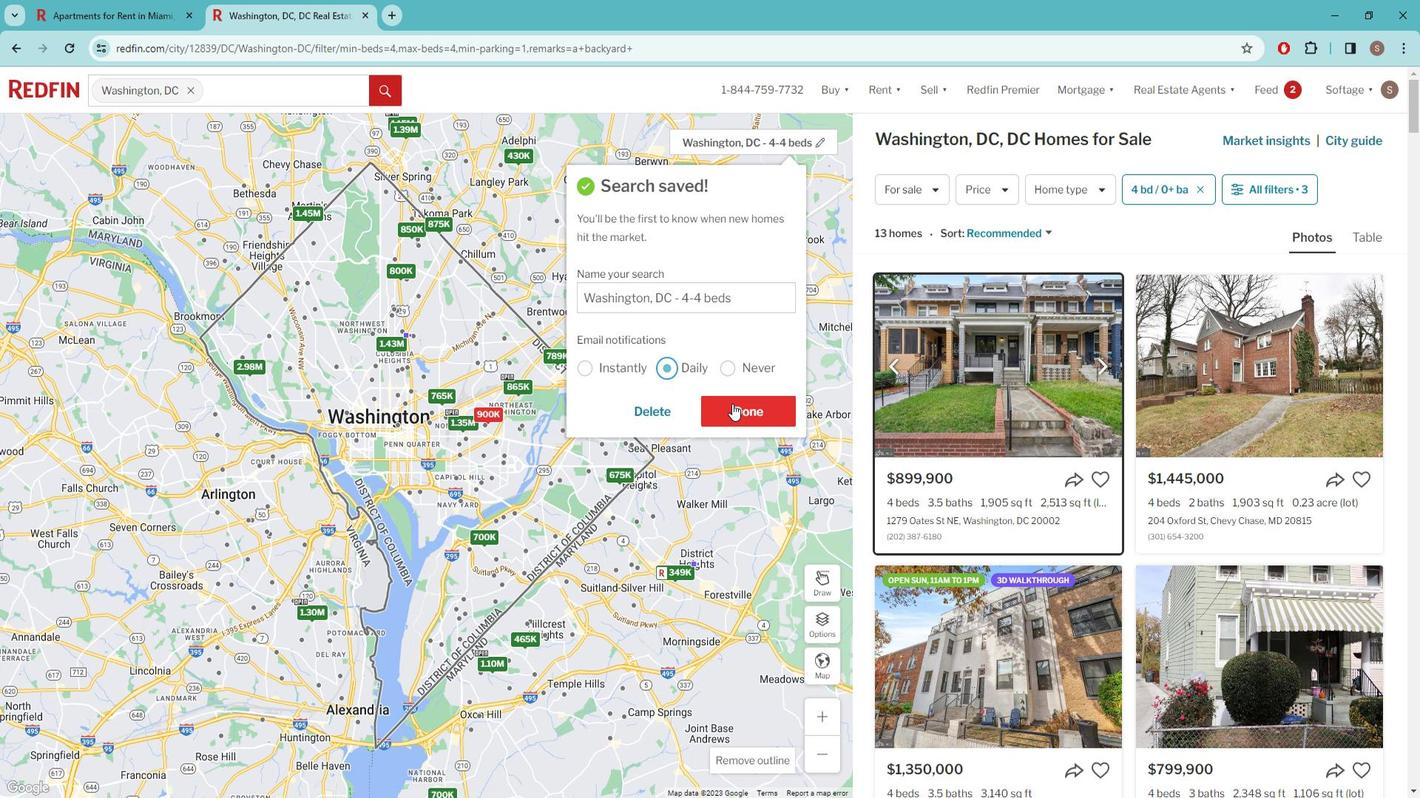 
Action: Mouse pressed left at (741, 398)
Screenshot: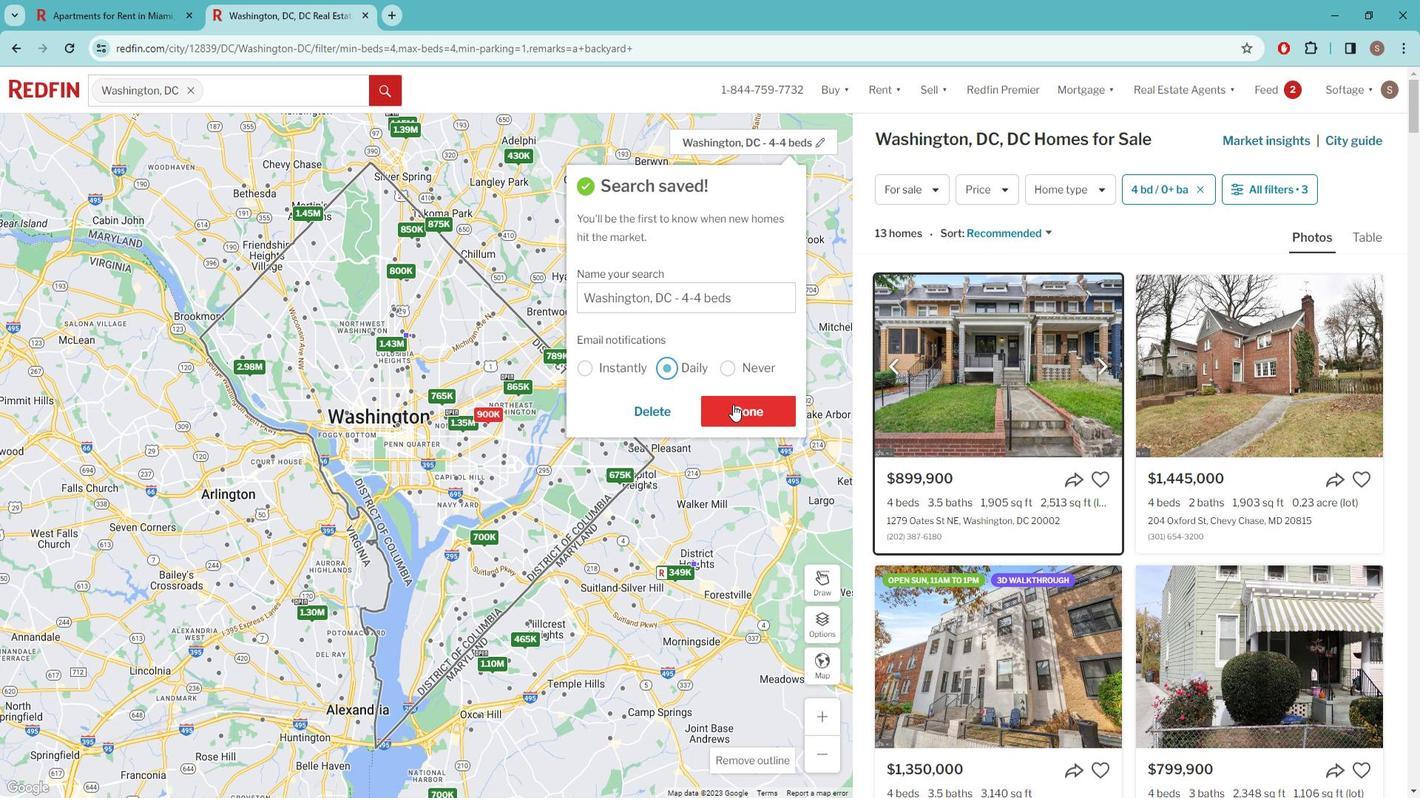 
Action: Mouse moved to (744, 398)
Screenshot: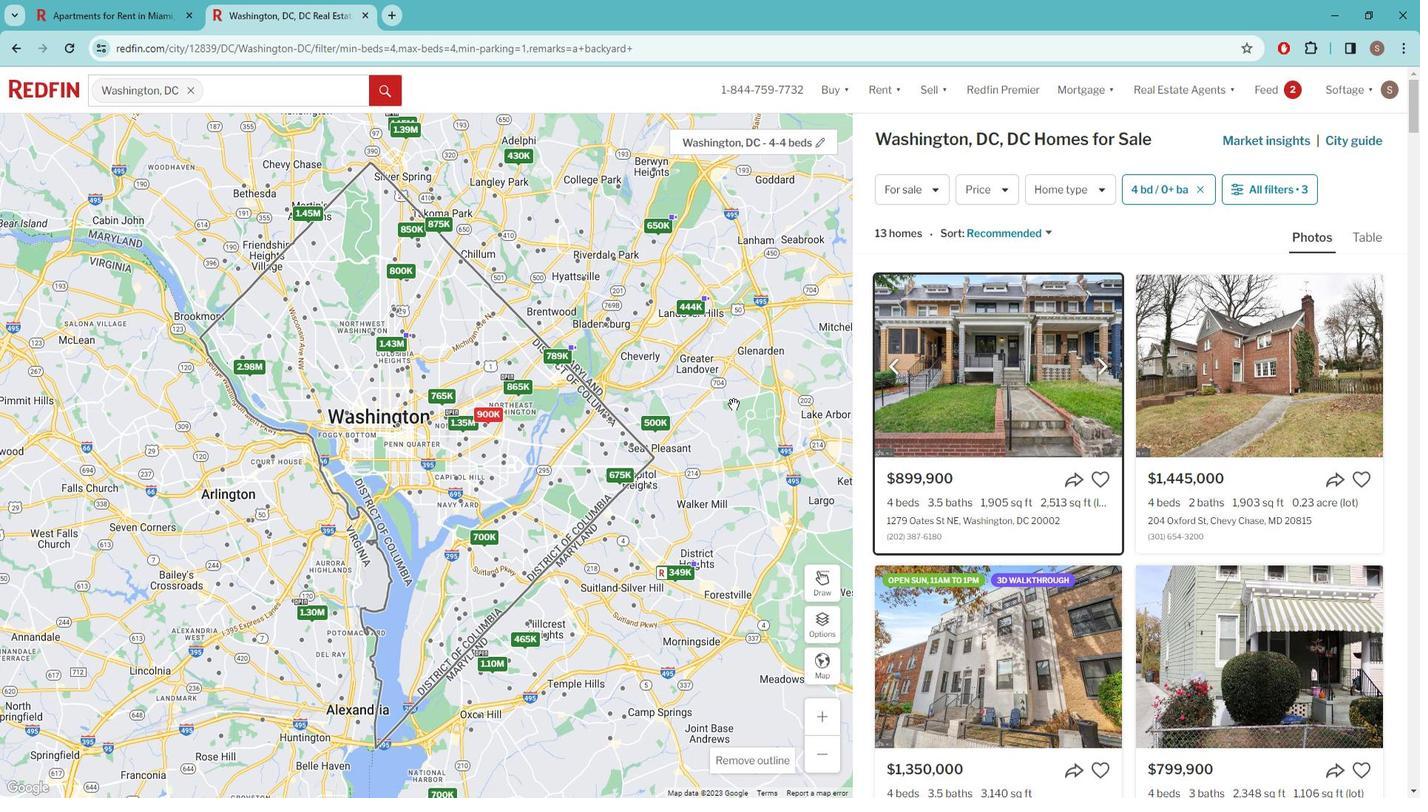 
